 Task: Find connections with filter location Aubervilliers with filter topic #mentorwith filter profile language French with filter current company Benchmark Six Sigma with filter school Barkatullah University, Bhopal with filter industry Retail Office Equipment with filter service category Date Entry with filter keywords title Machinery Operator
Action: Mouse moved to (688, 97)
Screenshot: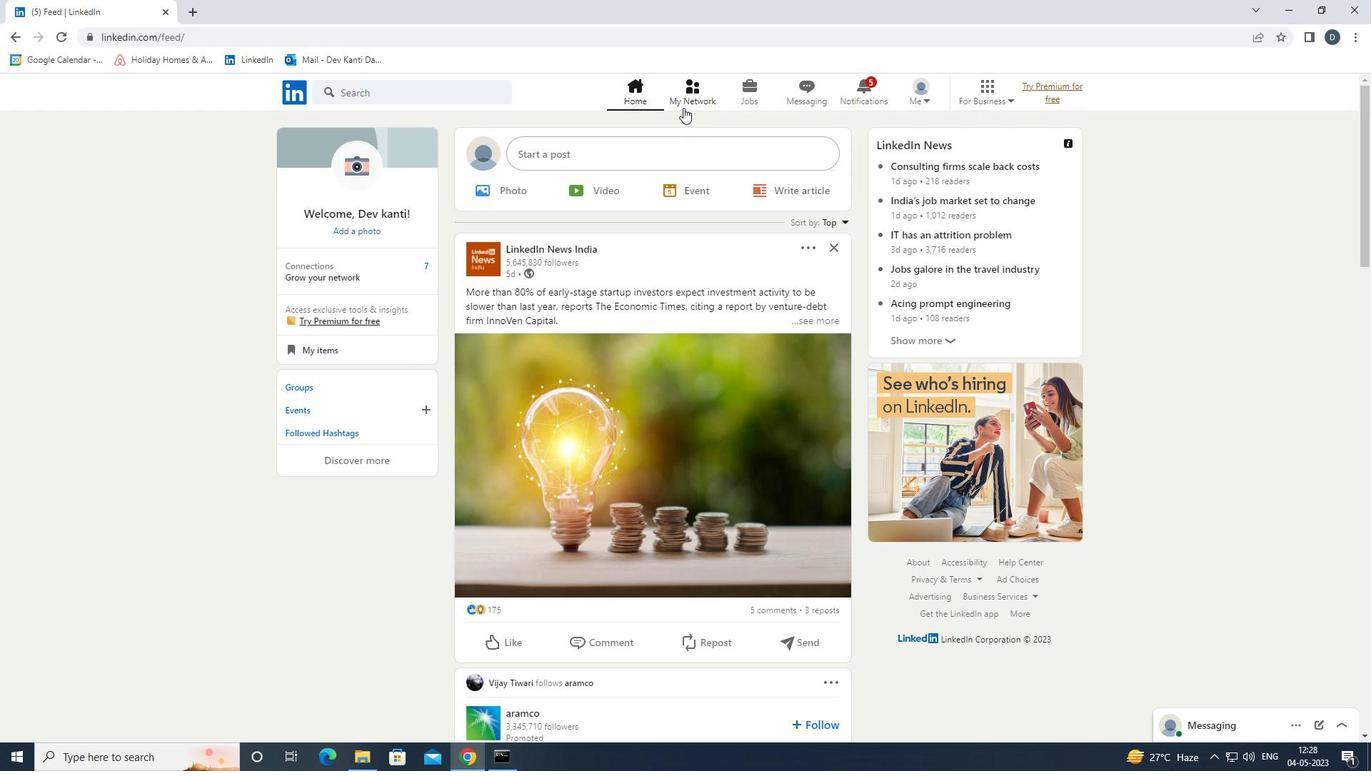 
Action: Mouse pressed left at (688, 97)
Screenshot: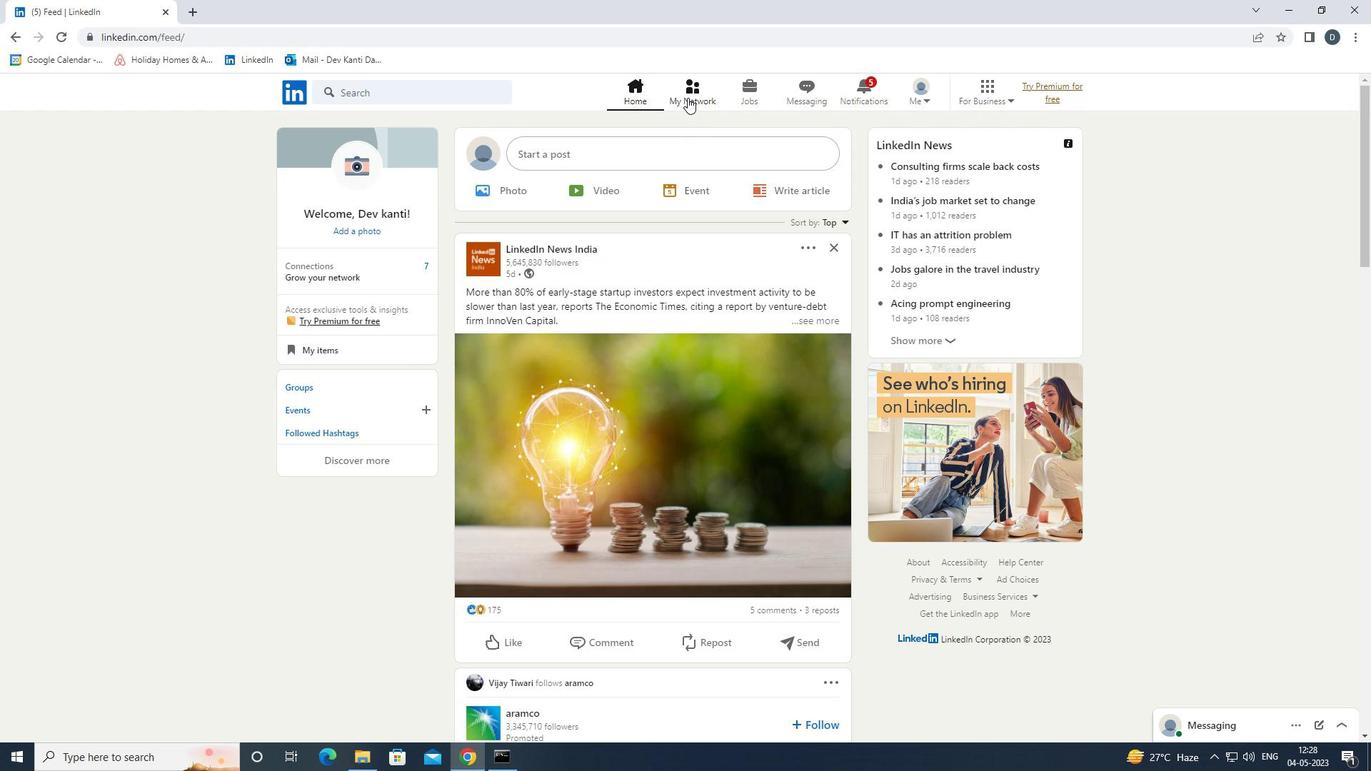 
Action: Mouse moved to (472, 175)
Screenshot: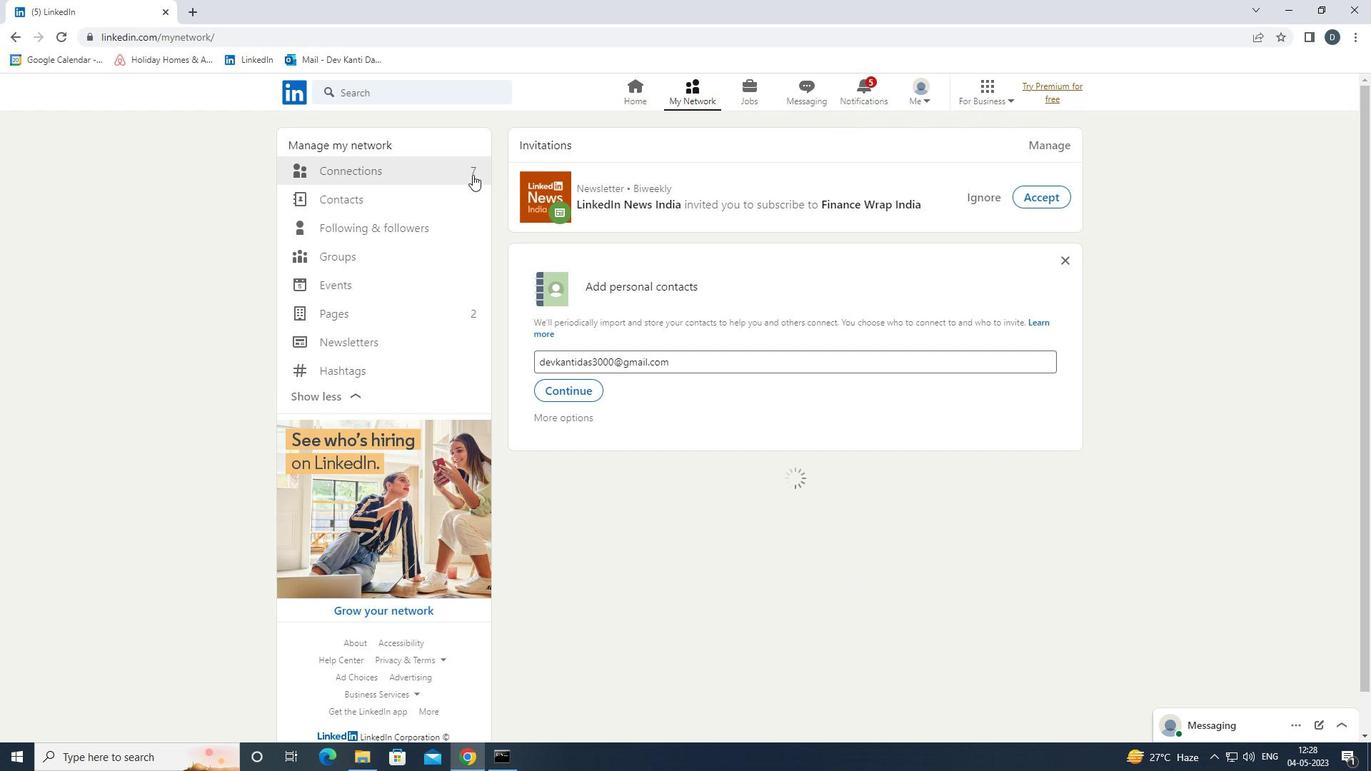
Action: Mouse pressed left at (472, 175)
Screenshot: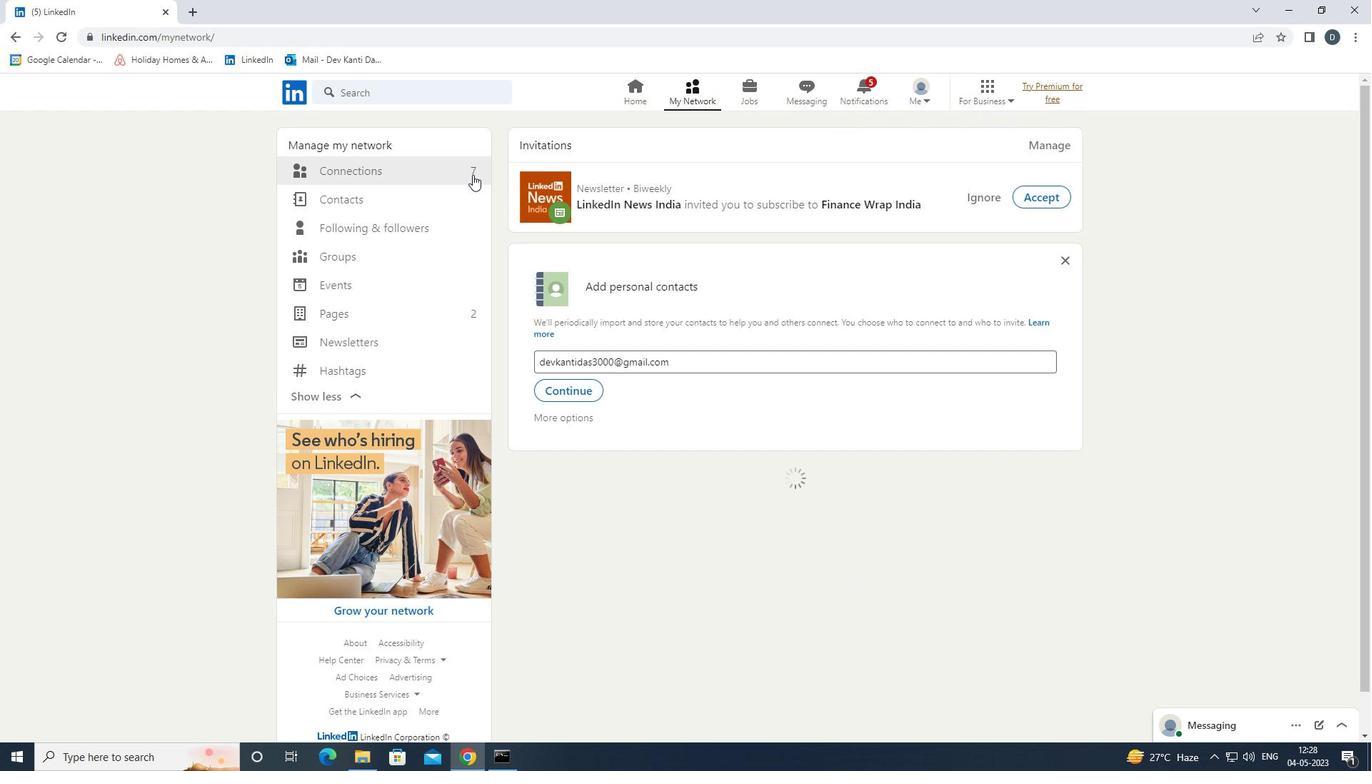 
Action: Mouse moved to (795, 167)
Screenshot: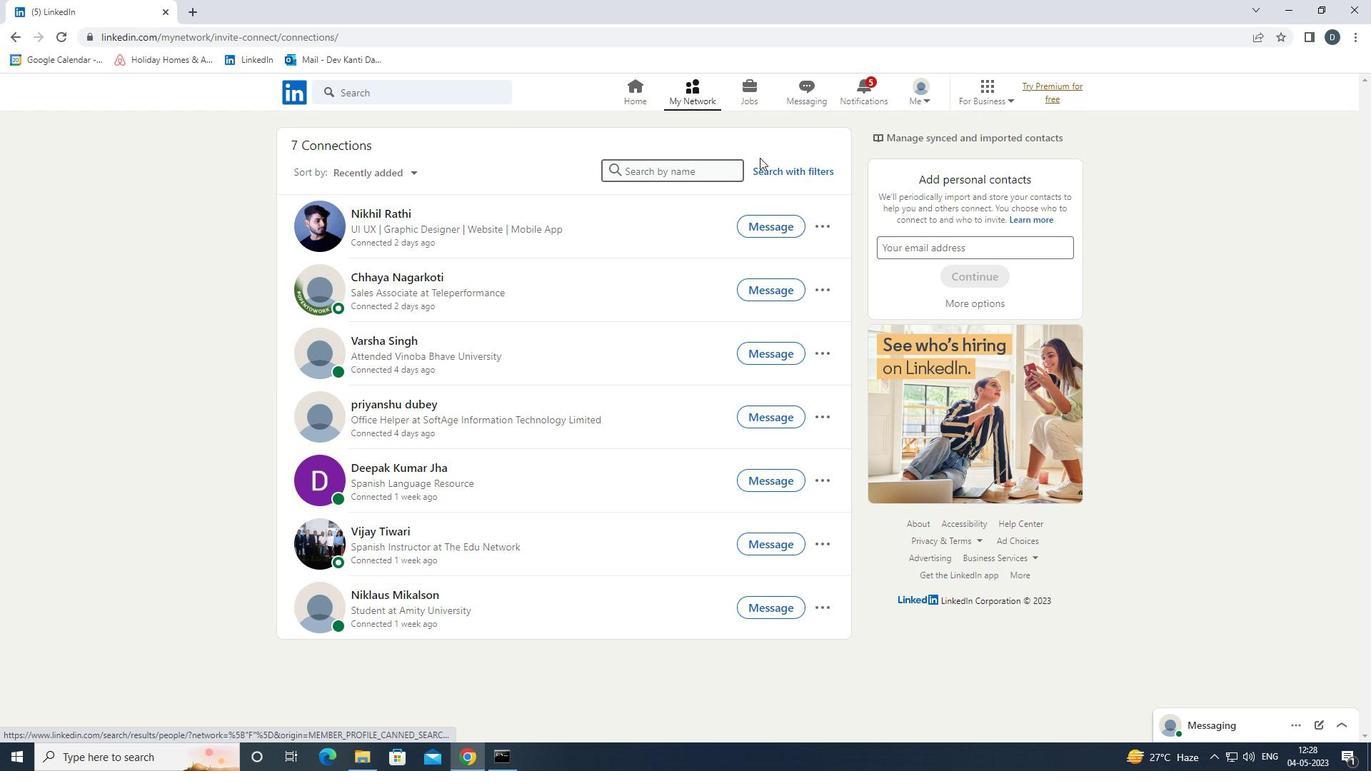 
Action: Mouse pressed left at (795, 167)
Screenshot: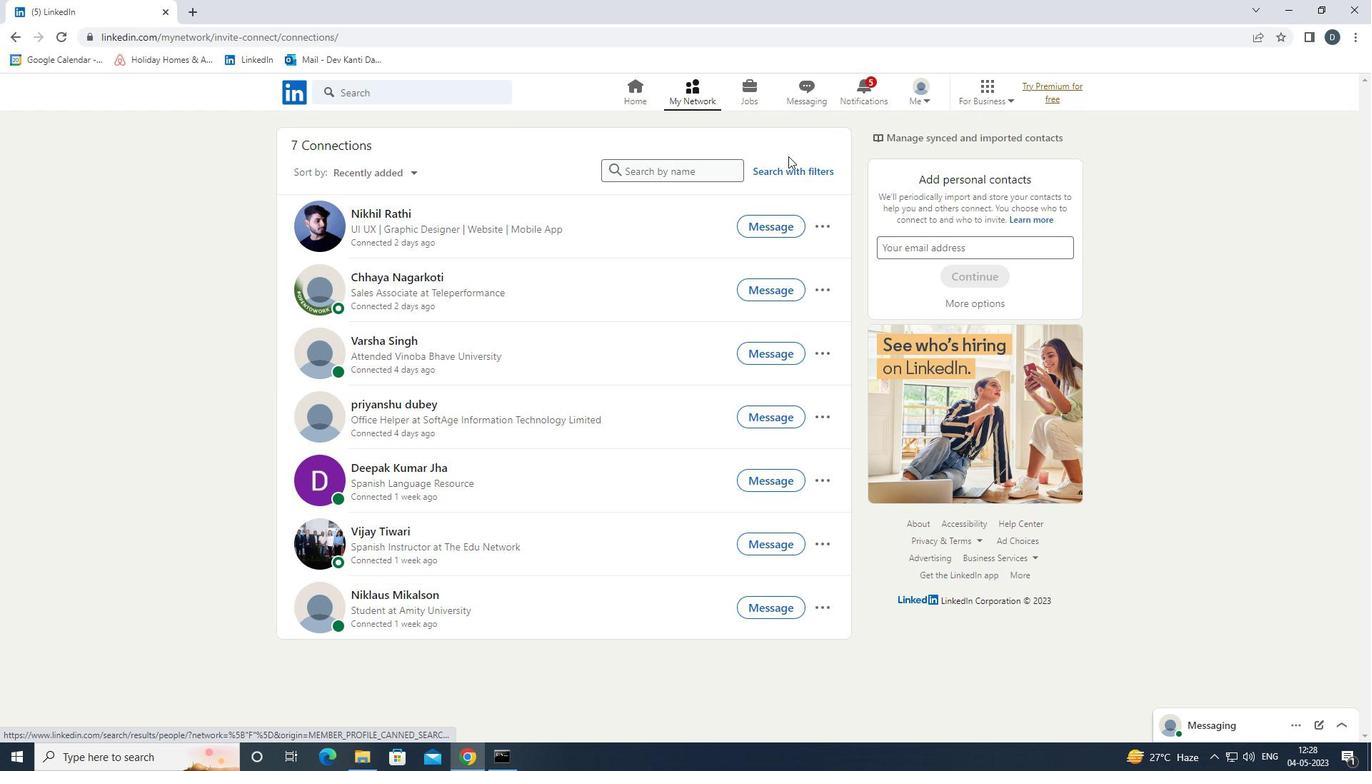 
Action: Mouse moved to (726, 131)
Screenshot: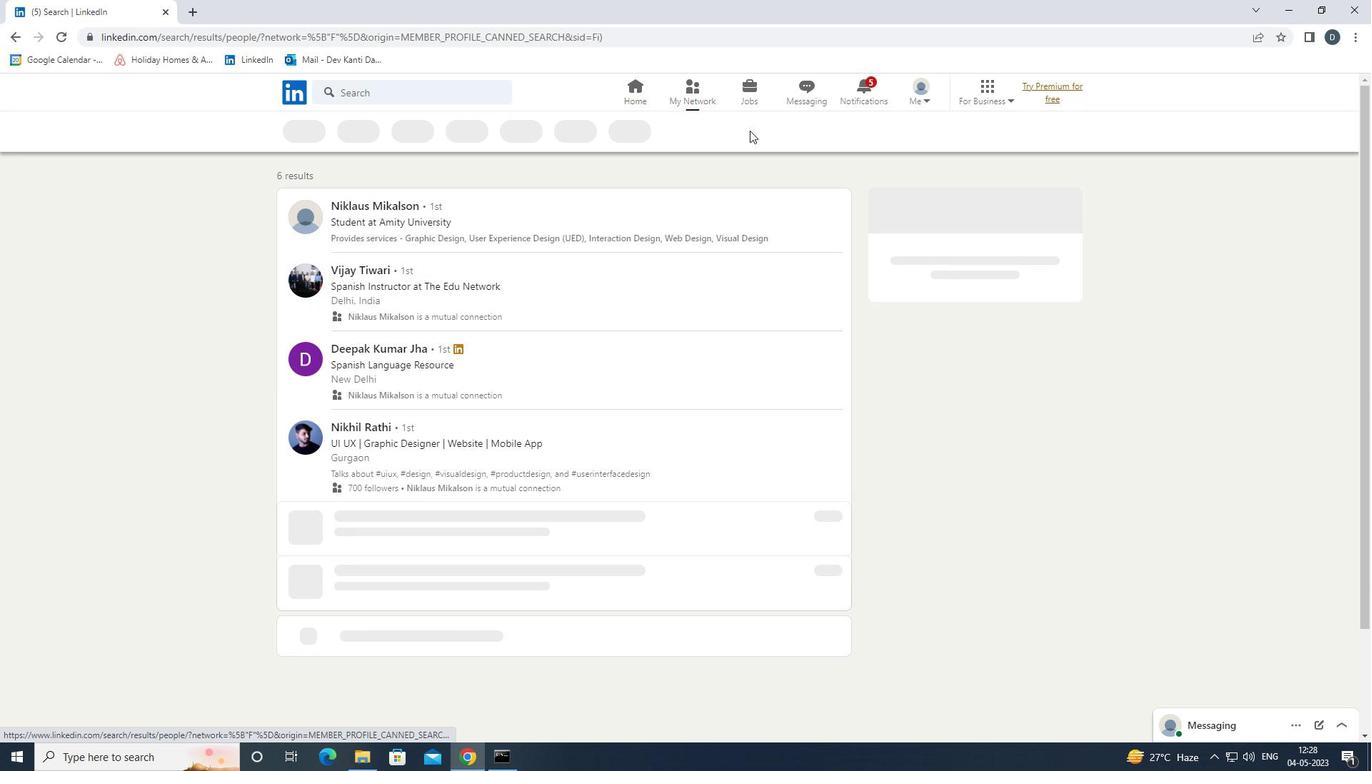 
Action: Mouse pressed left at (726, 131)
Screenshot: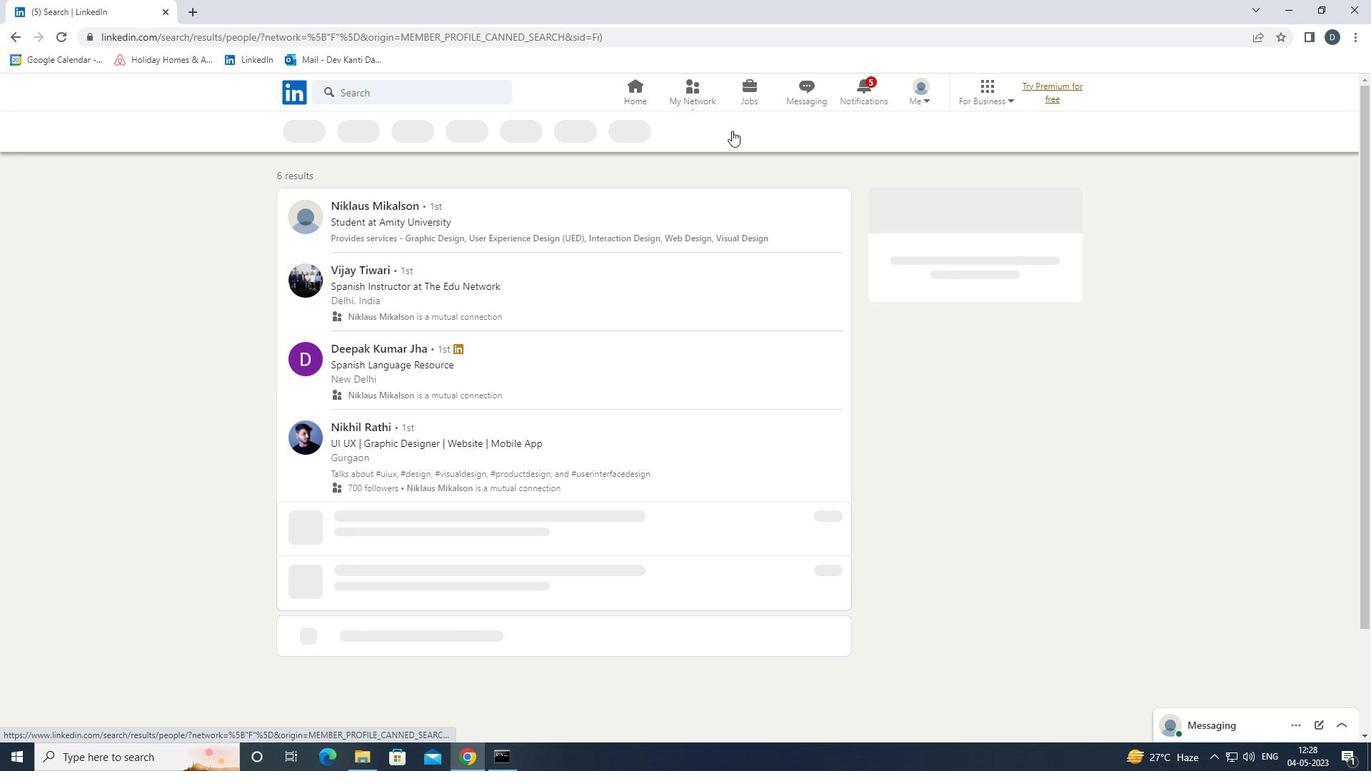 
Action: Mouse moved to (705, 130)
Screenshot: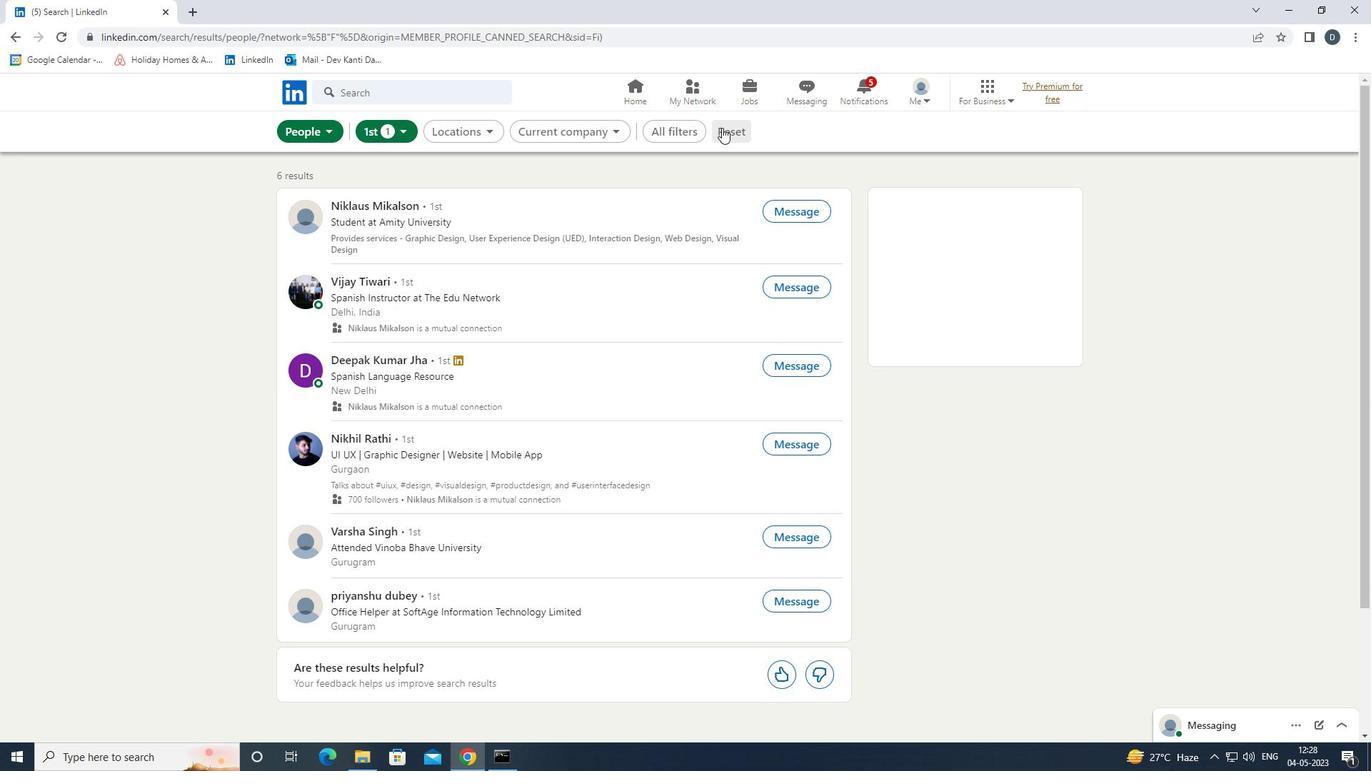 
Action: Mouse pressed left at (705, 130)
Screenshot: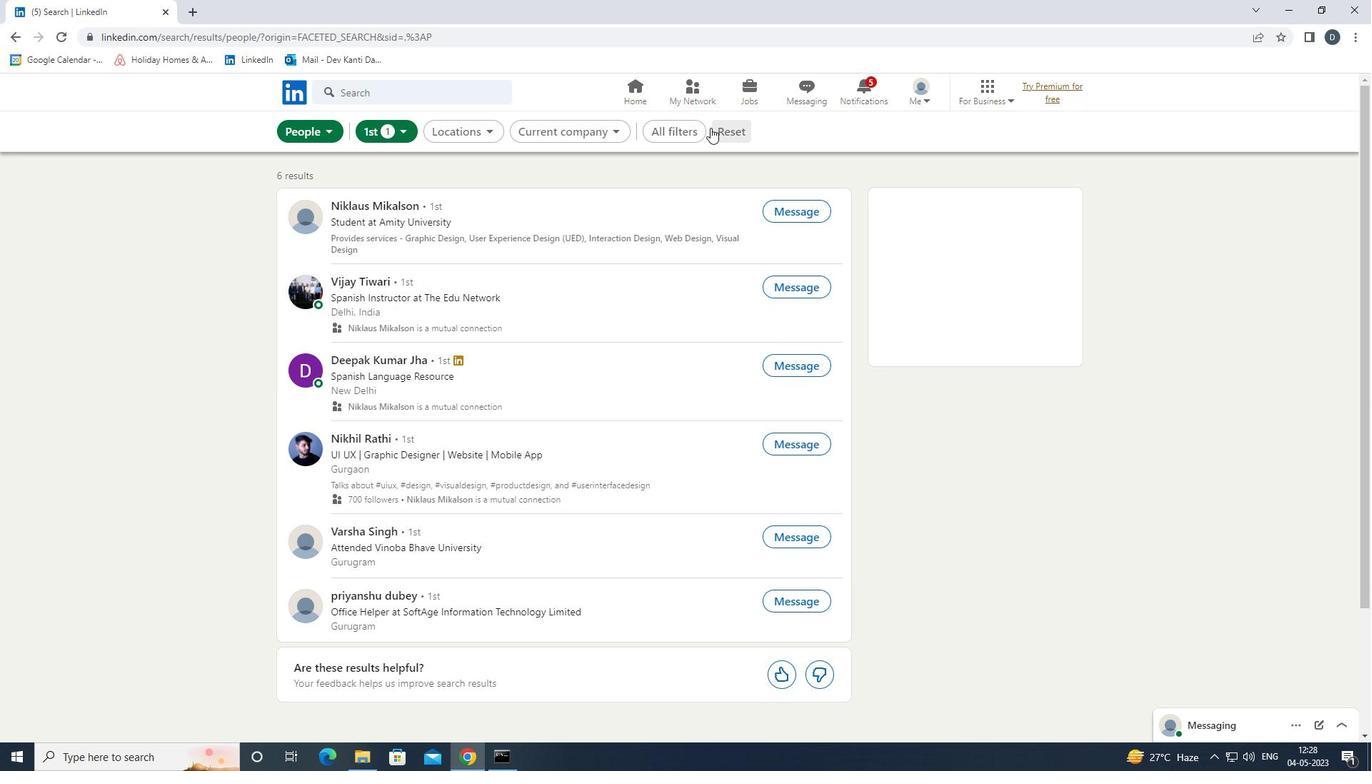 
Action: Mouse moved to (1193, 363)
Screenshot: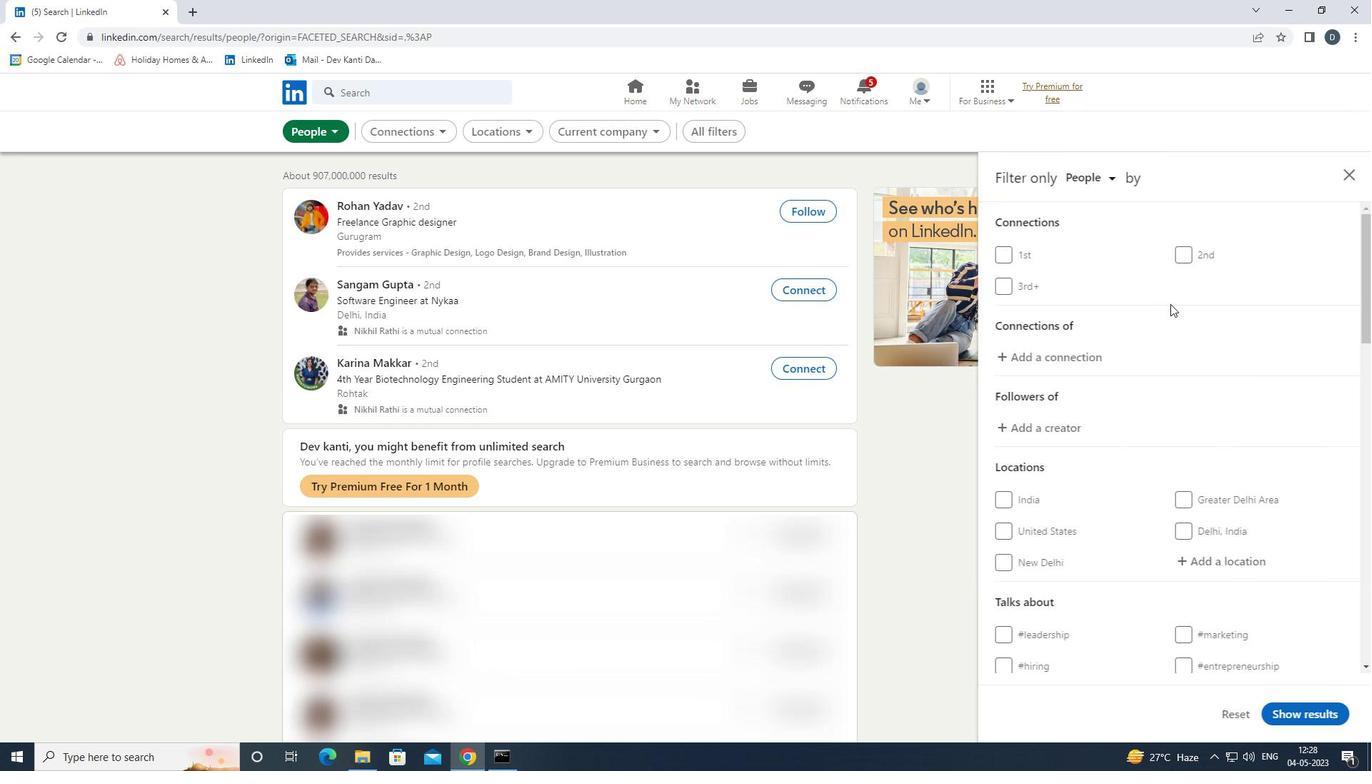 
Action: Mouse scrolled (1193, 362) with delta (0, 0)
Screenshot: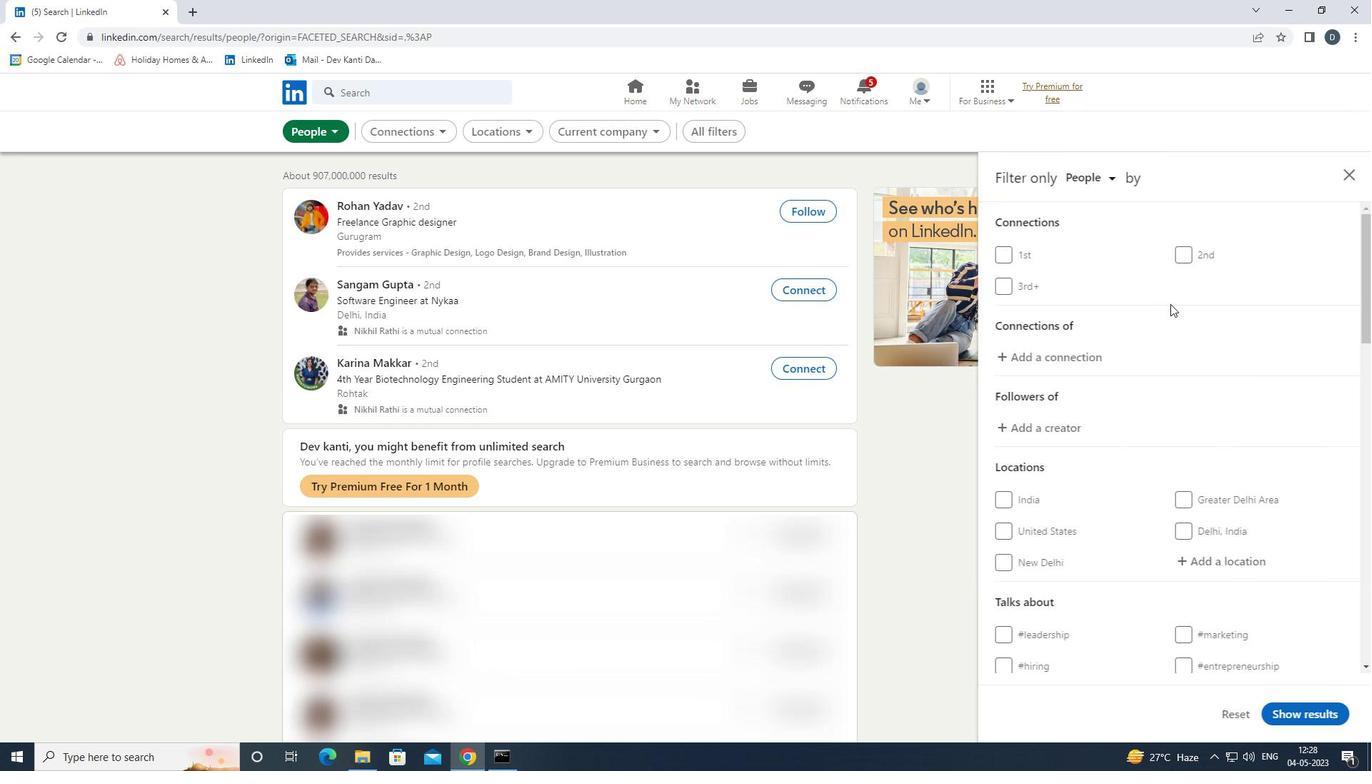 
Action: Mouse moved to (1207, 391)
Screenshot: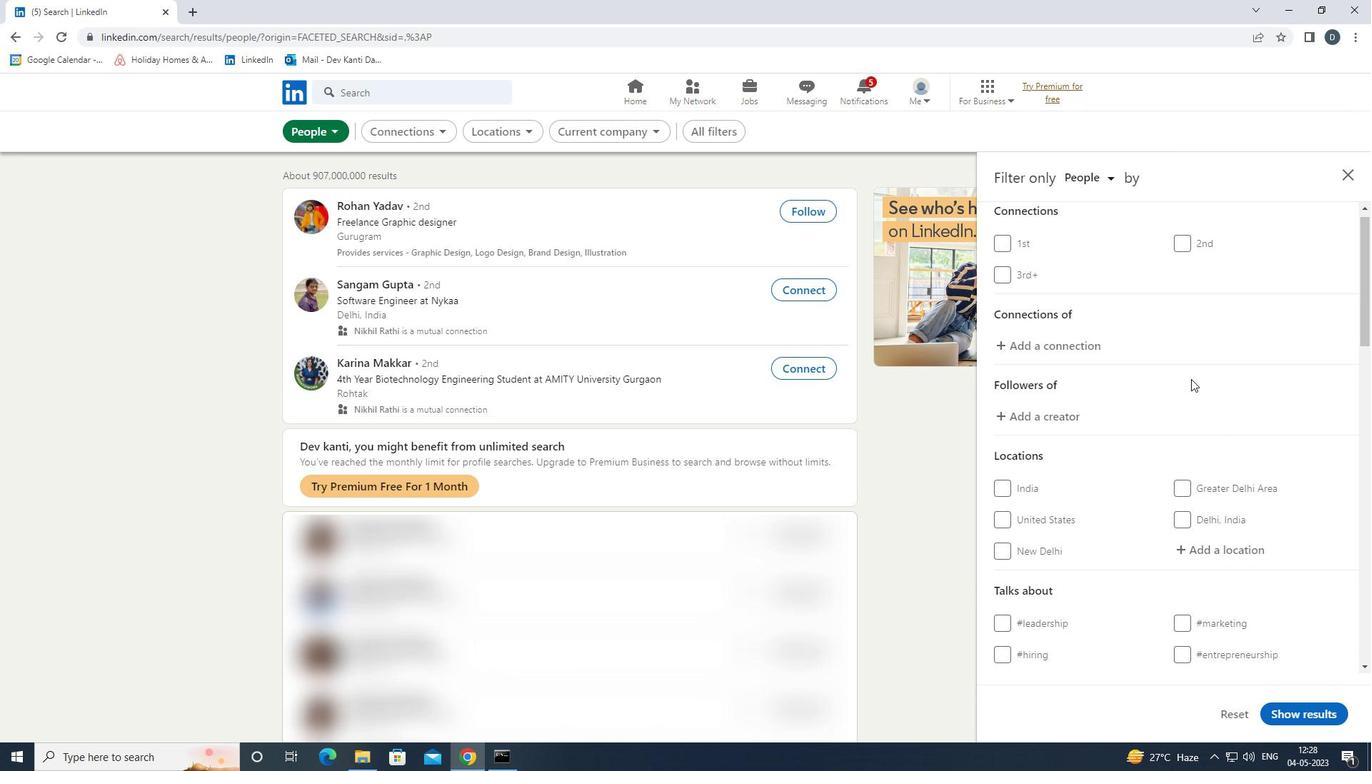 
Action: Mouse scrolled (1207, 390) with delta (0, 0)
Screenshot: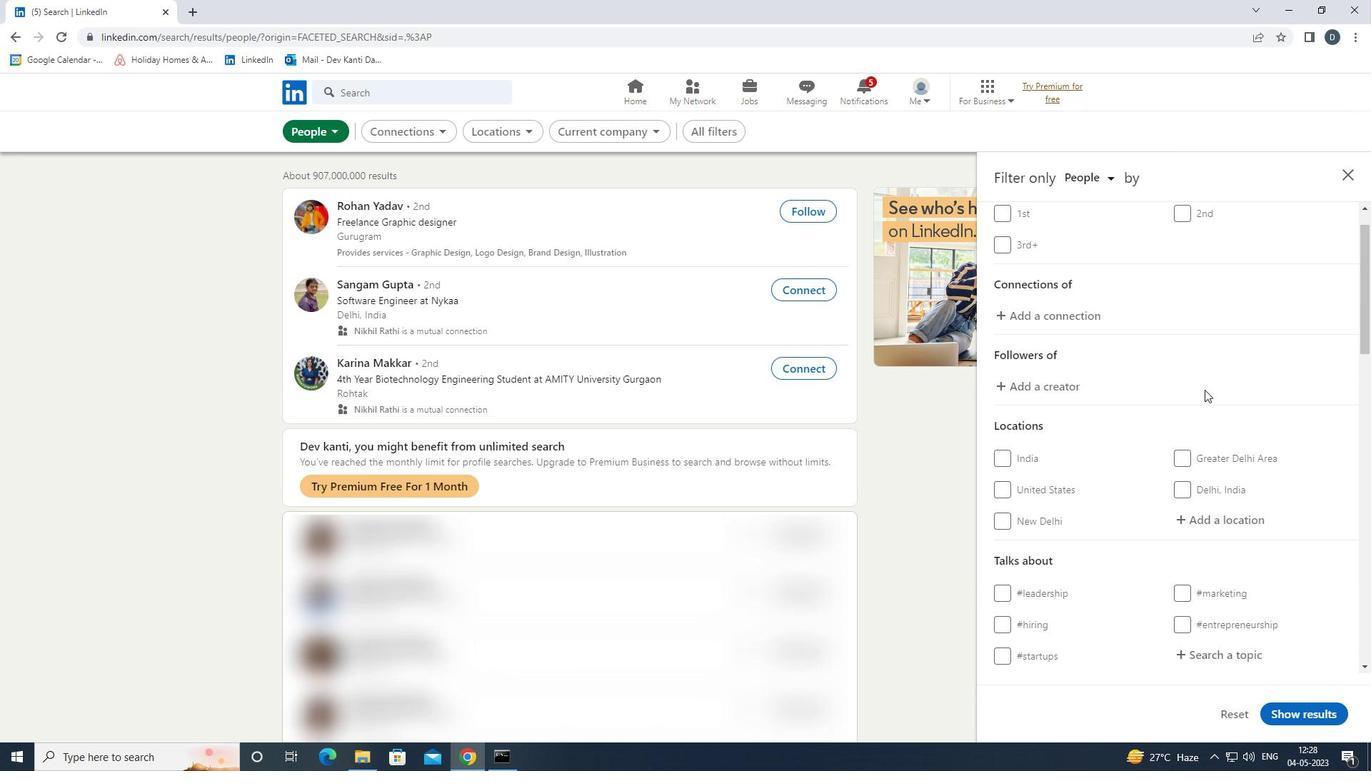 
Action: Mouse moved to (1211, 416)
Screenshot: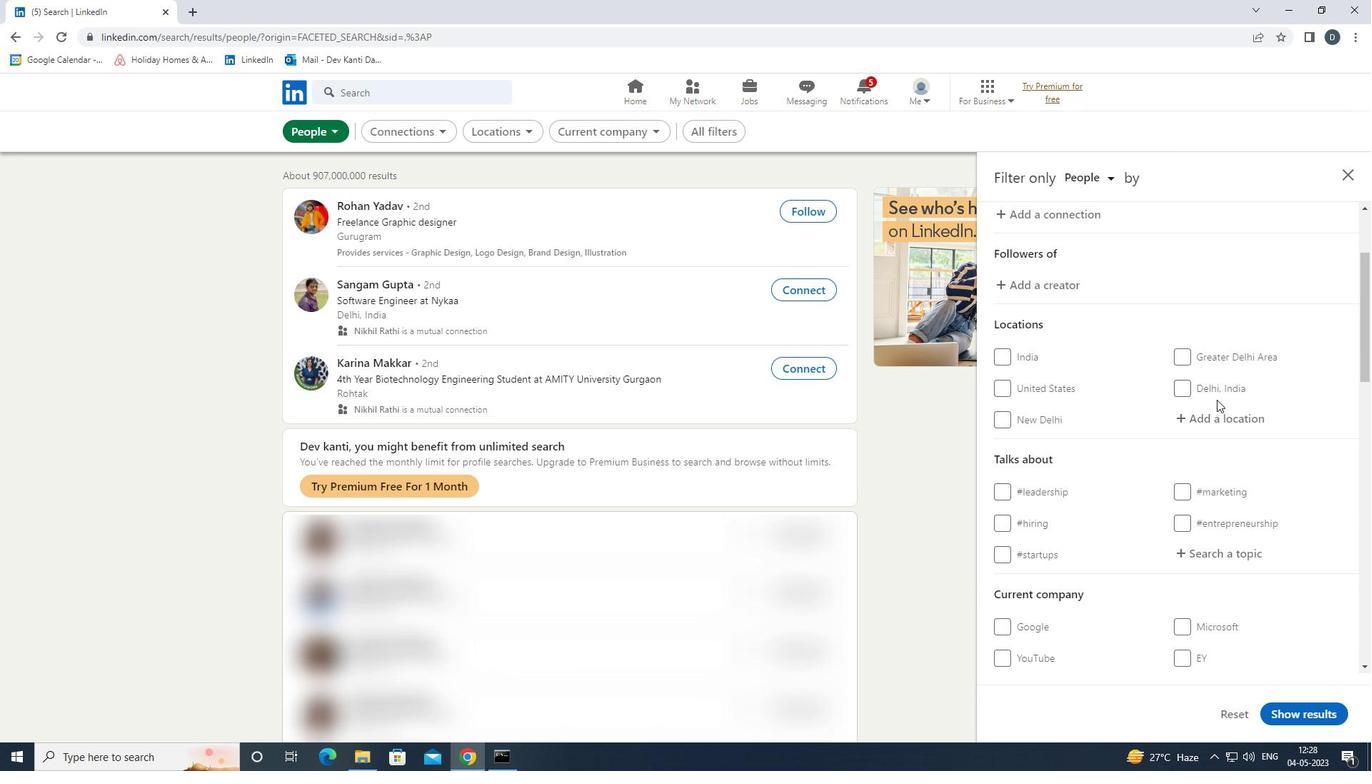 
Action: Mouse pressed left at (1211, 416)
Screenshot: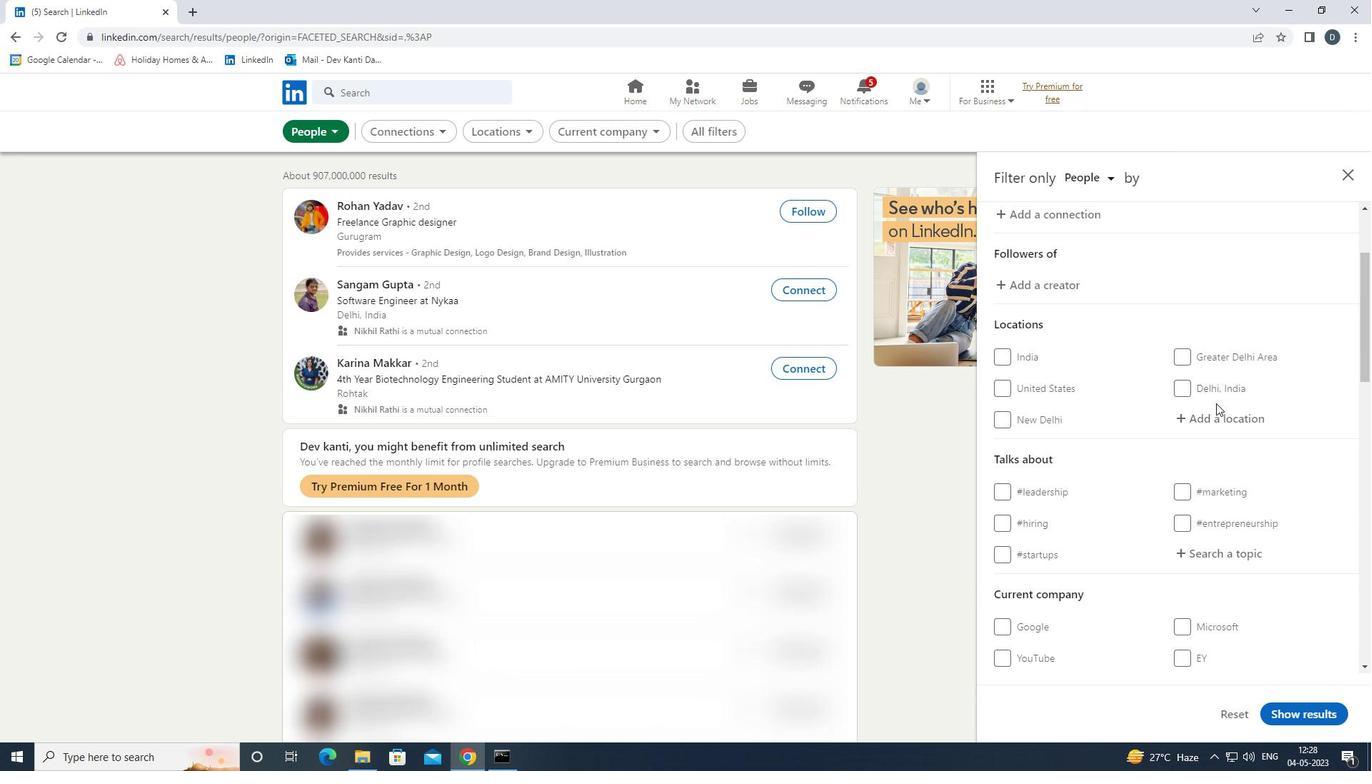 
Action: Mouse moved to (1111, 393)
Screenshot: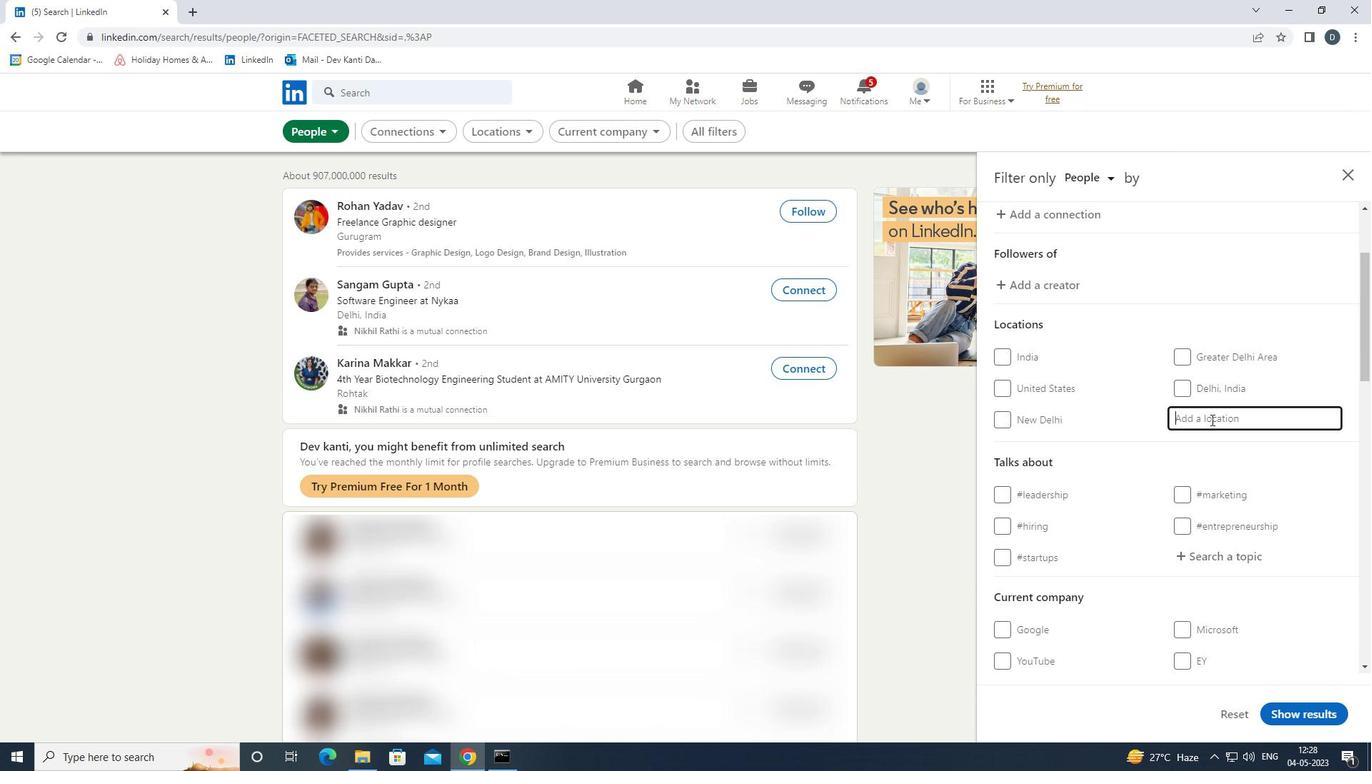 
Action: Key pressed <Key.shift><Key.shift><Key.shift>AUBERVILLIER<Key.down><Key.enter>
Screenshot: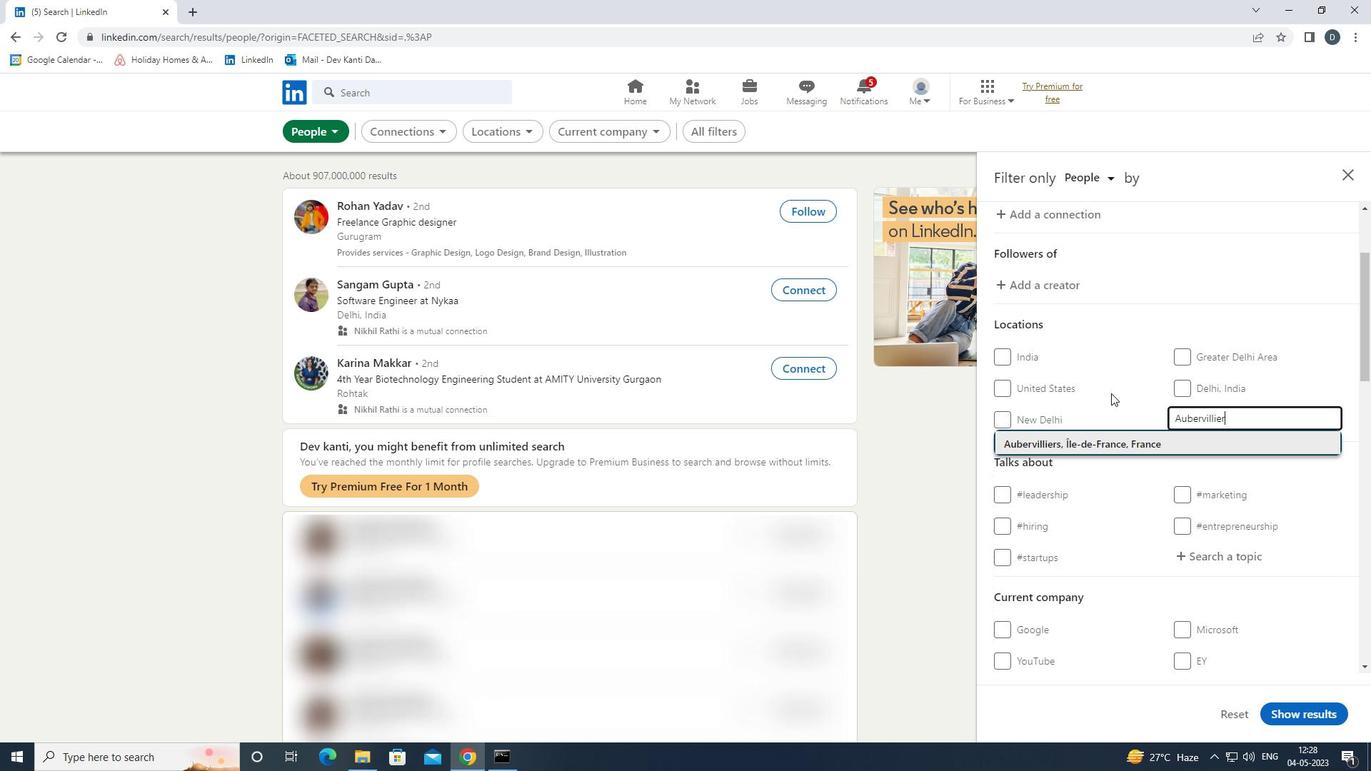 
Action: Mouse moved to (1103, 387)
Screenshot: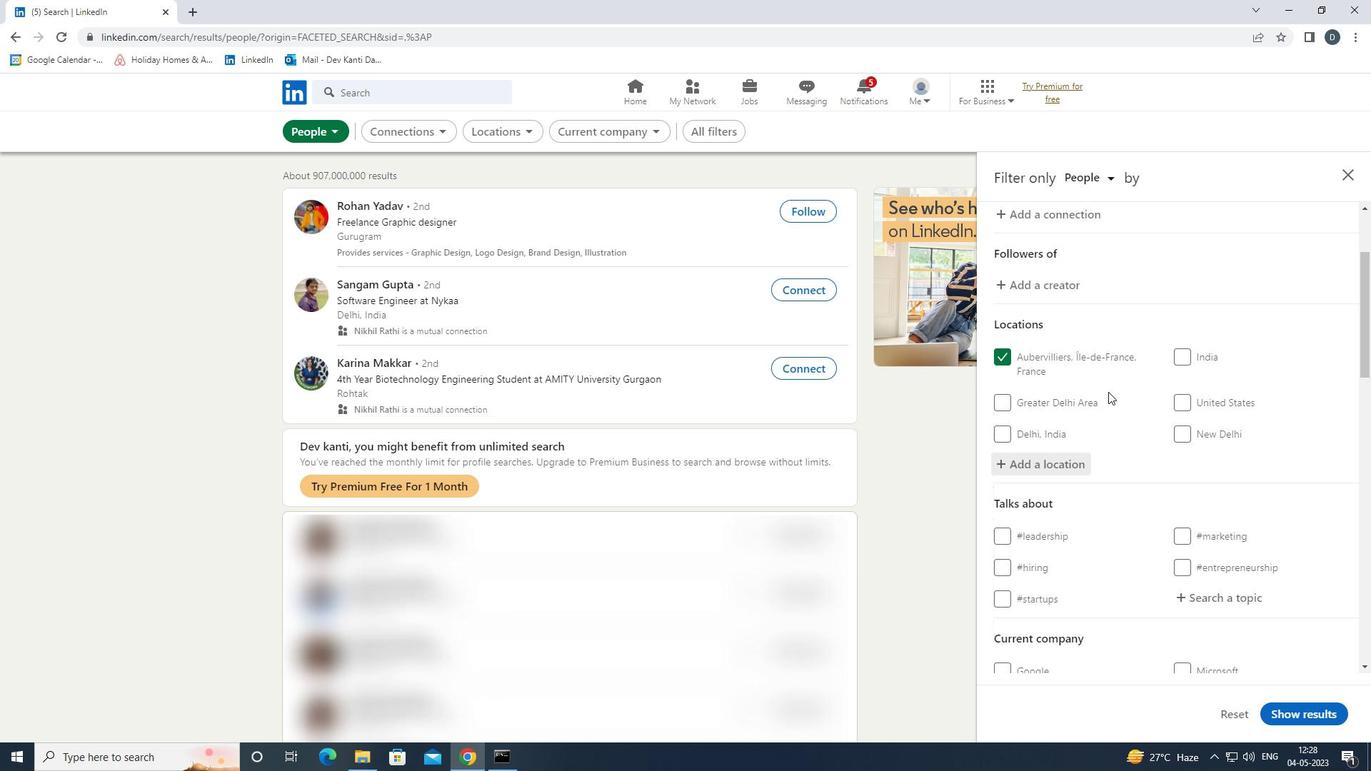 
Action: Mouse scrolled (1103, 387) with delta (0, 0)
Screenshot: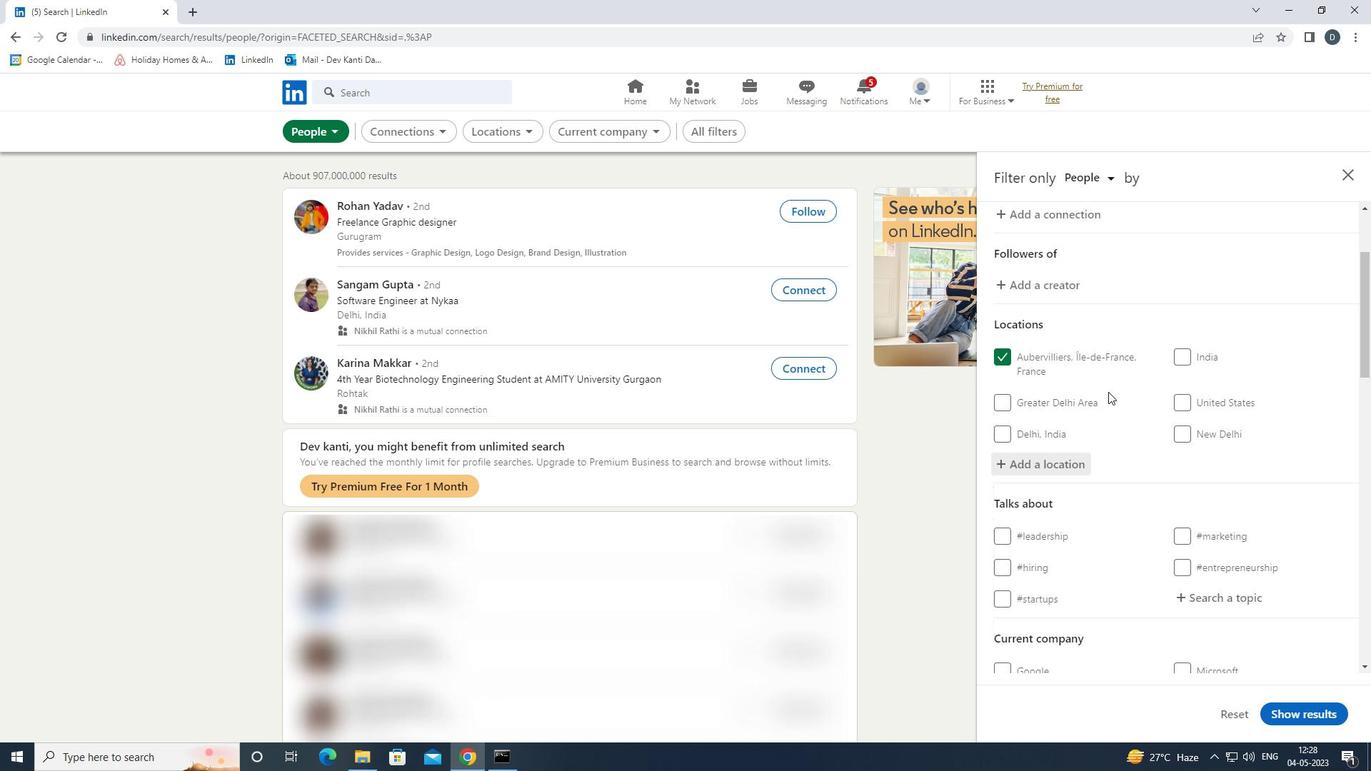 
Action: Mouse moved to (1118, 402)
Screenshot: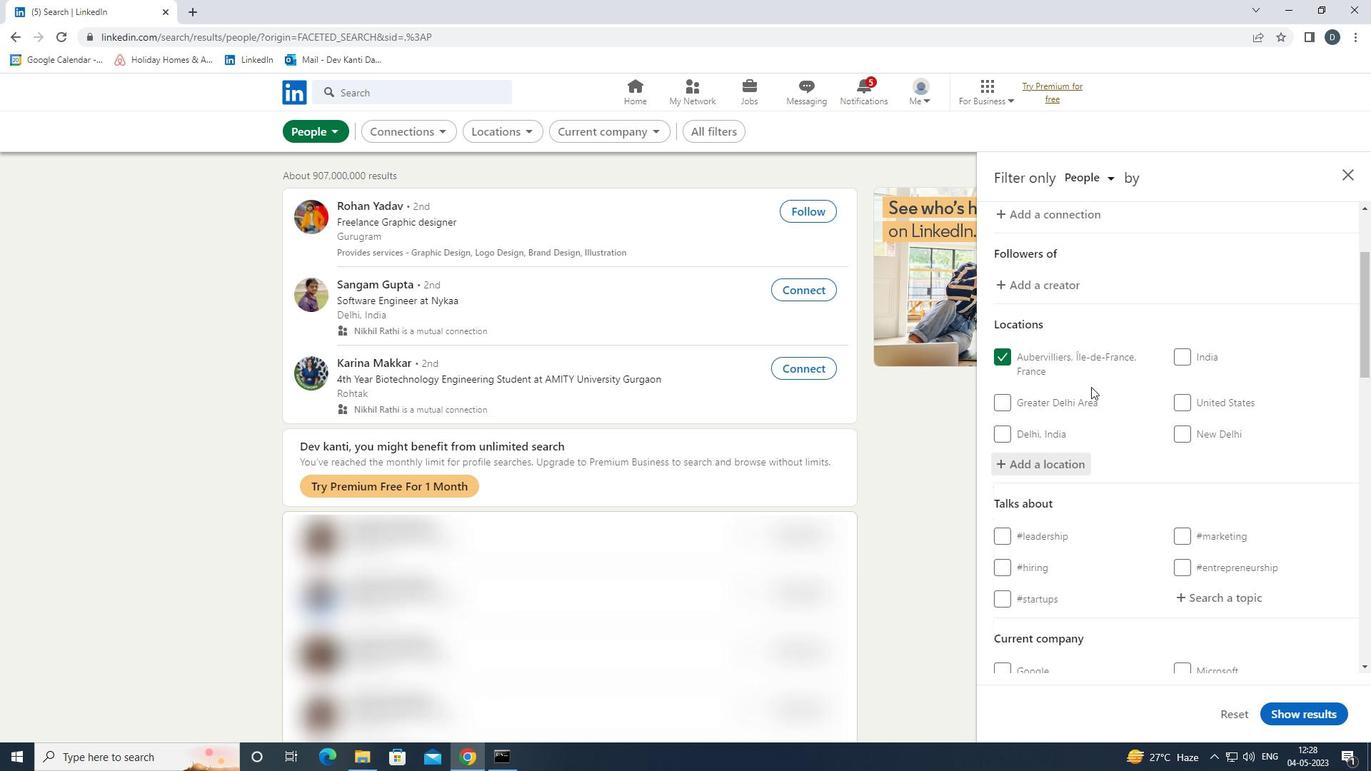 
Action: Mouse scrolled (1118, 402) with delta (0, 0)
Screenshot: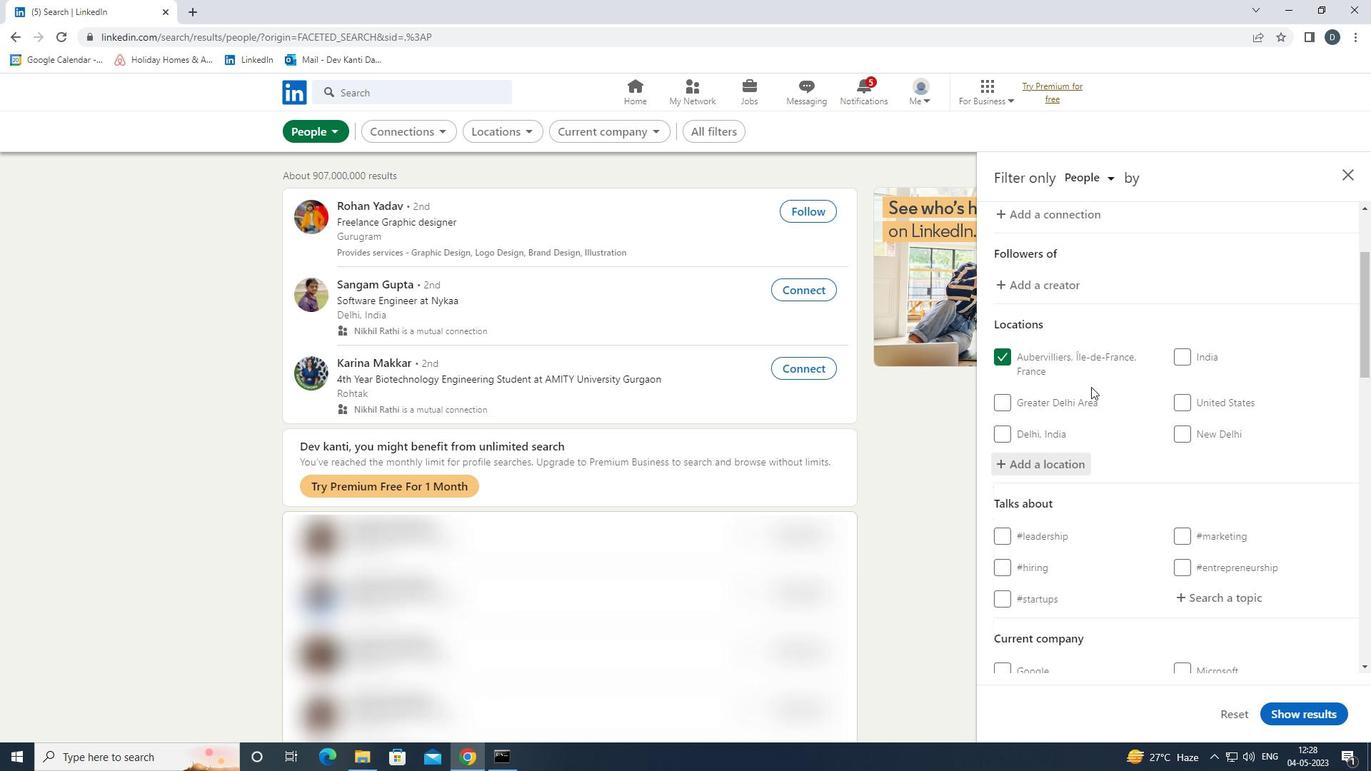 
Action: Mouse moved to (1239, 456)
Screenshot: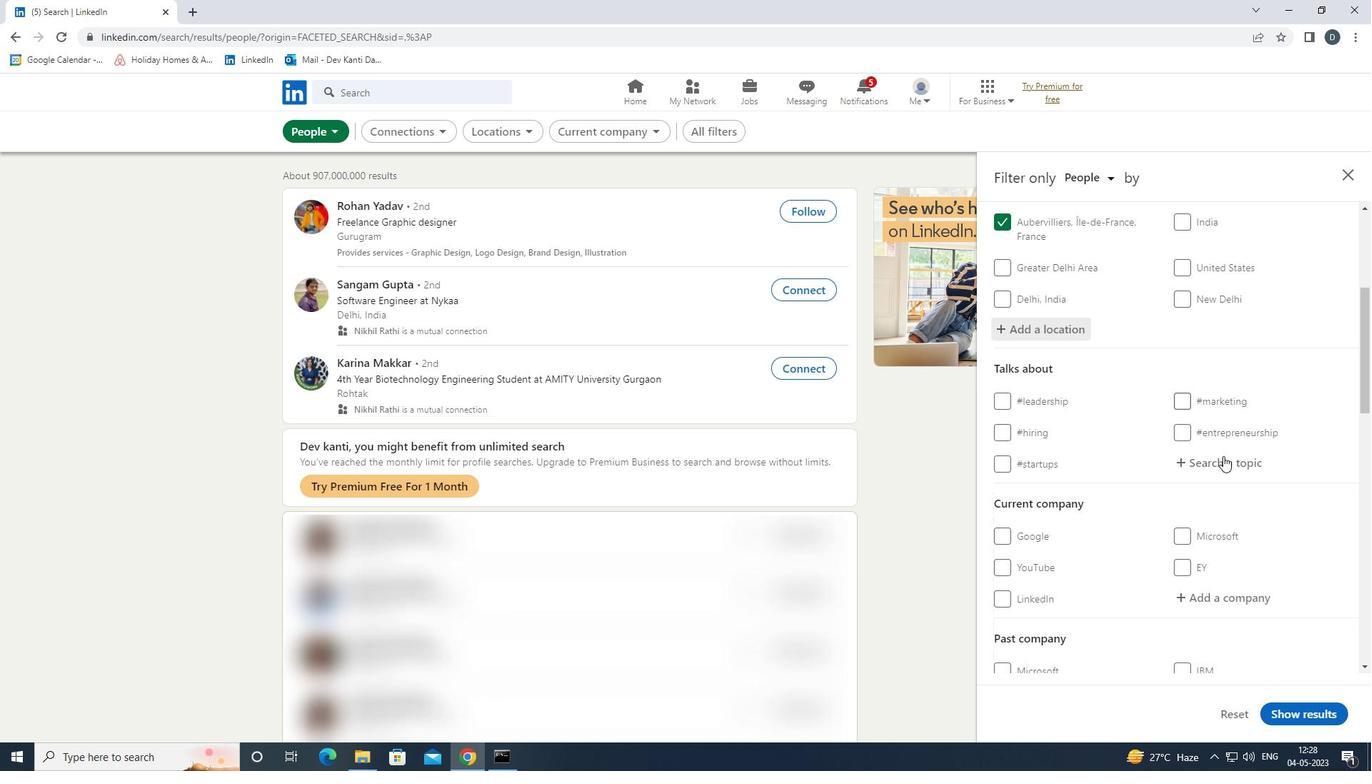 
Action: Mouse pressed left at (1239, 456)
Screenshot: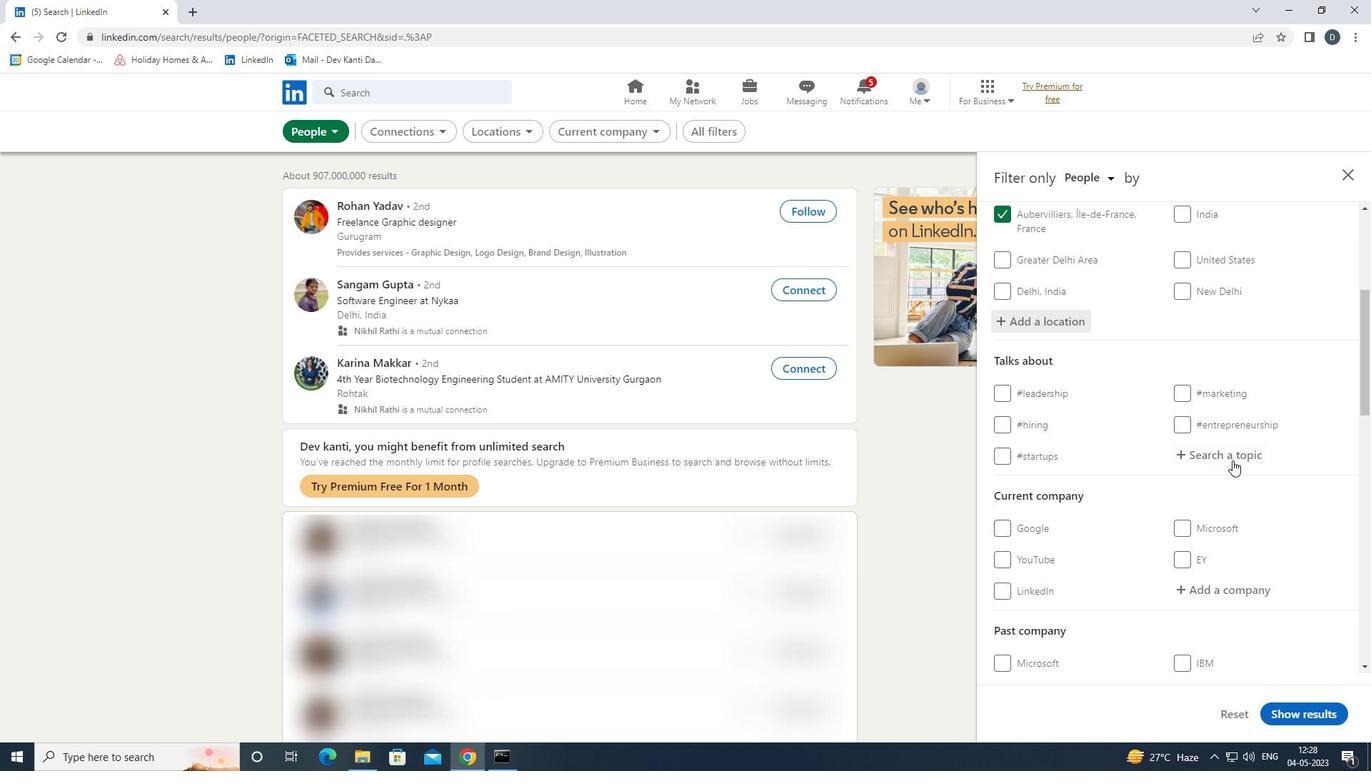 
Action: Mouse moved to (1160, 445)
Screenshot: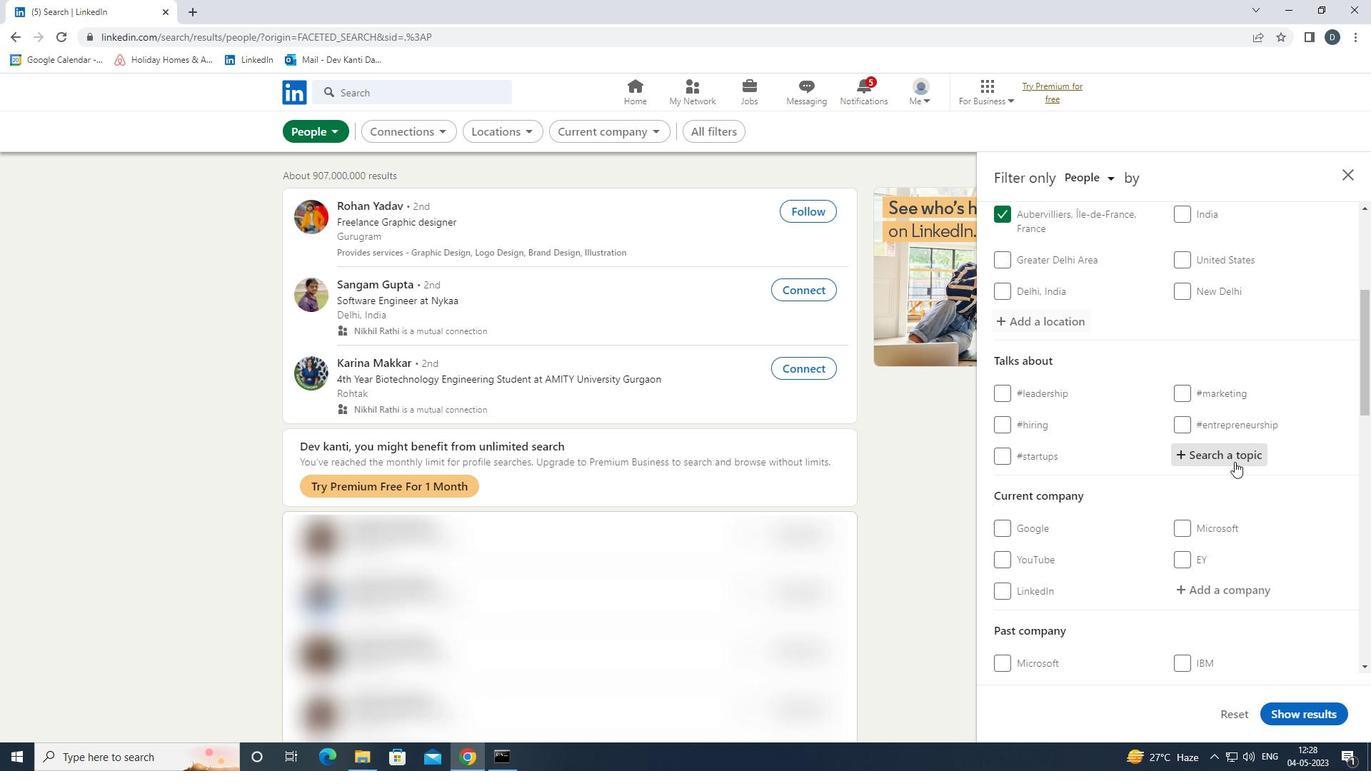 
Action: Key pressed MENTOR<Key.down><Key.down><Key.down><Key.enter>
Screenshot: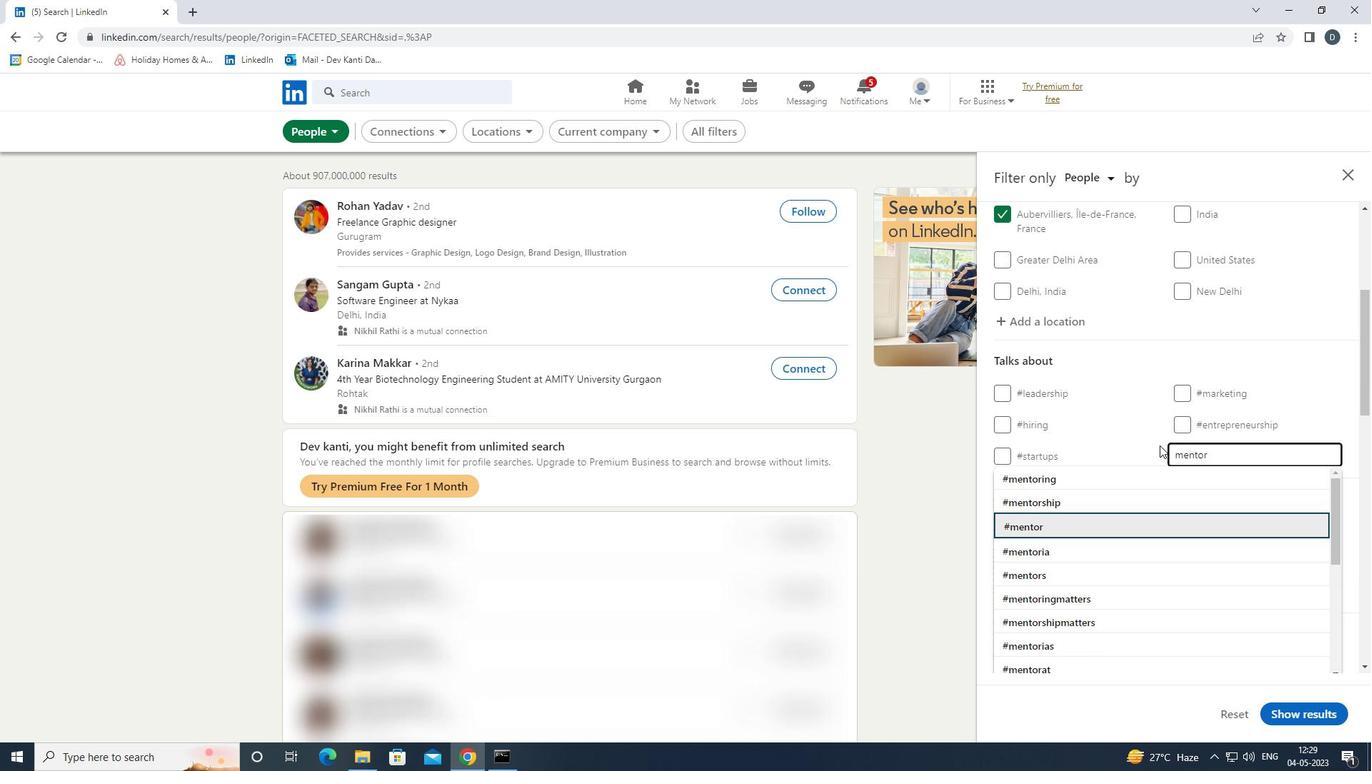 
Action: Mouse moved to (1124, 432)
Screenshot: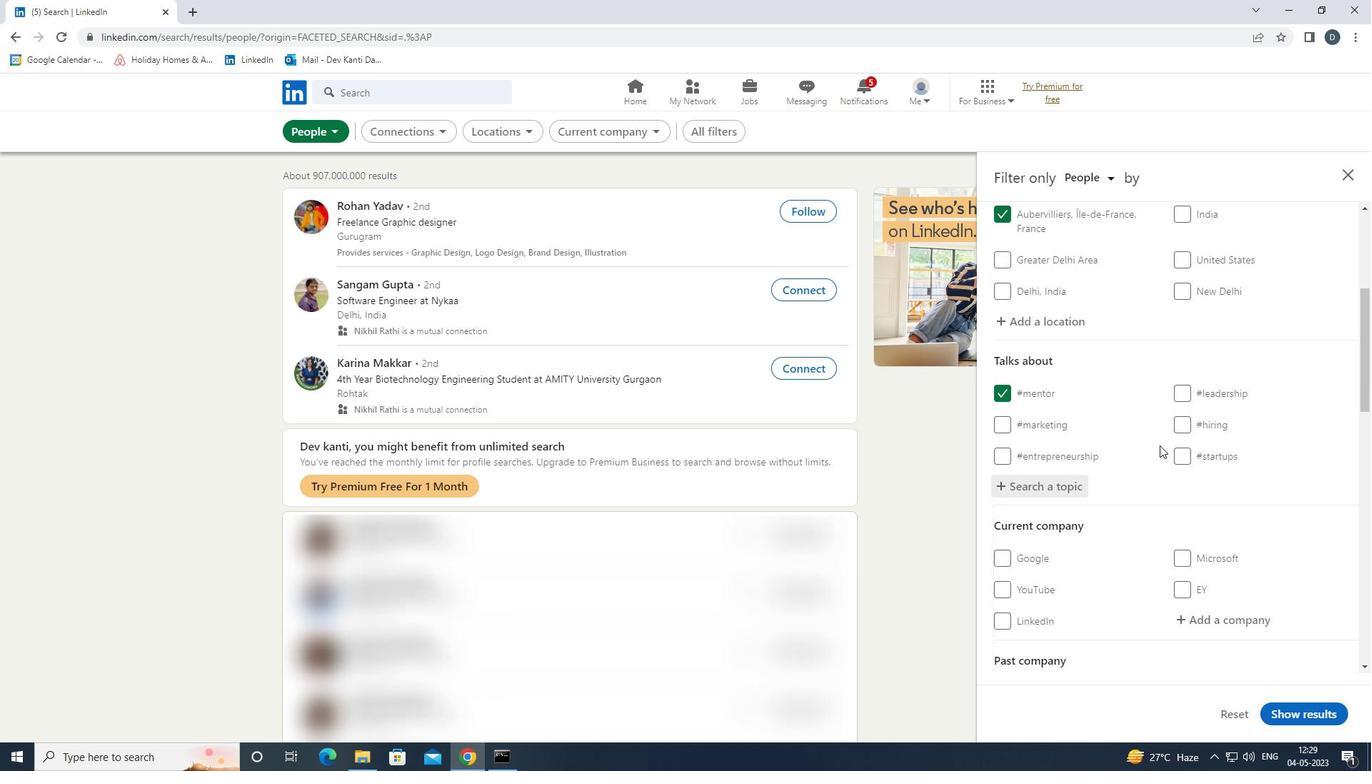 
Action: Mouse scrolled (1124, 432) with delta (0, 0)
Screenshot: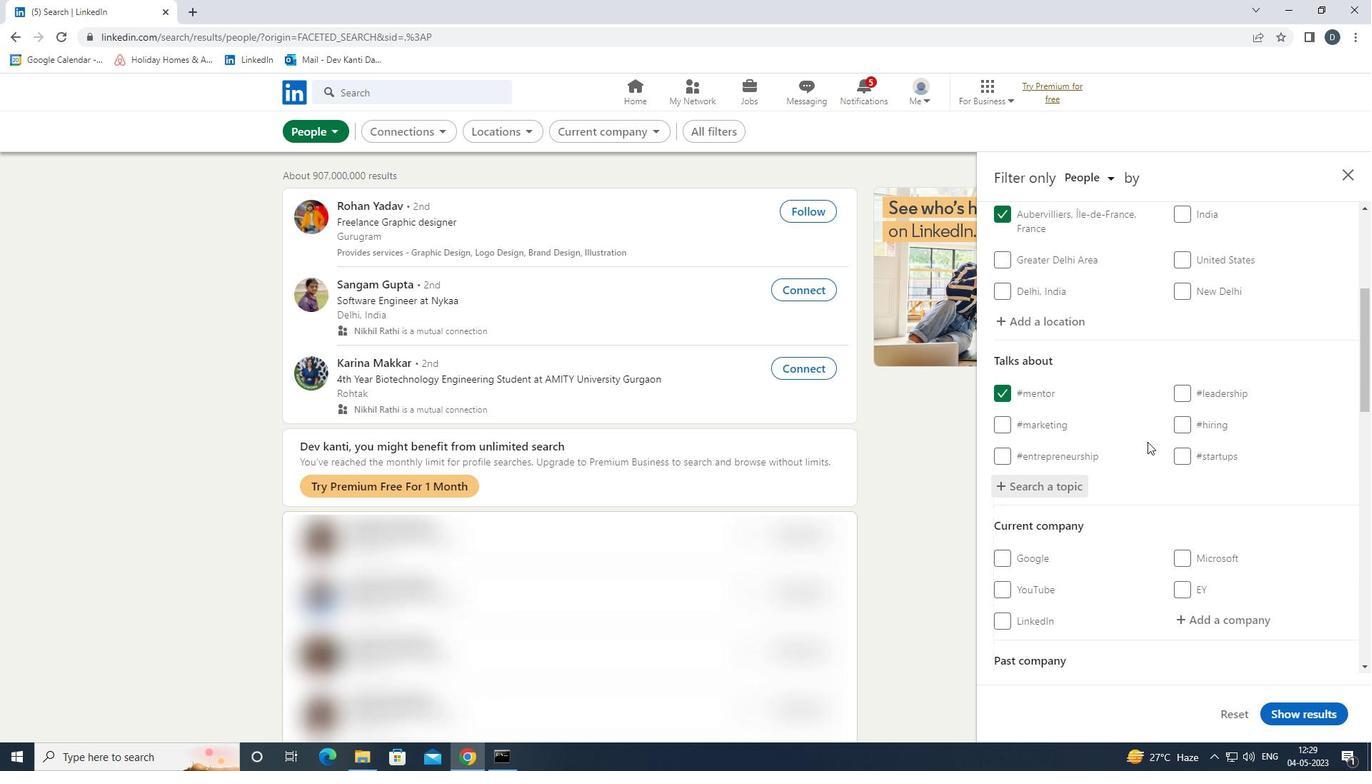
Action: Mouse scrolled (1124, 432) with delta (0, 0)
Screenshot: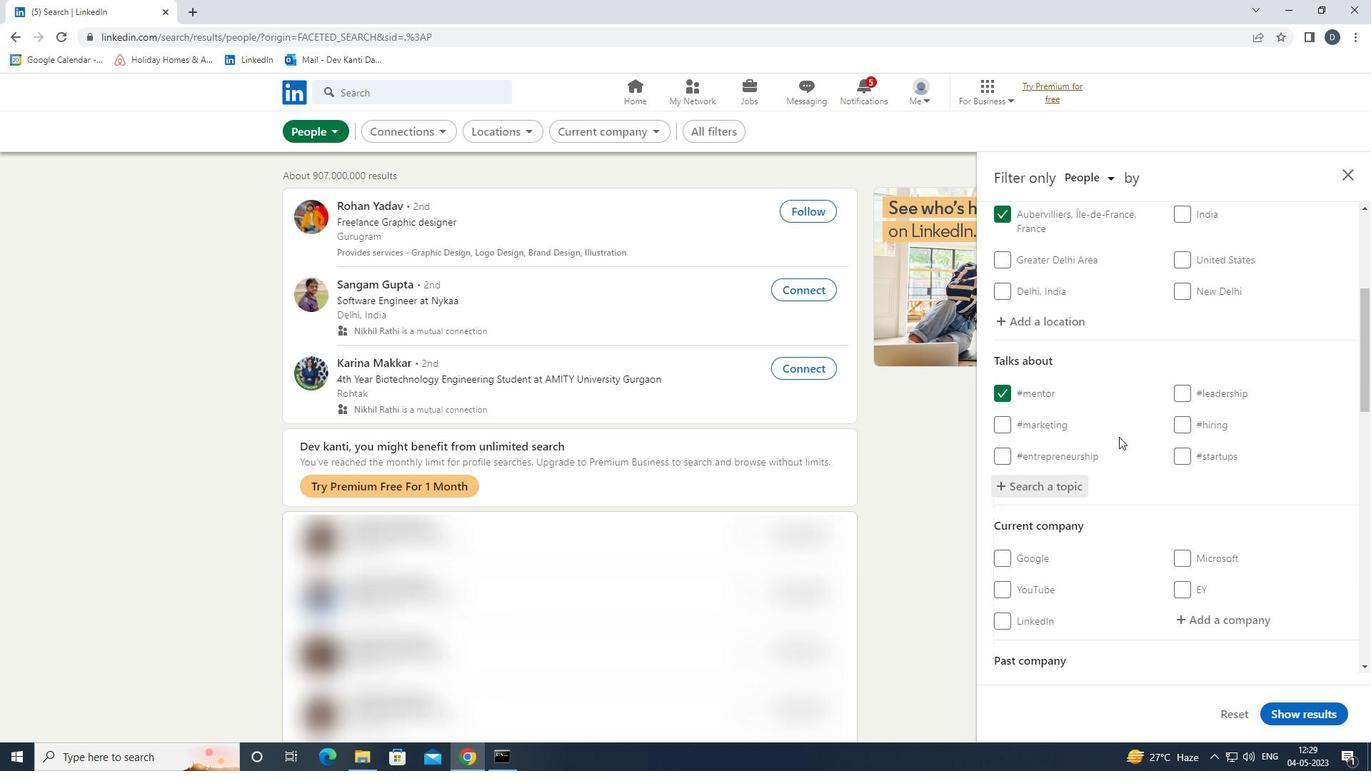 
Action: Mouse moved to (1124, 432)
Screenshot: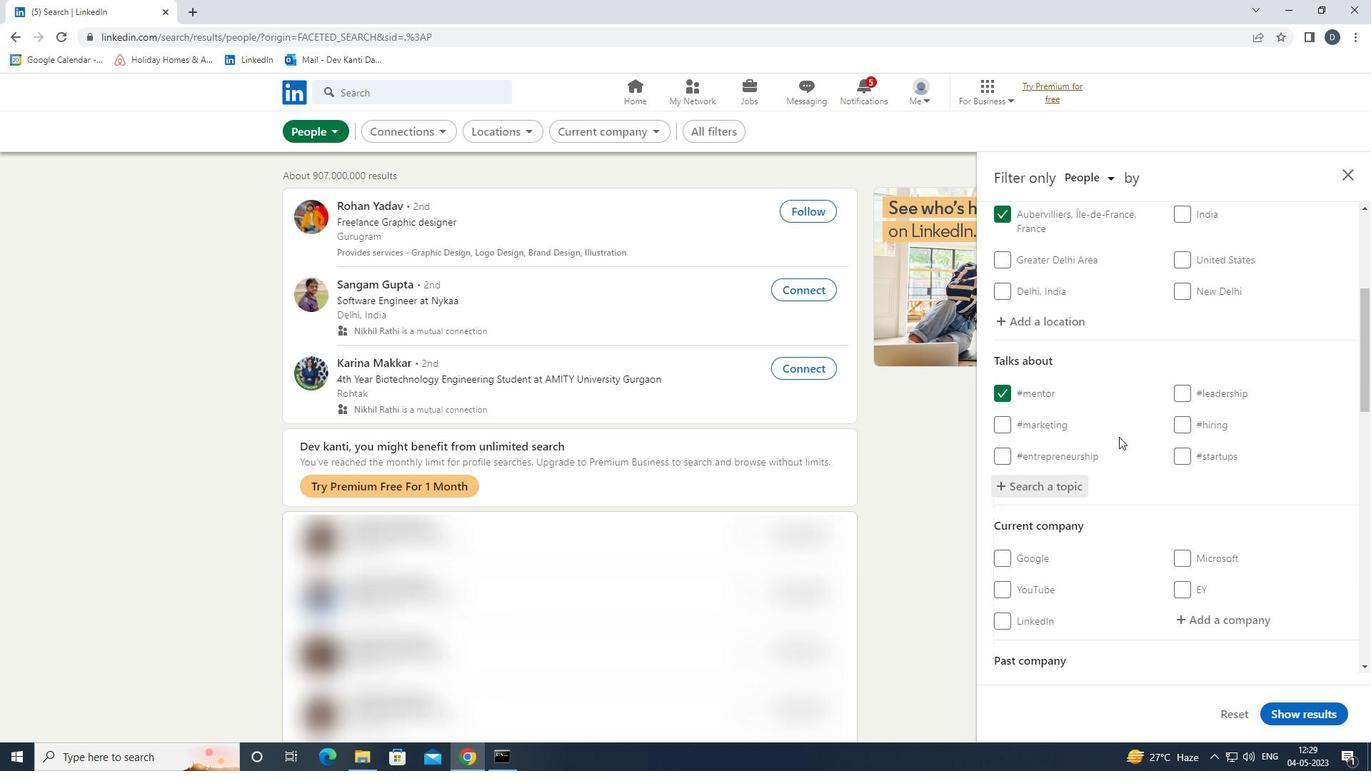 
Action: Mouse scrolled (1124, 432) with delta (0, 0)
Screenshot: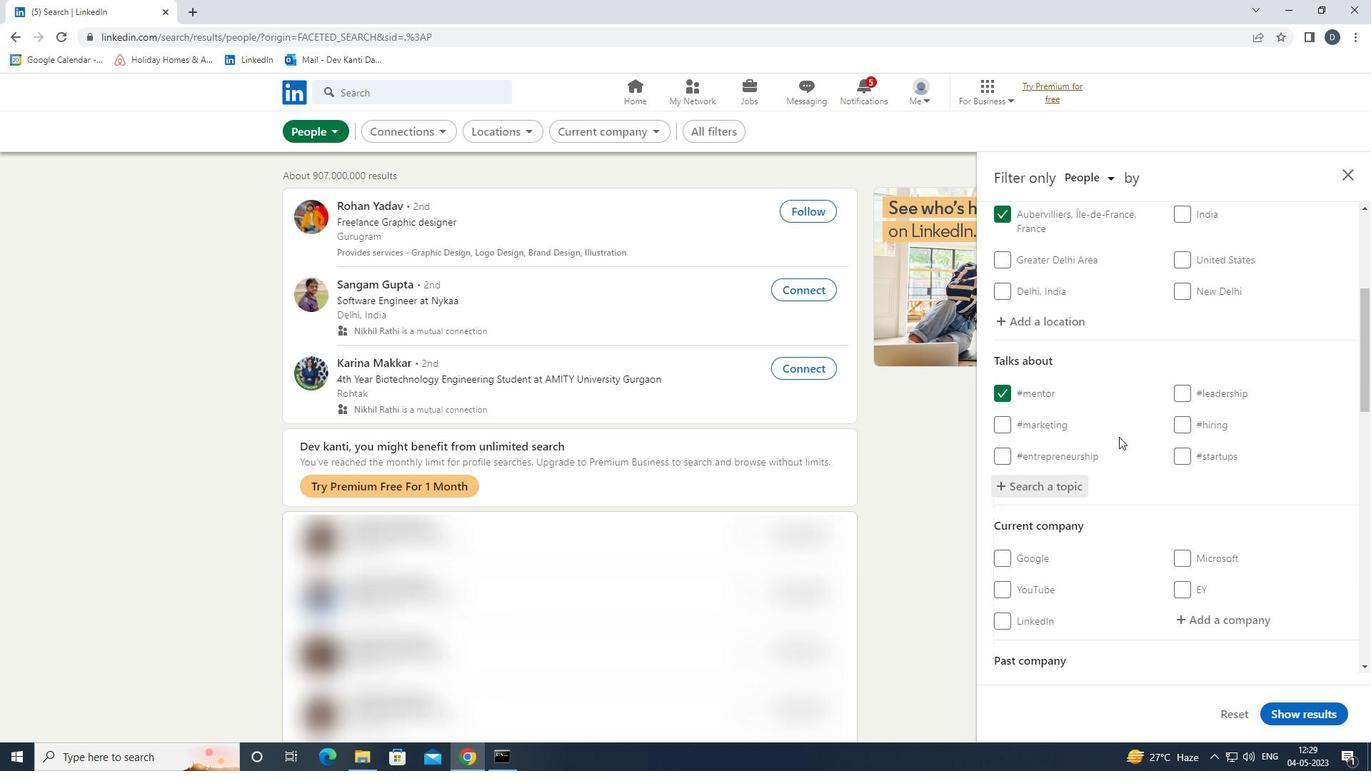 
Action: Mouse moved to (1127, 437)
Screenshot: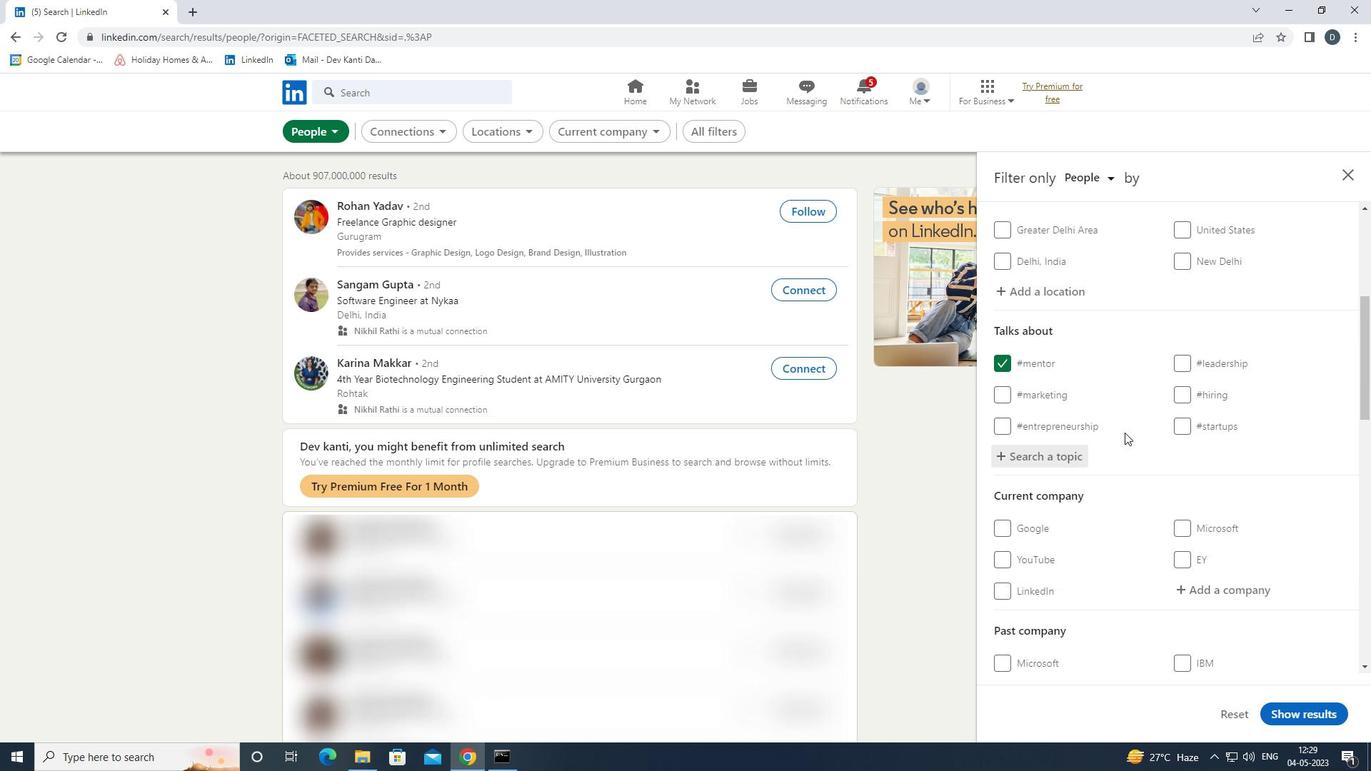 
Action: Mouse scrolled (1127, 436) with delta (0, 0)
Screenshot: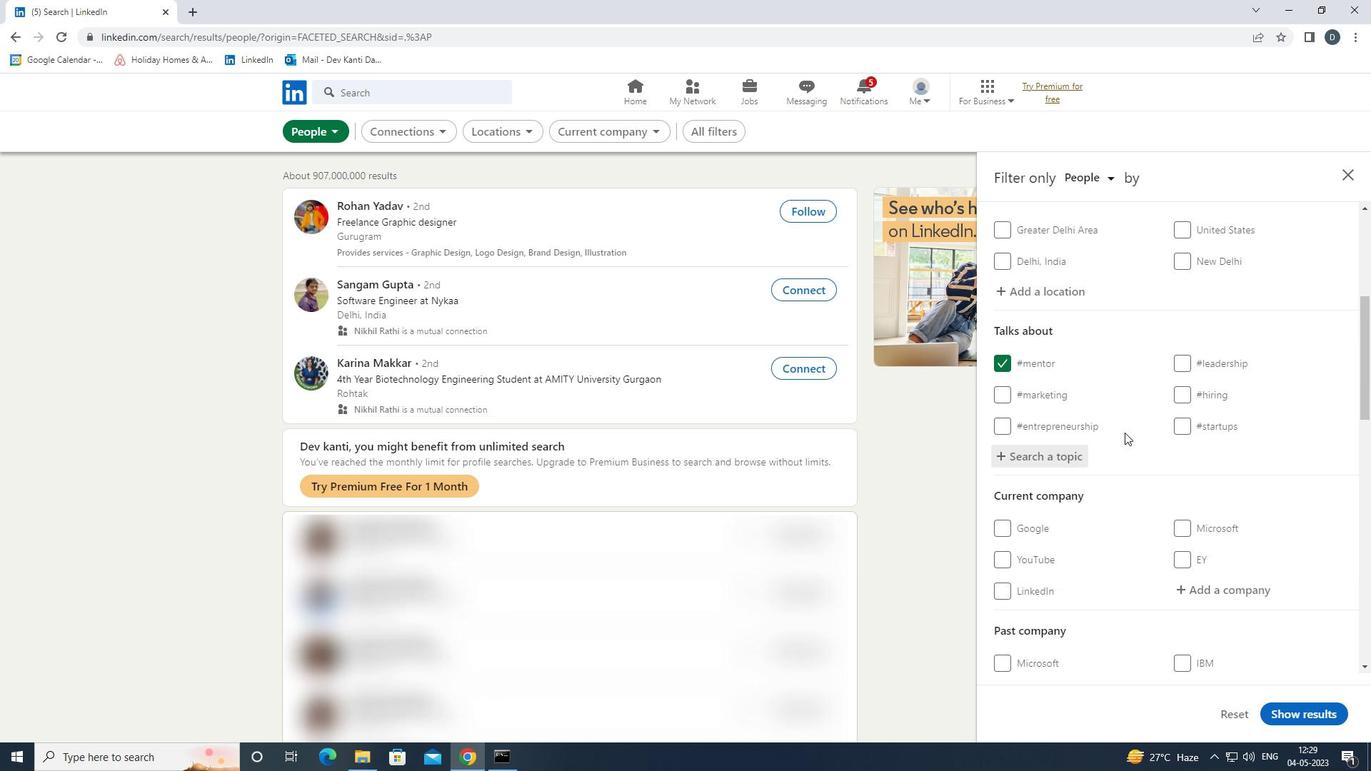 
Action: Mouse moved to (1220, 469)
Screenshot: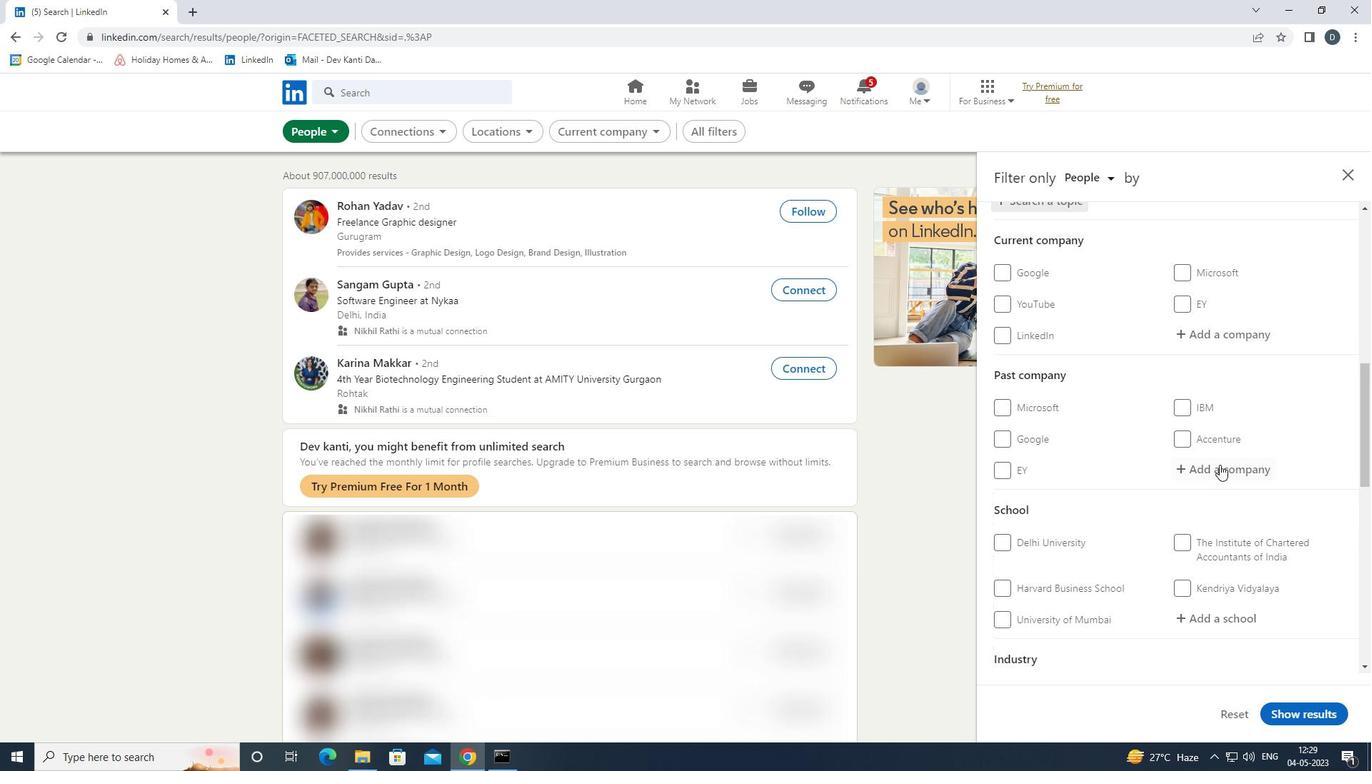 
Action: Mouse scrolled (1220, 468) with delta (0, 0)
Screenshot: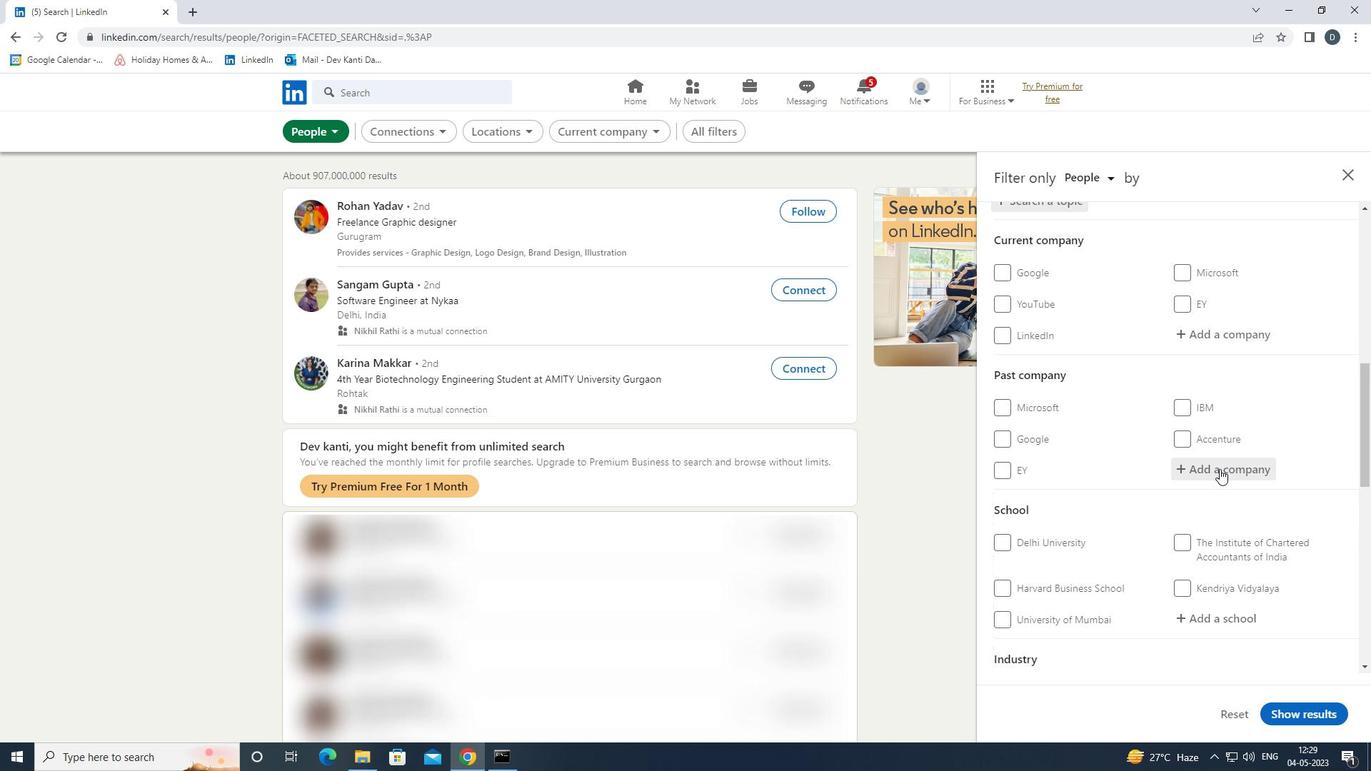 
Action: Mouse scrolled (1220, 468) with delta (0, 0)
Screenshot: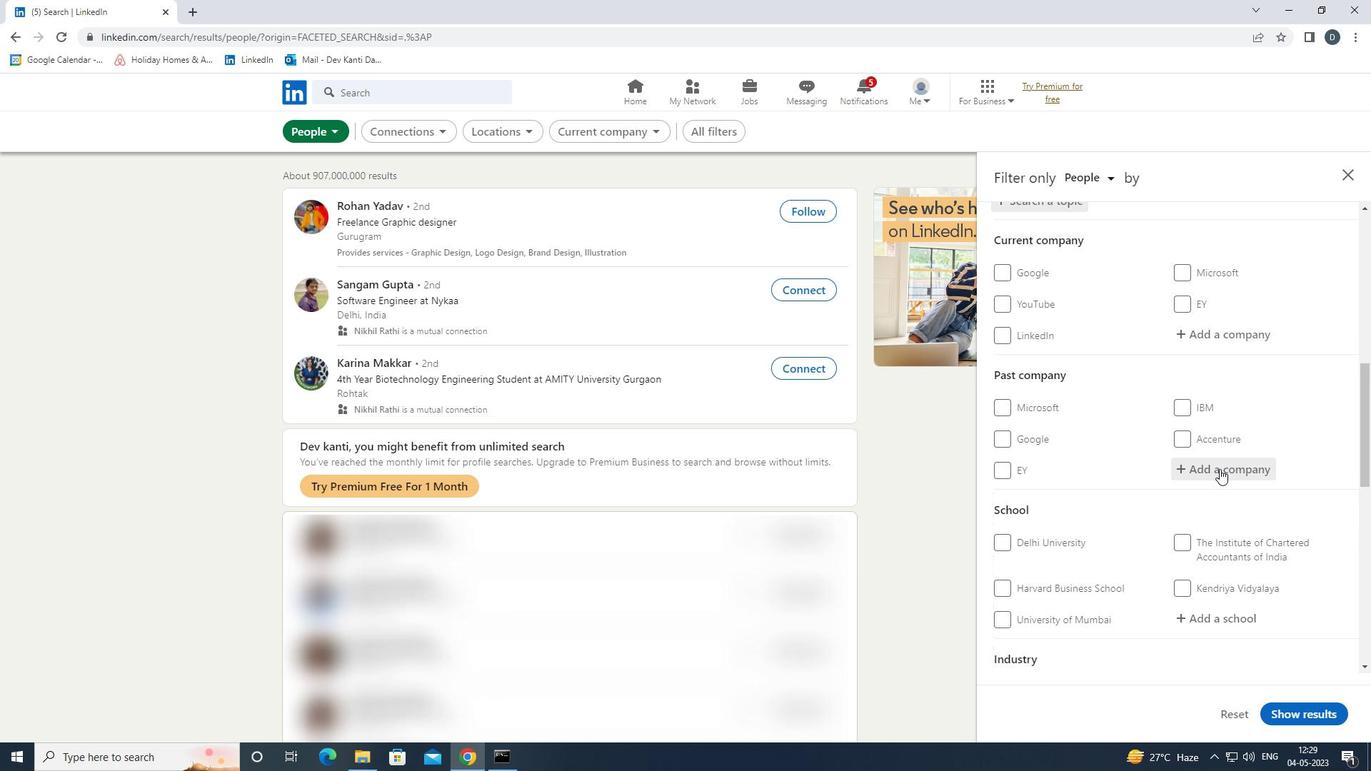 
Action: Mouse moved to (1238, 471)
Screenshot: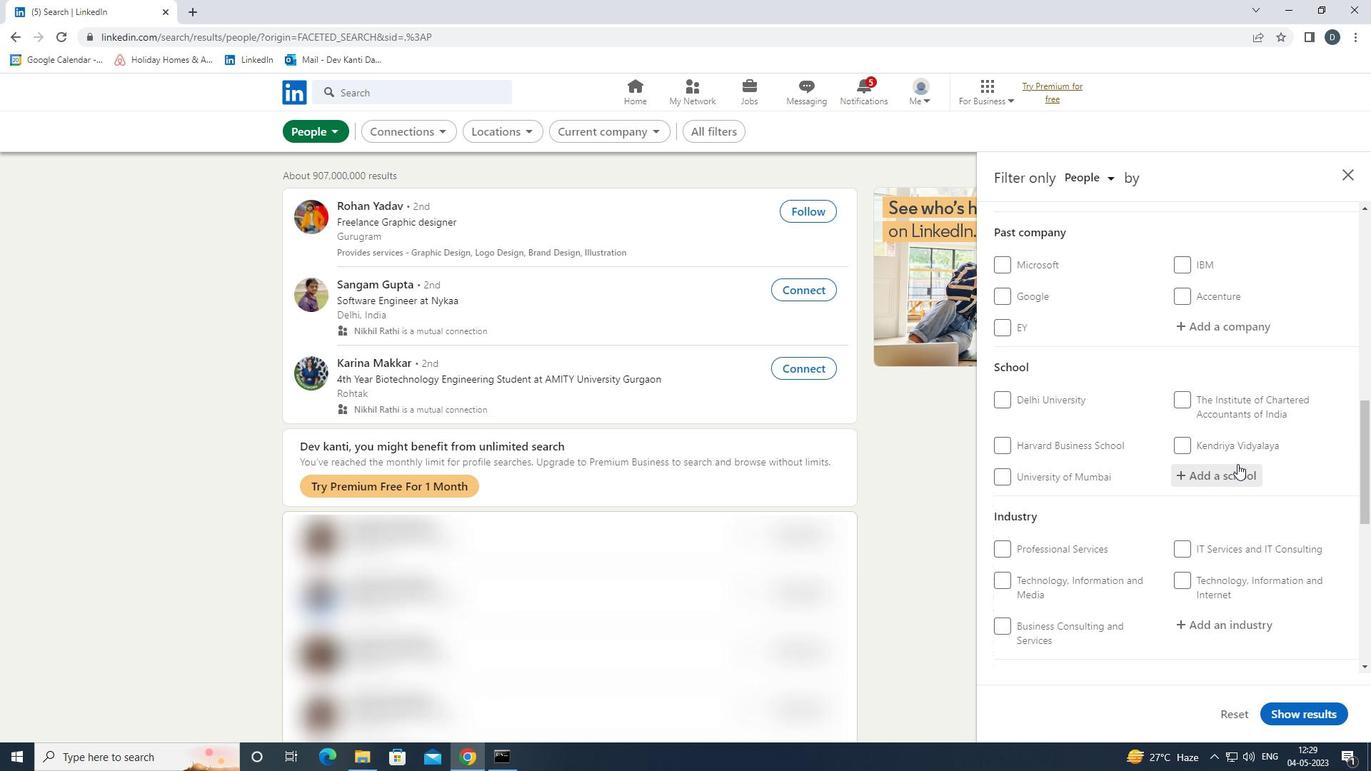 
Action: Mouse scrolled (1238, 470) with delta (0, 0)
Screenshot: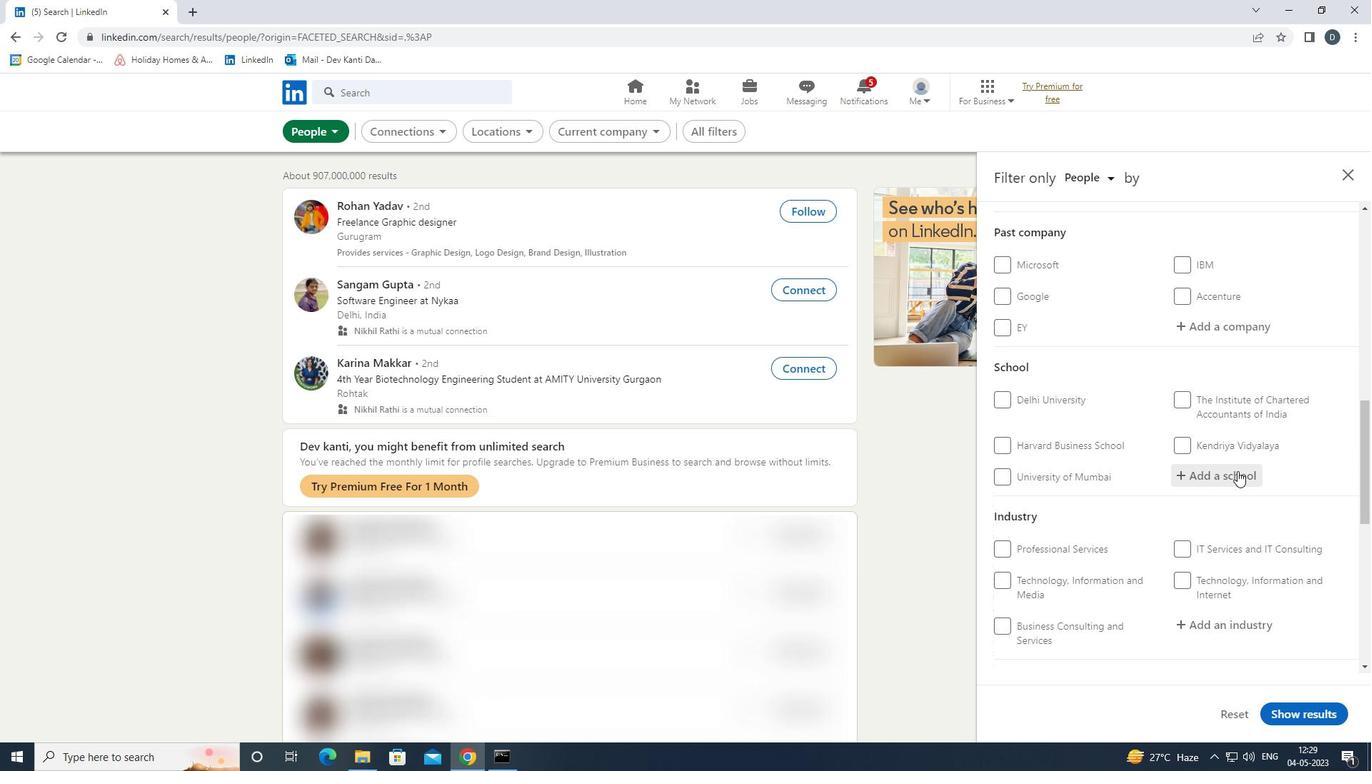 
Action: Mouse scrolled (1238, 470) with delta (0, 0)
Screenshot: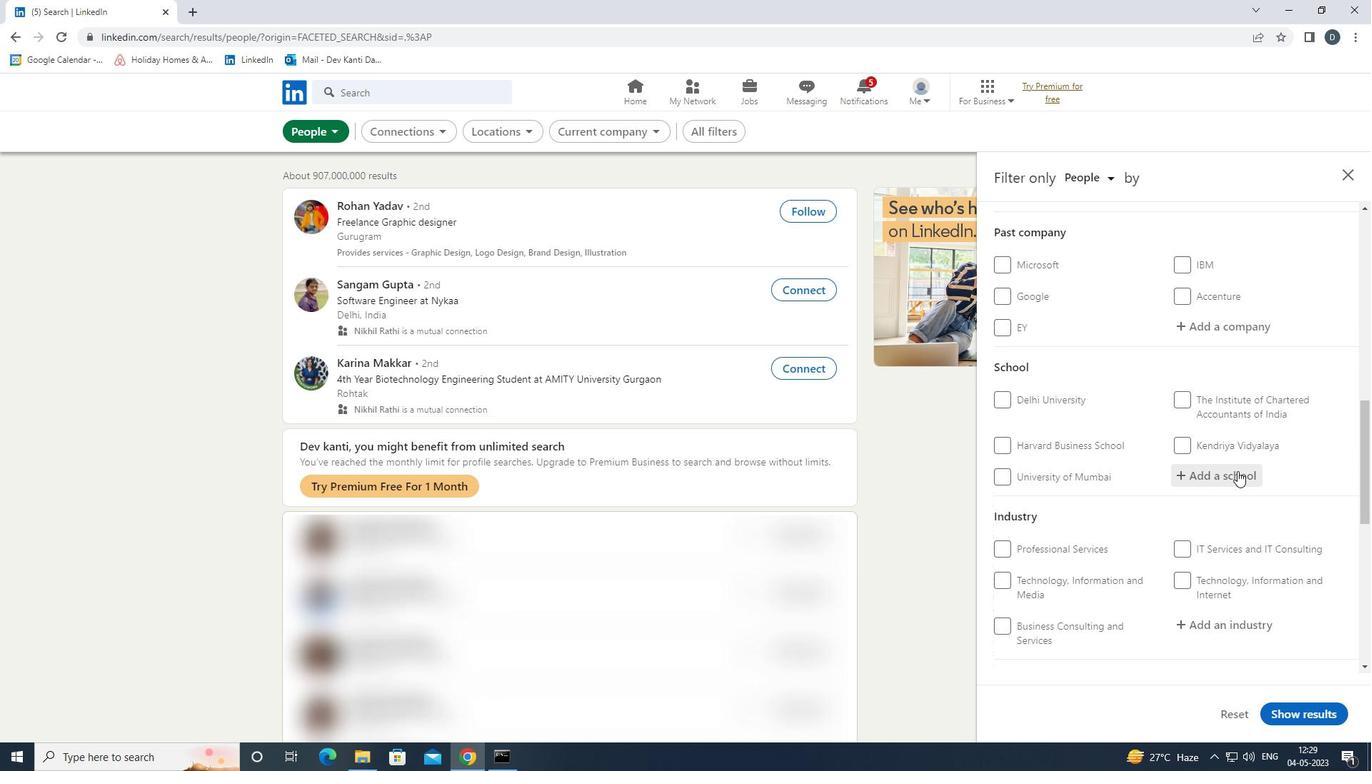 
Action: Mouse scrolled (1238, 470) with delta (0, 0)
Screenshot: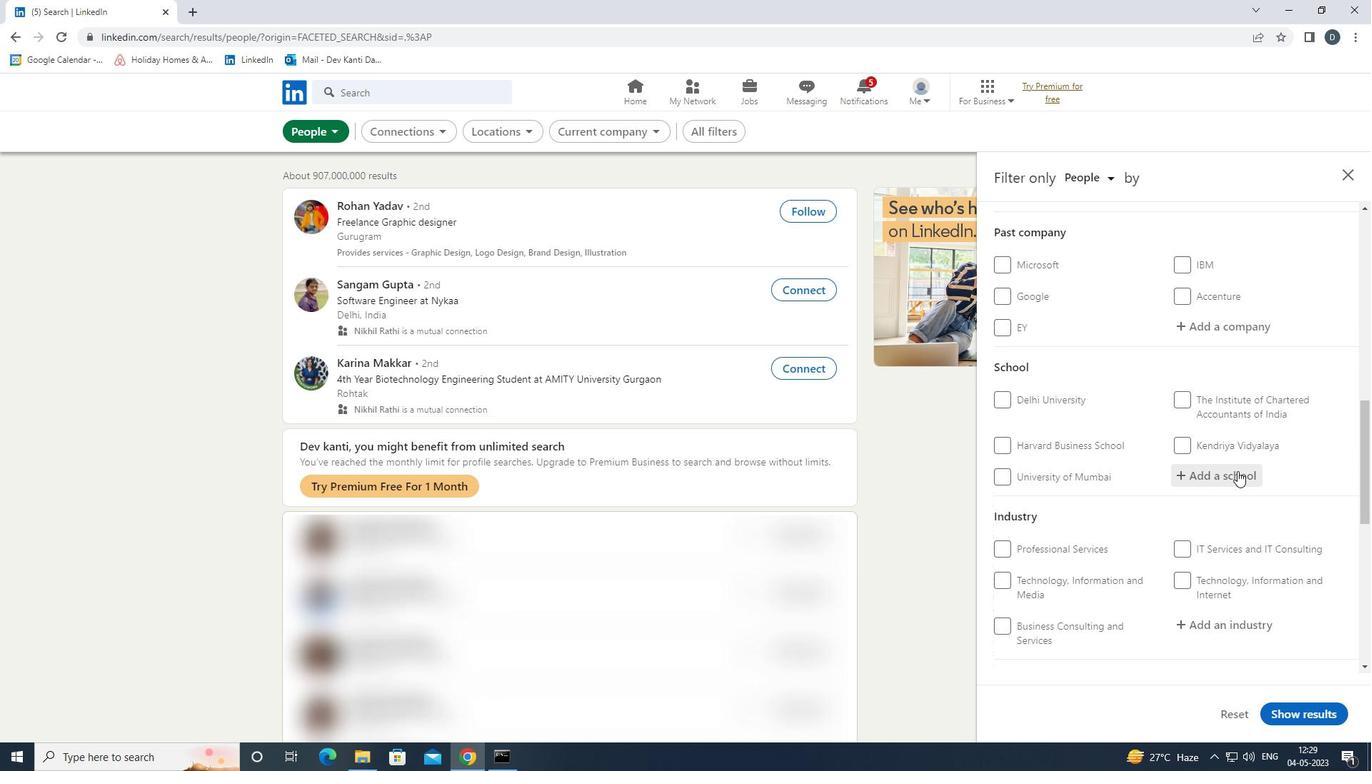 
Action: Mouse scrolled (1238, 470) with delta (0, 0)
Screenshot: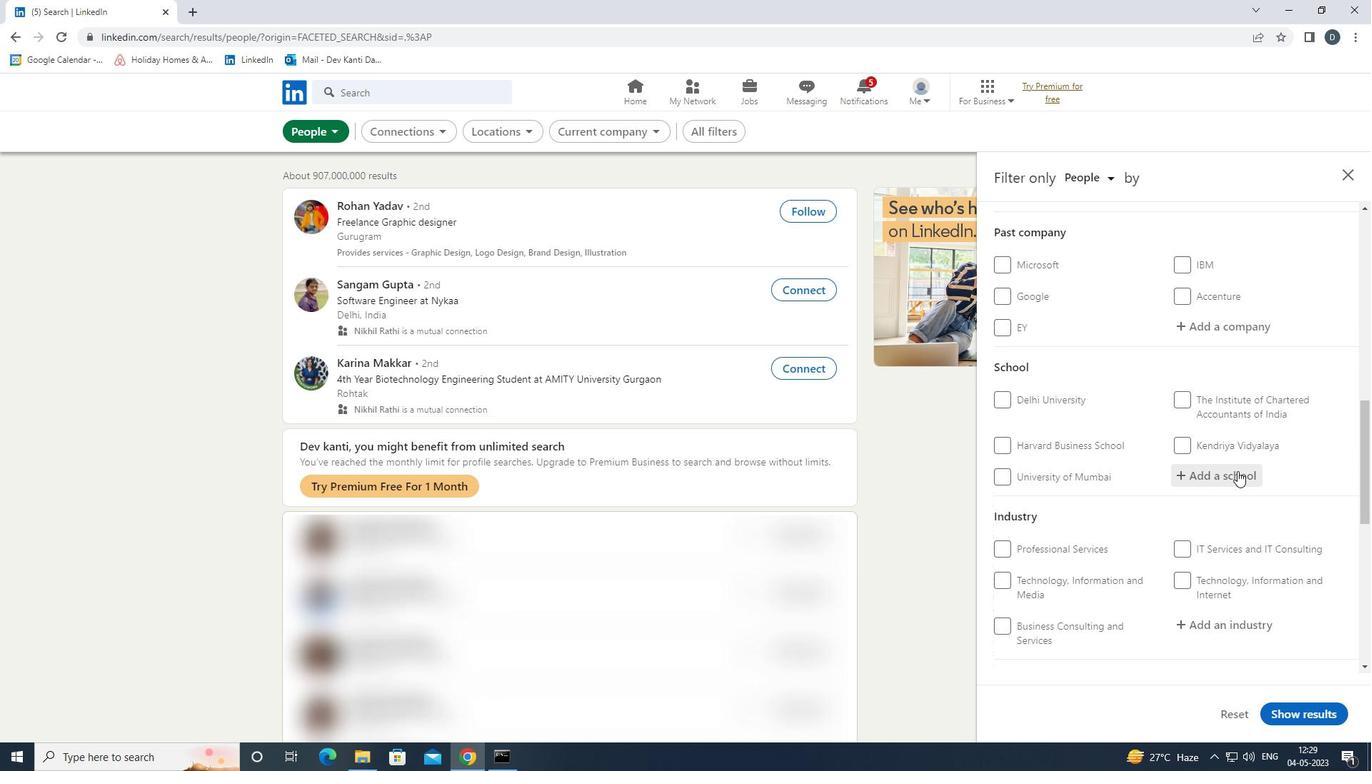 
Action: Mouse scrolled (1238, 470) with delta (0, 0)
Screenshot: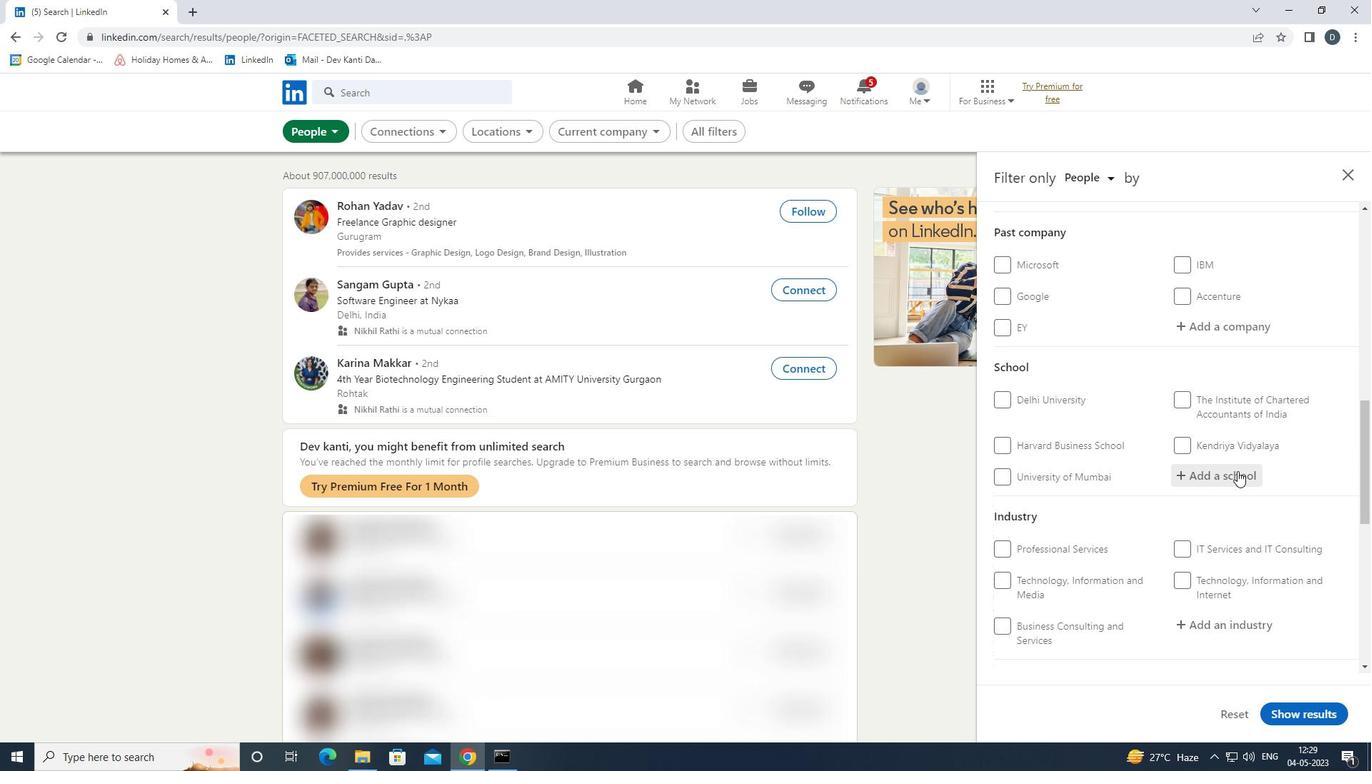 
Action: Mouse moved to (1238, 471)
Screenshot: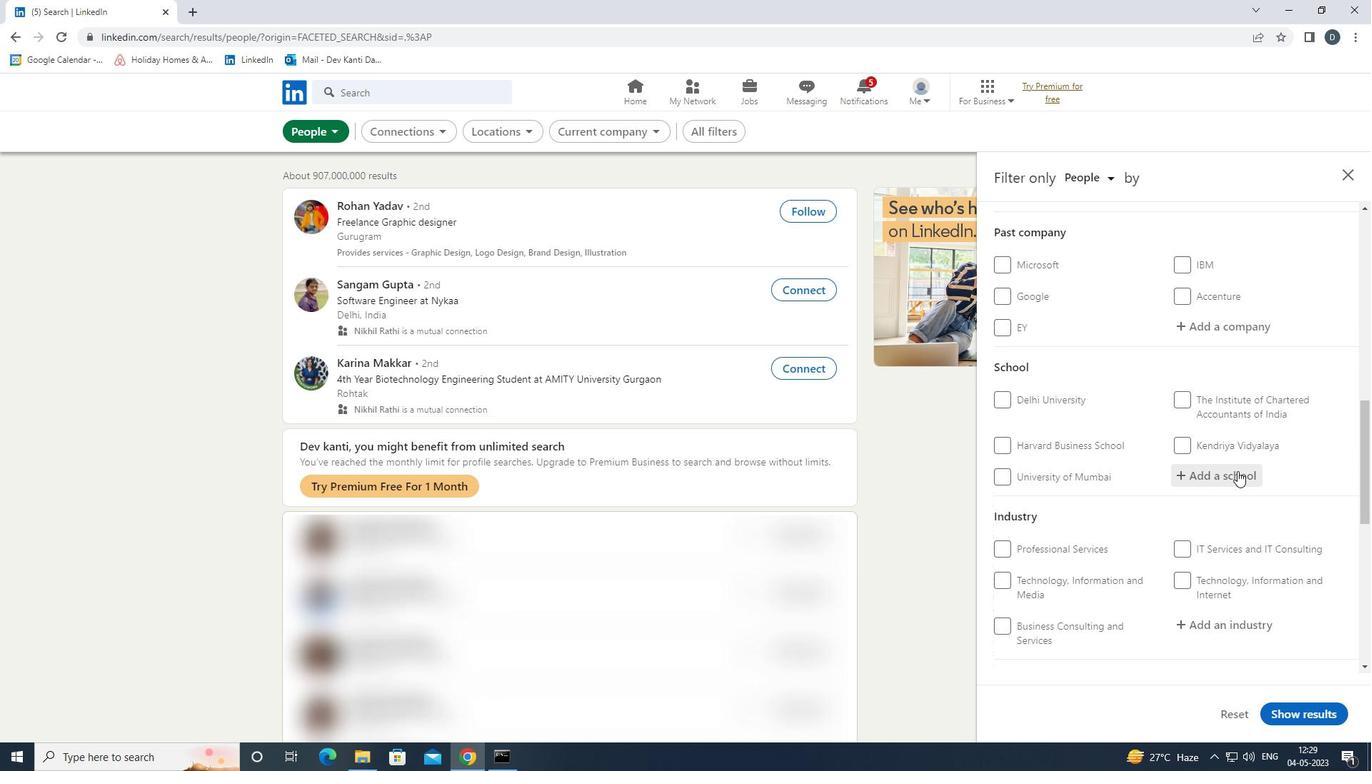 
Action: Mouse scrolled (1238, 470) with delta (0, 0)
Screenshot: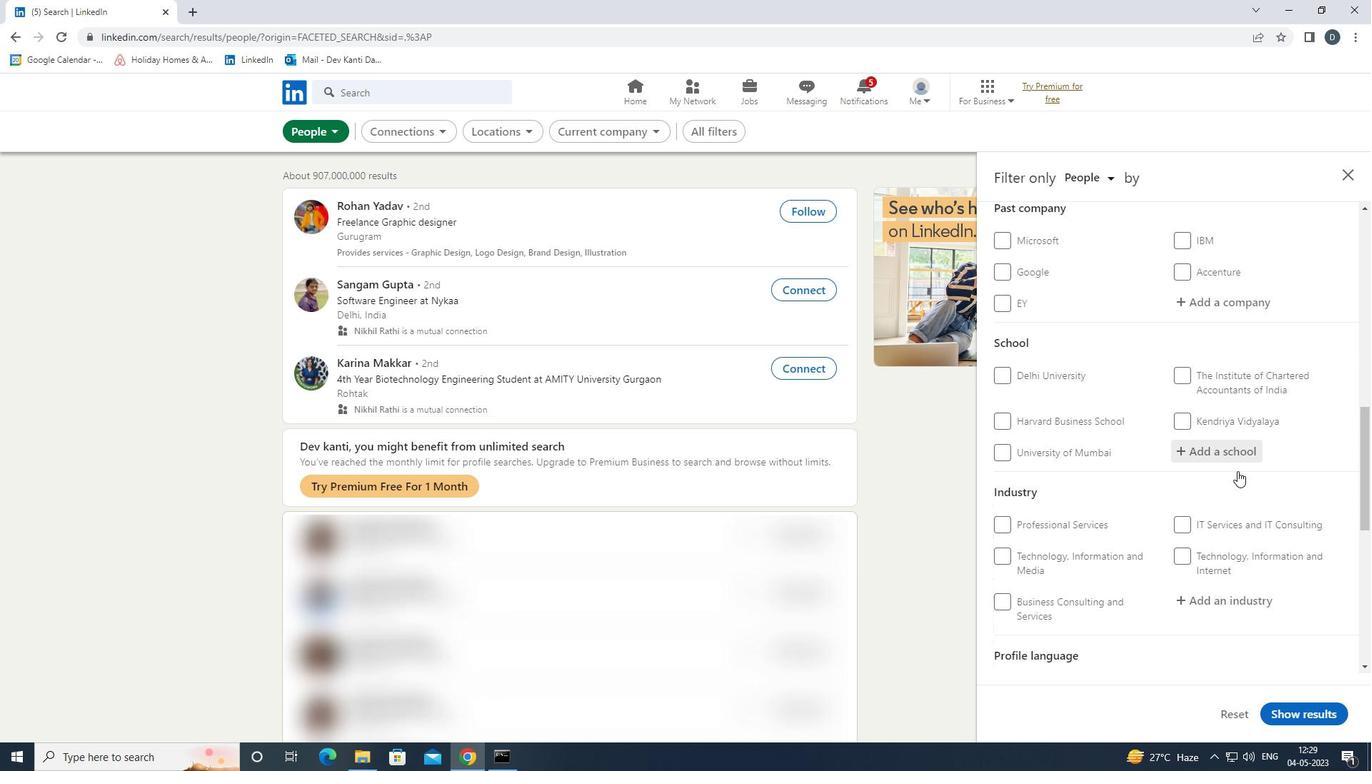 
Action: Mouse scrolled (1238, 470) with delta (0, 0)
Screenshot: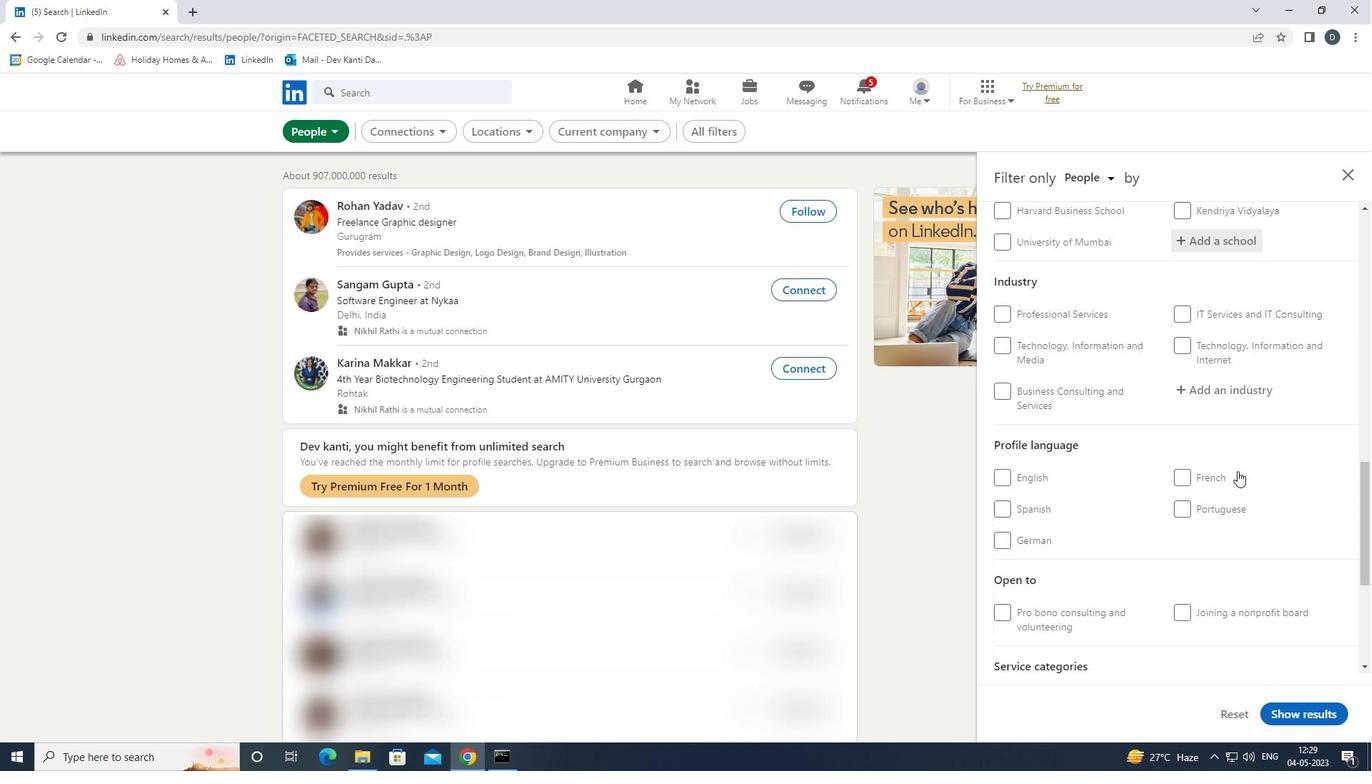 
Action: Mouse scrolled (1238, 470) with delta (0, 0)
Screenshot: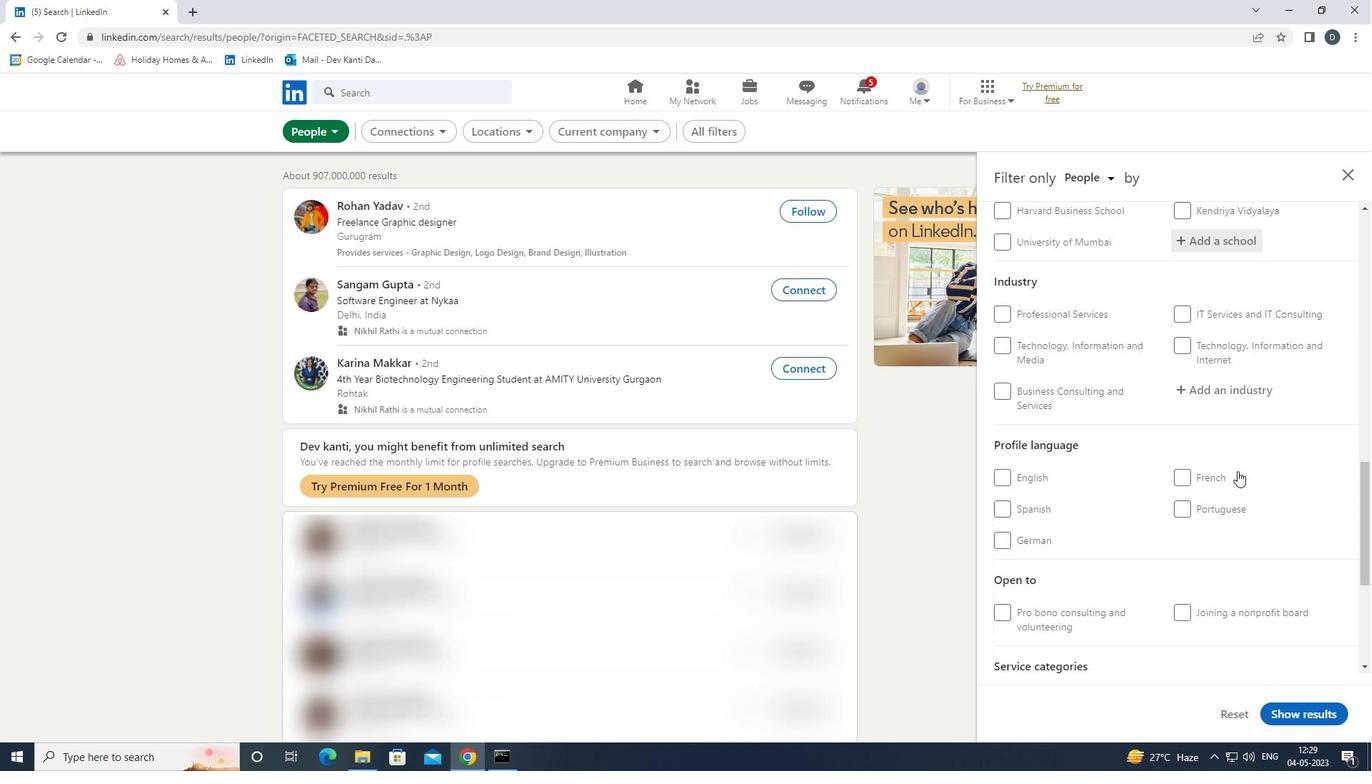
Action: Mouse scrolled (1238, 470) with delta (0, 0)
Screenshot: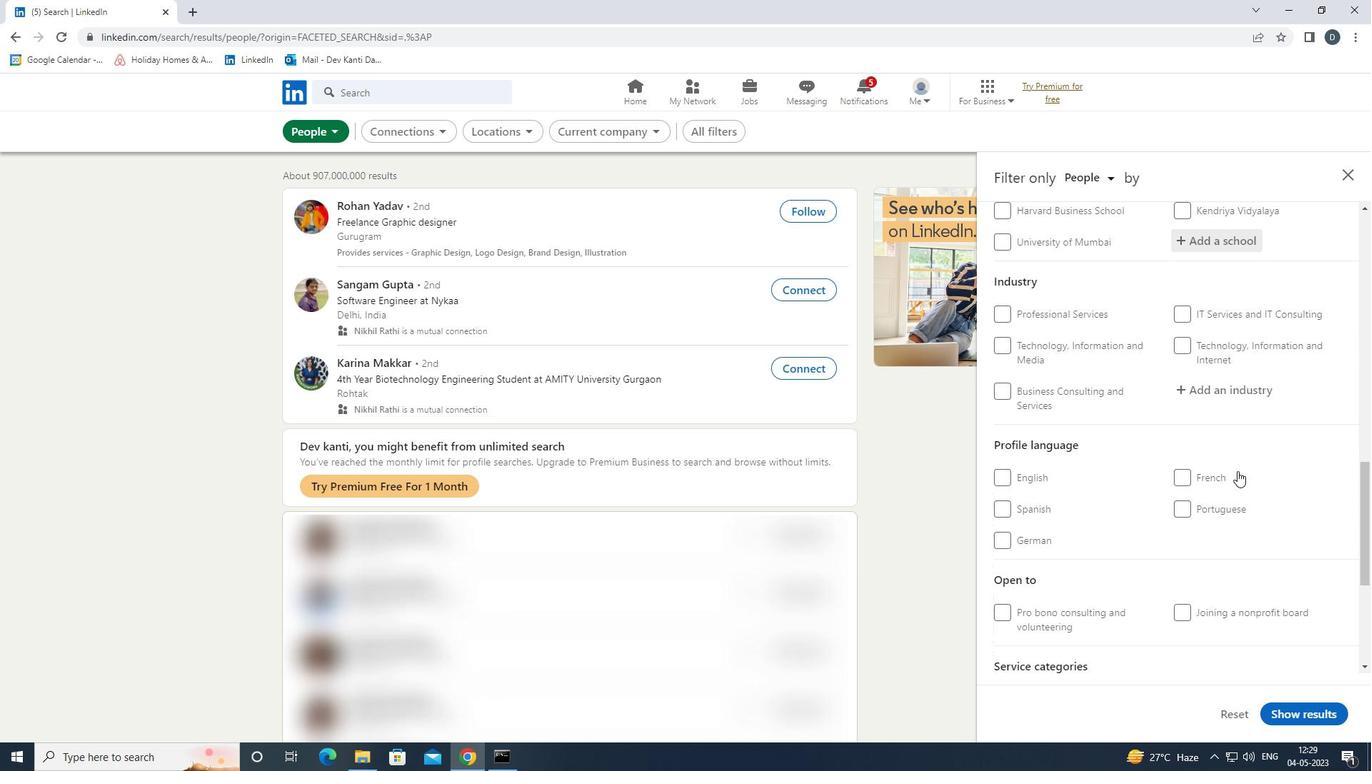 
Action: Mouse moved to (1103, 325)
Screenshot: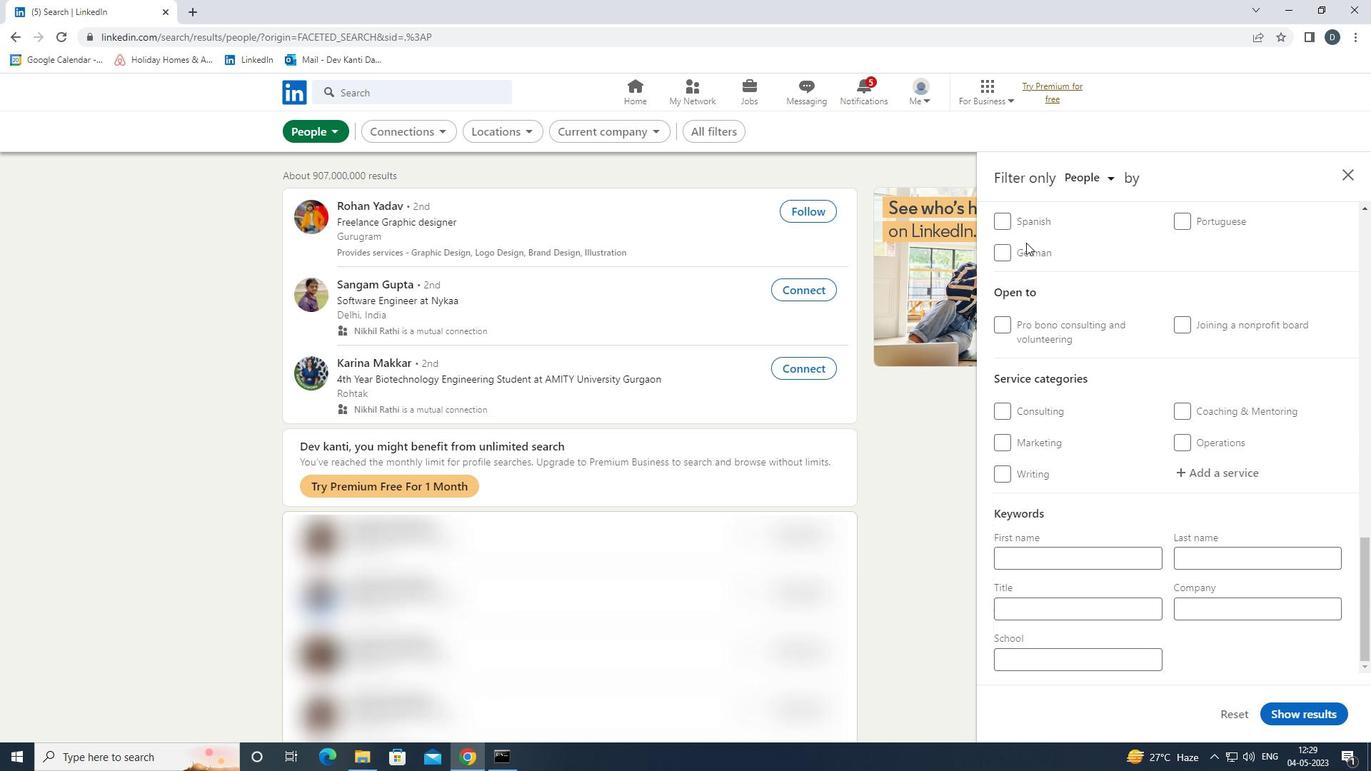 
Action: Mouse scrolled (1103, 325) with delta (0, 0)
Screenshot: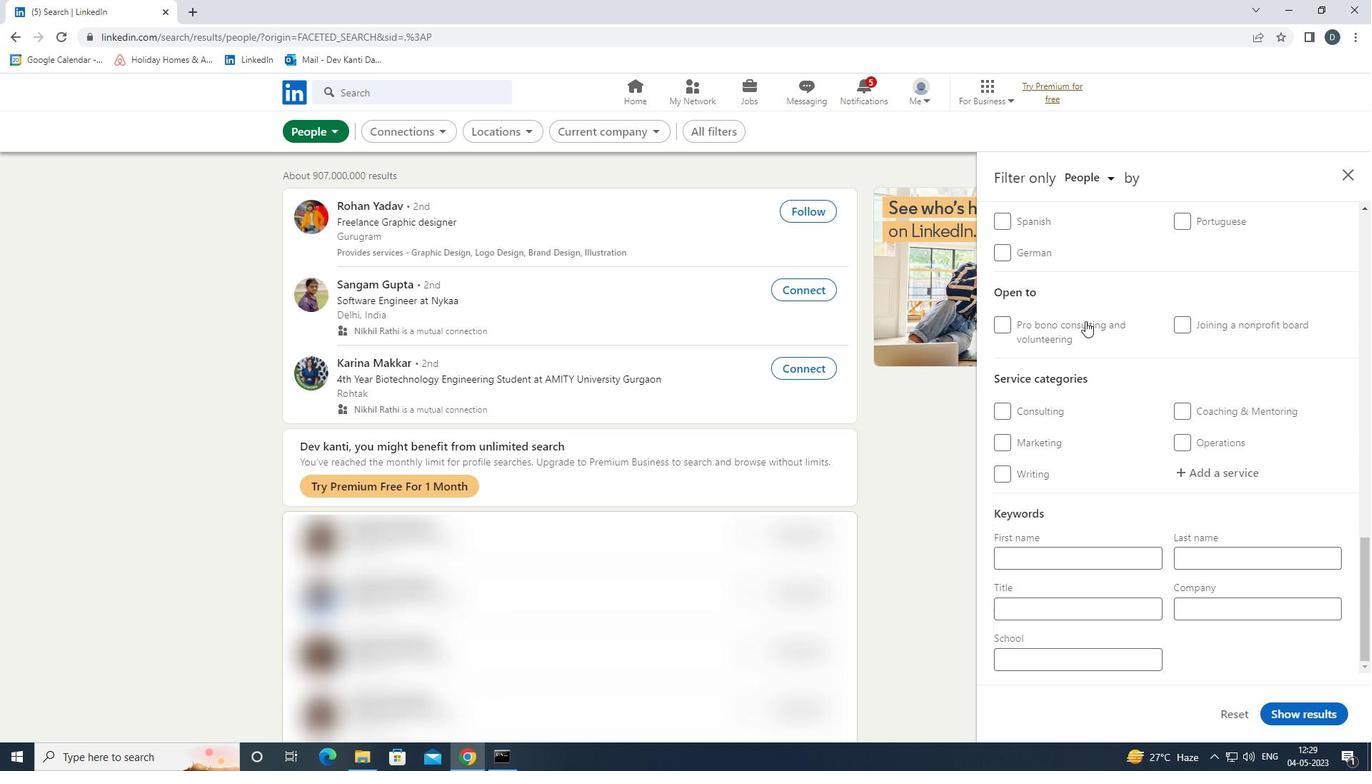 
Action: Mouse moved to (1108, 335)
Screenshot: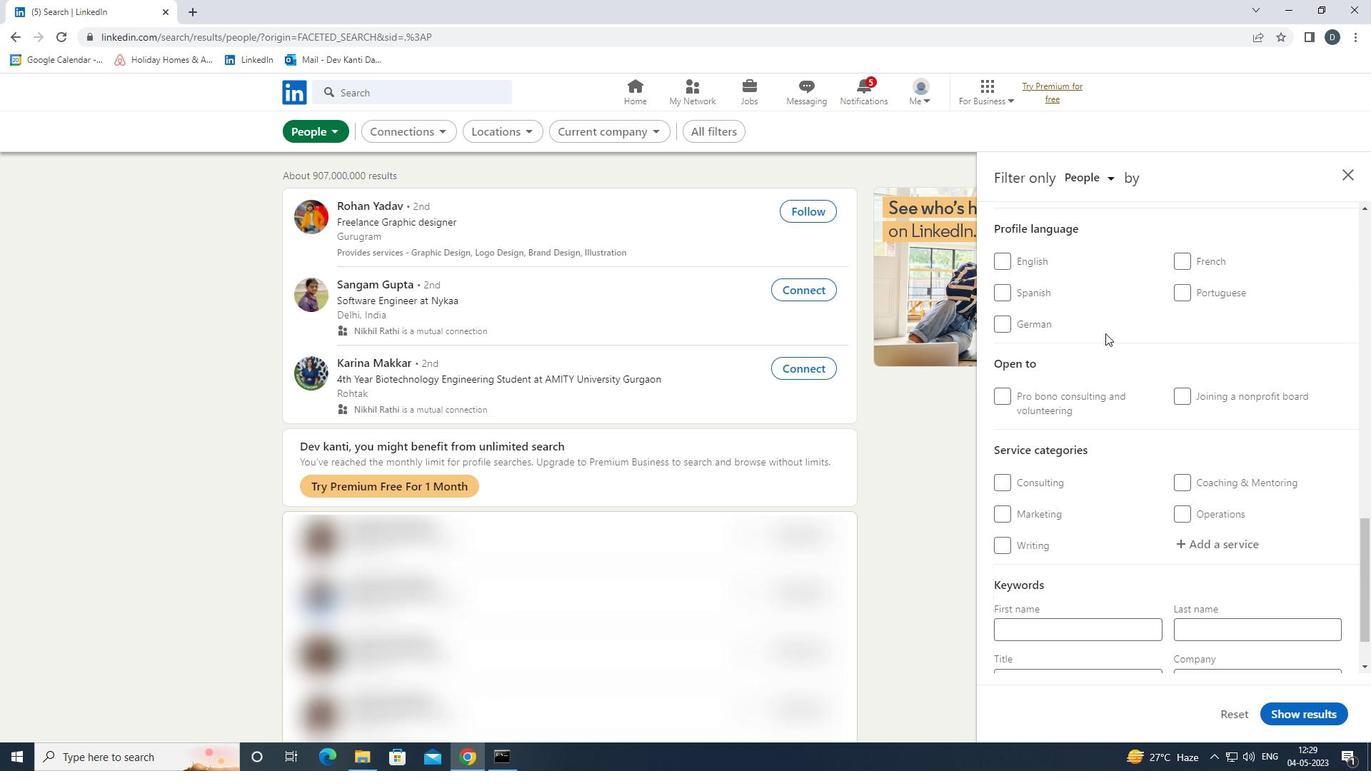 
Action: Mouse scrolled (1108, 336) with delta (0, 0)
Screenshot: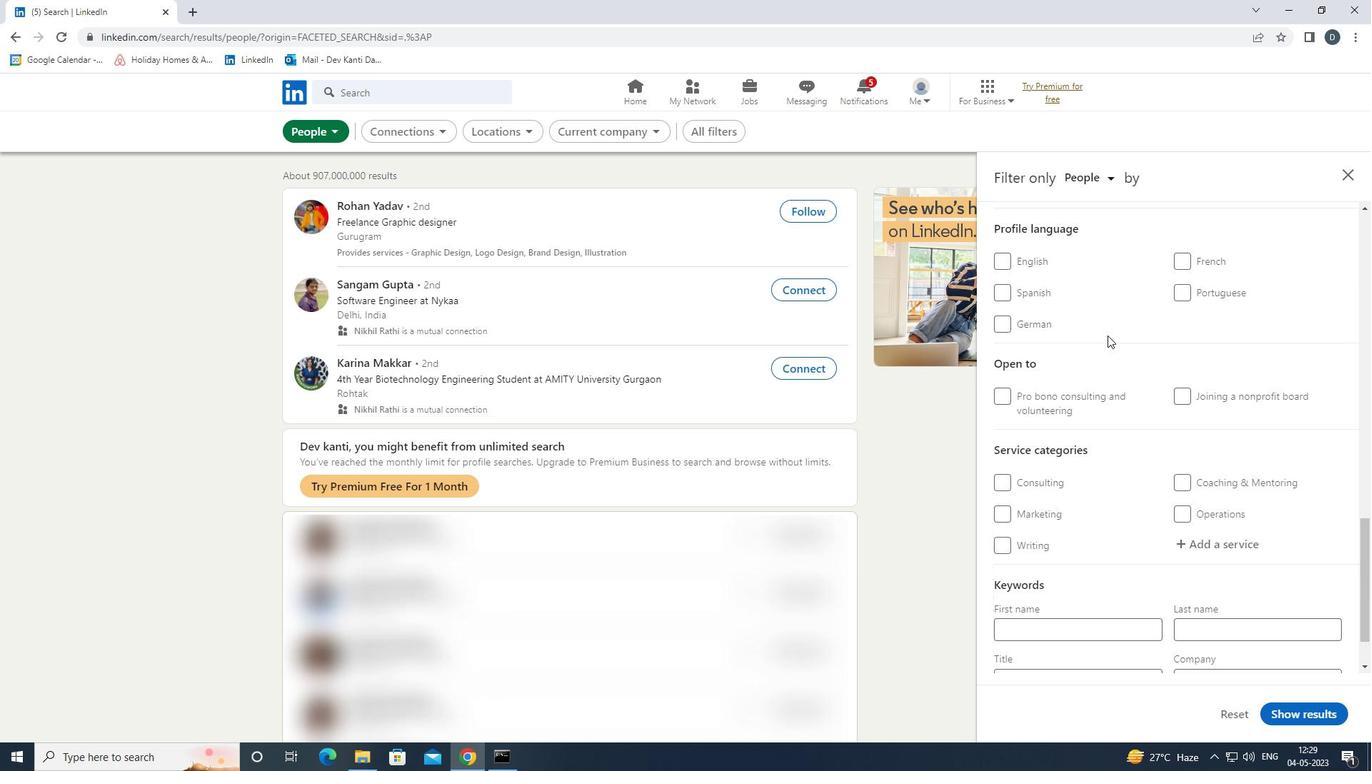
Action: Mouse moved to (1212, 340)
Screenshot: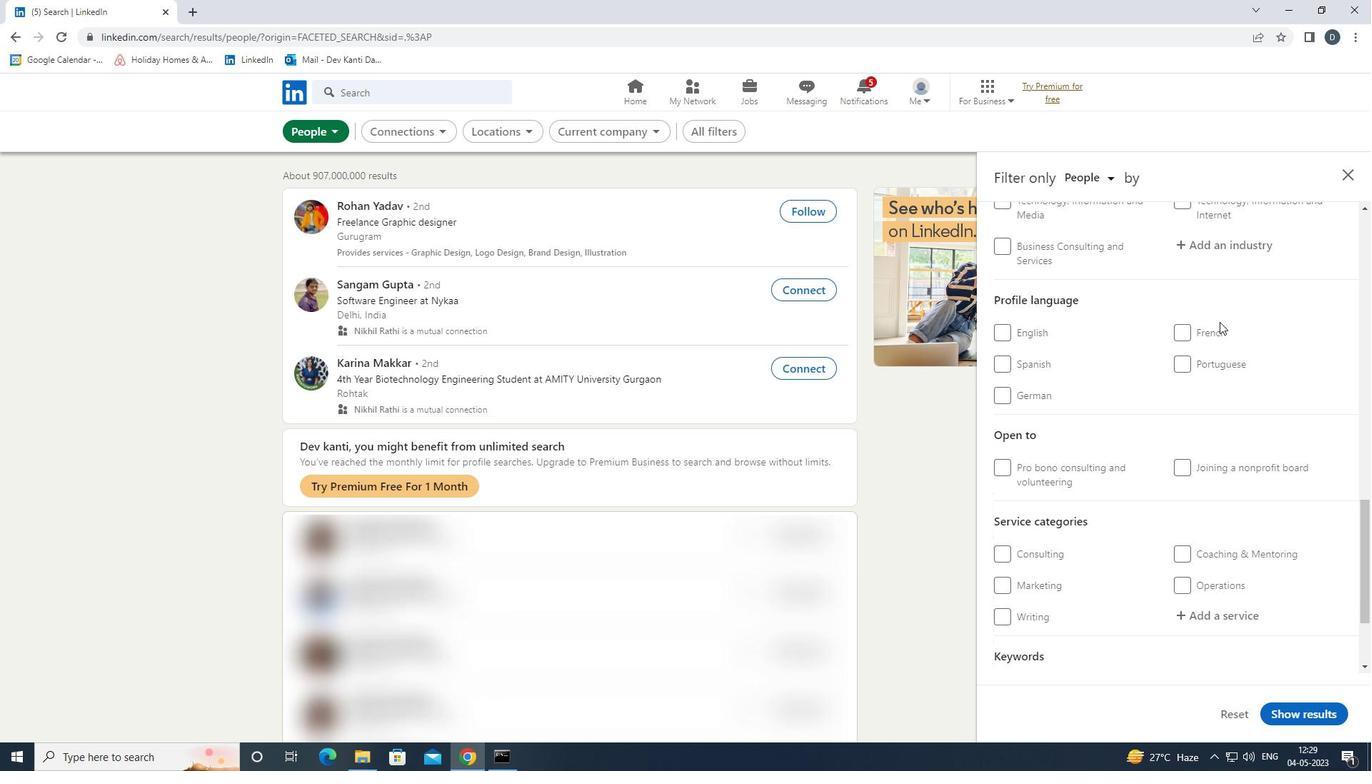 
Action: Mouse pressed left at (1212, 340)
Screenshot: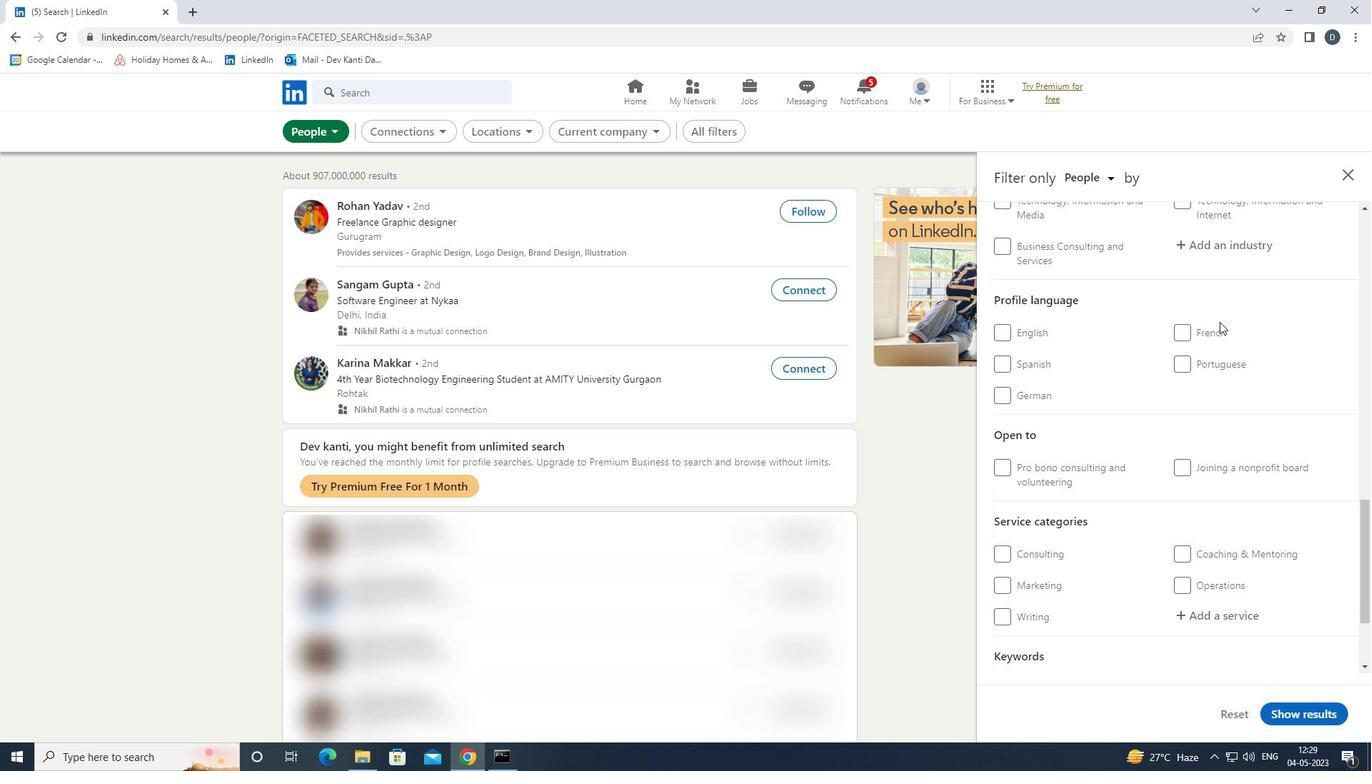 
Action: Mouse moved to (1212, 335)
Screenshot: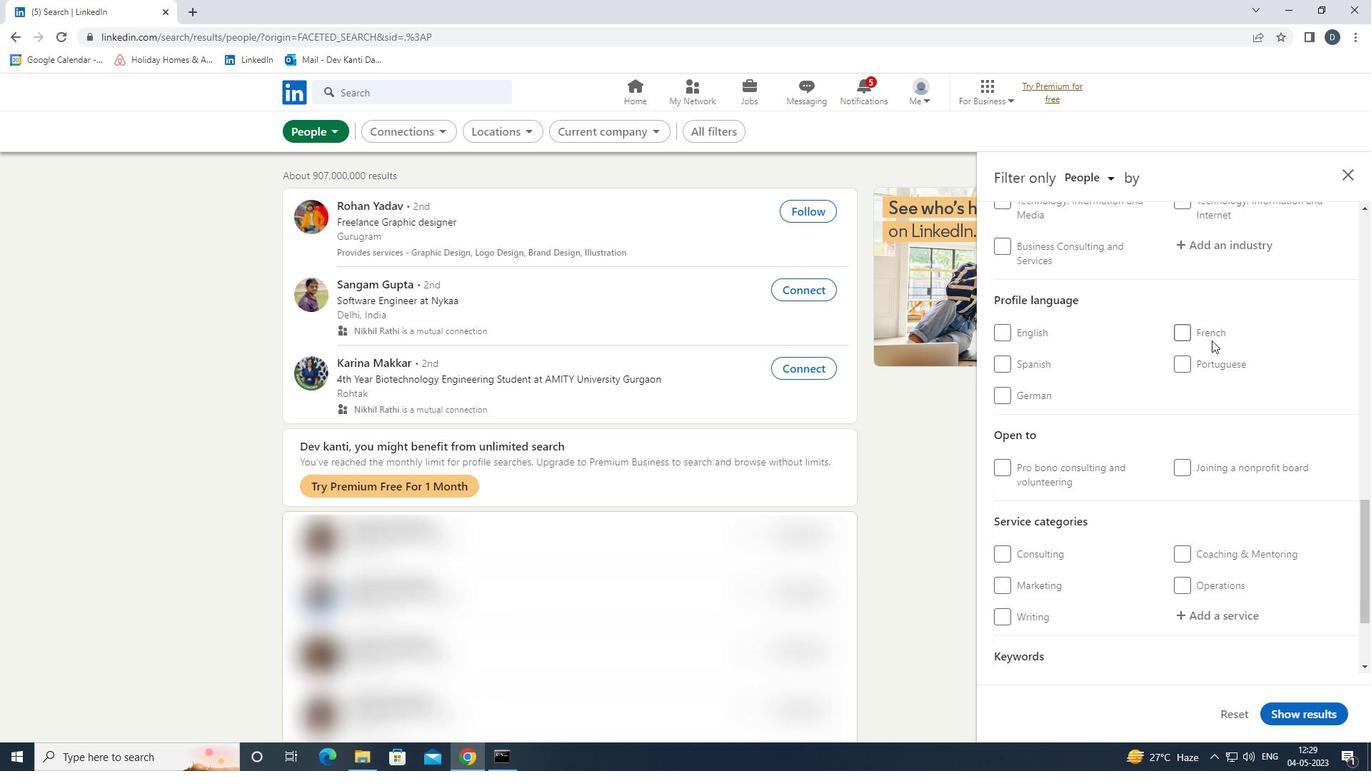 
Action: Mouse pressed left at (1212, 335)
Screenshot: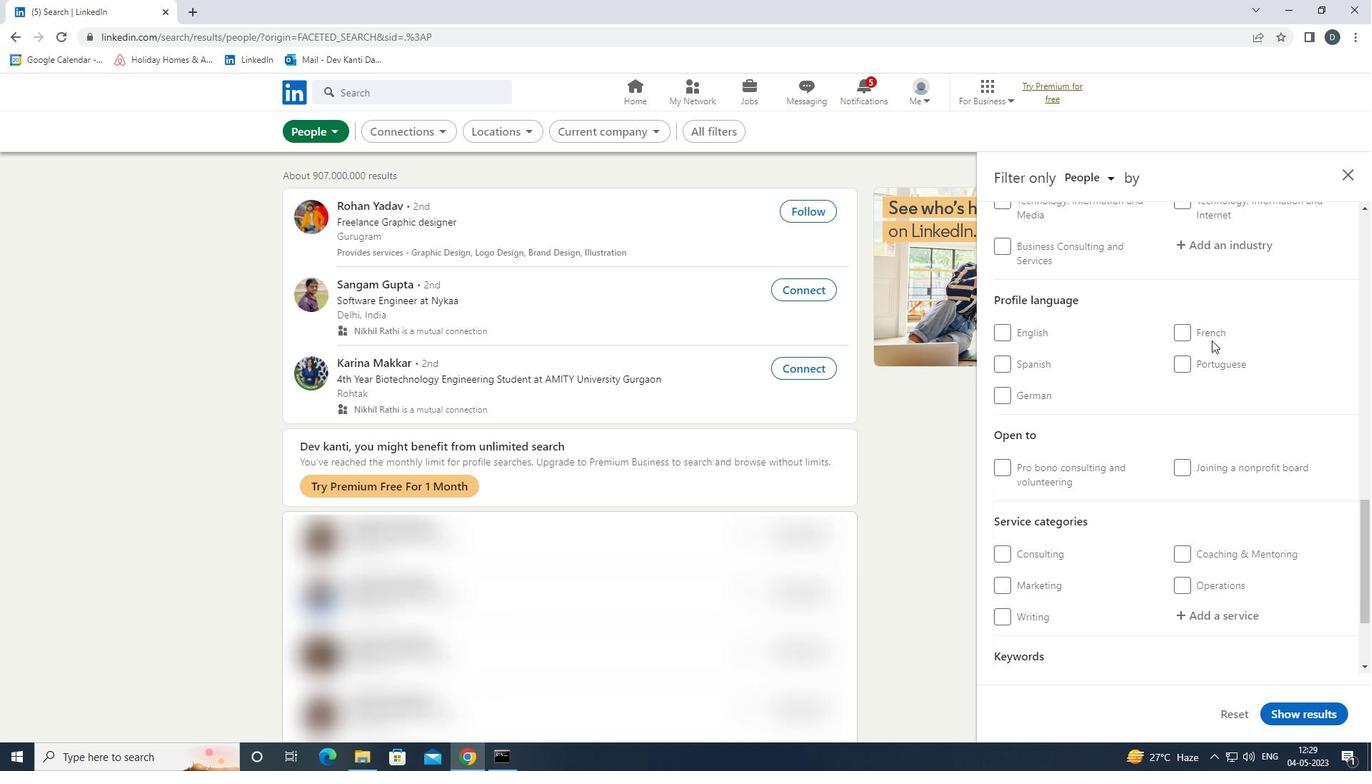 
Action: Mouse moved to (1215, 337)
Screenshot: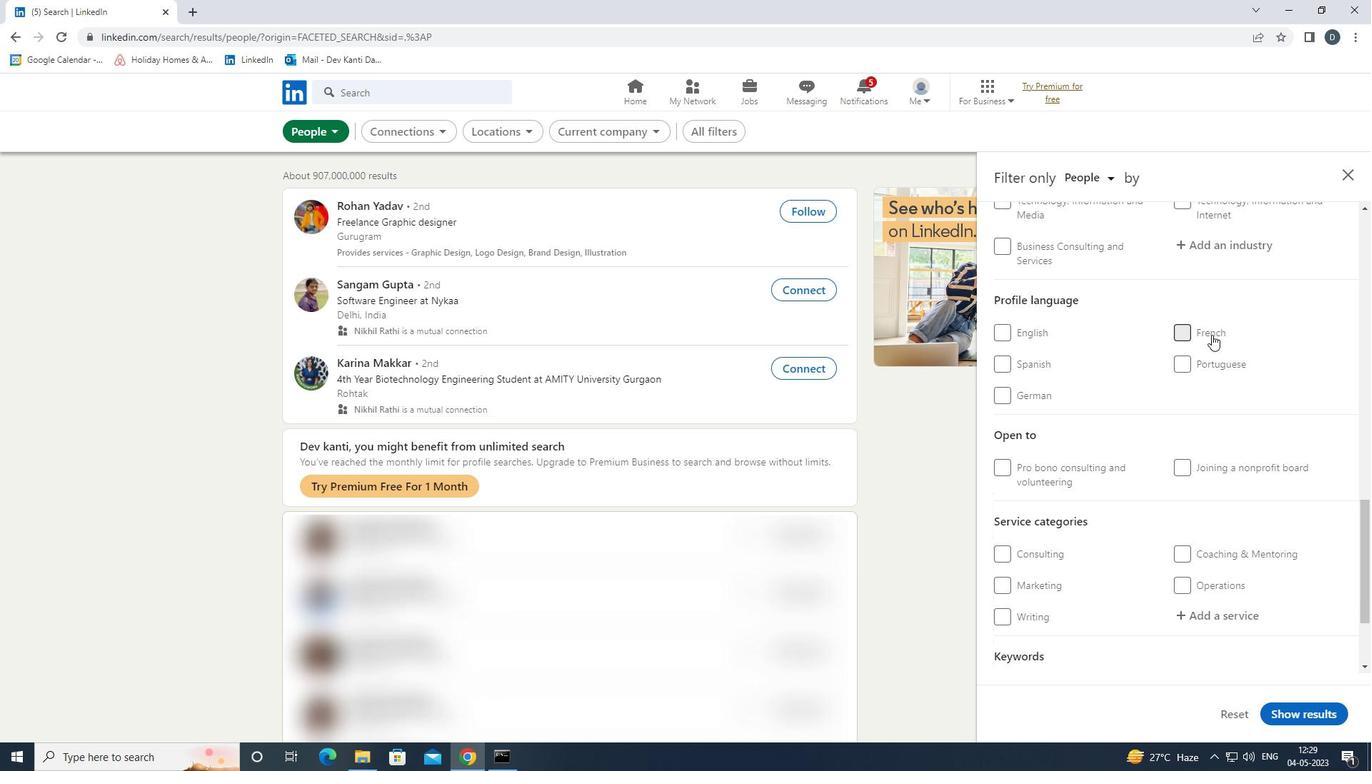 
Action: Mouse scrolled (1215, 337) with delta (0, 0)
Screenshot: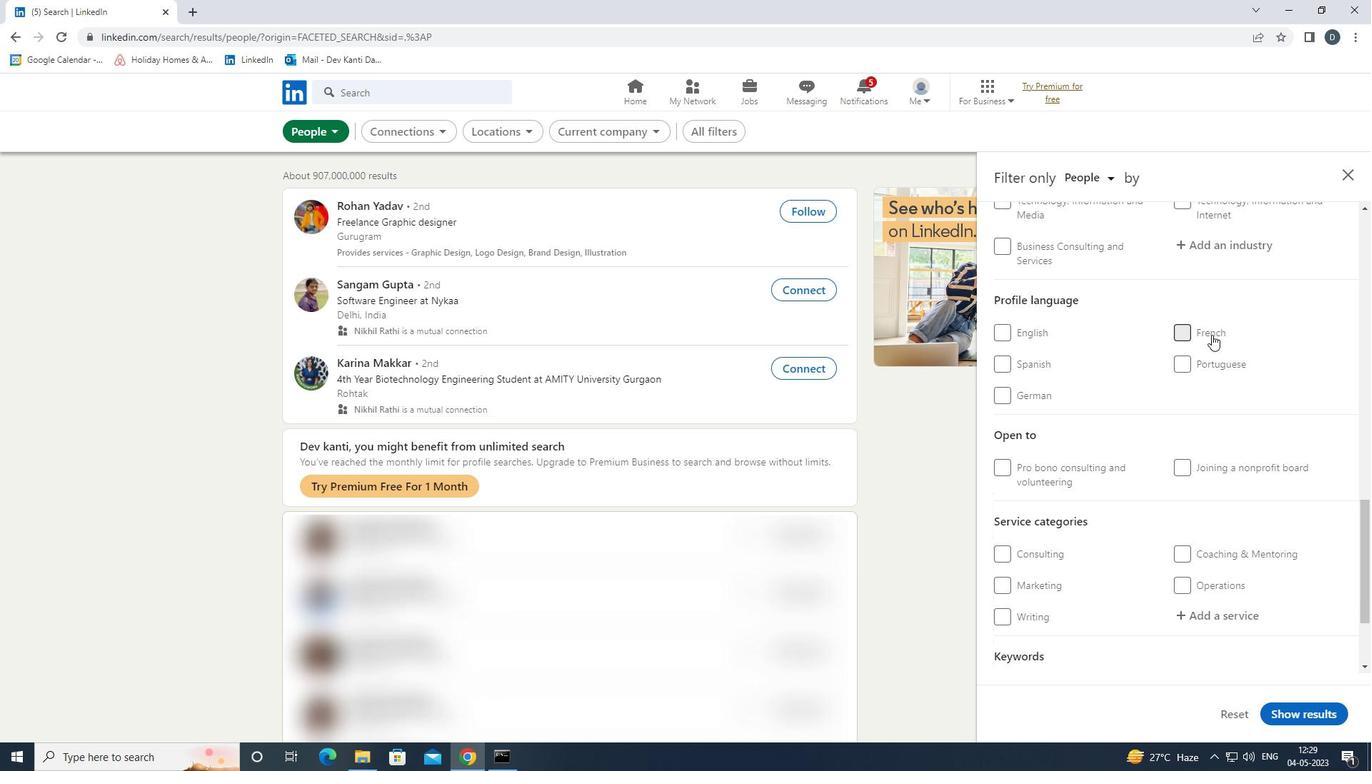 
Action: Mouse scrolled (1215, 337) with delta (0, 0)
Screenshot: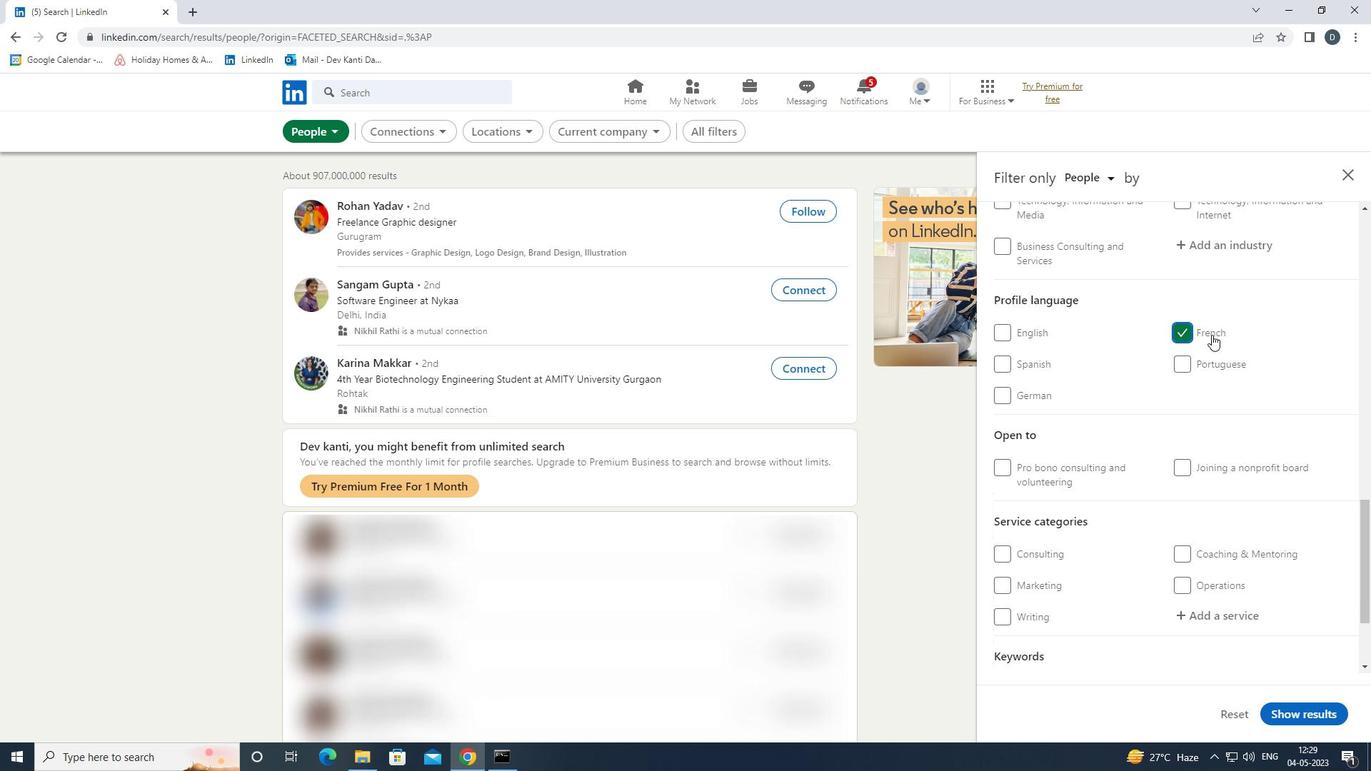 
Action: Mouse scrolled (1215, 337) with delta (0, 0)
Screenshot: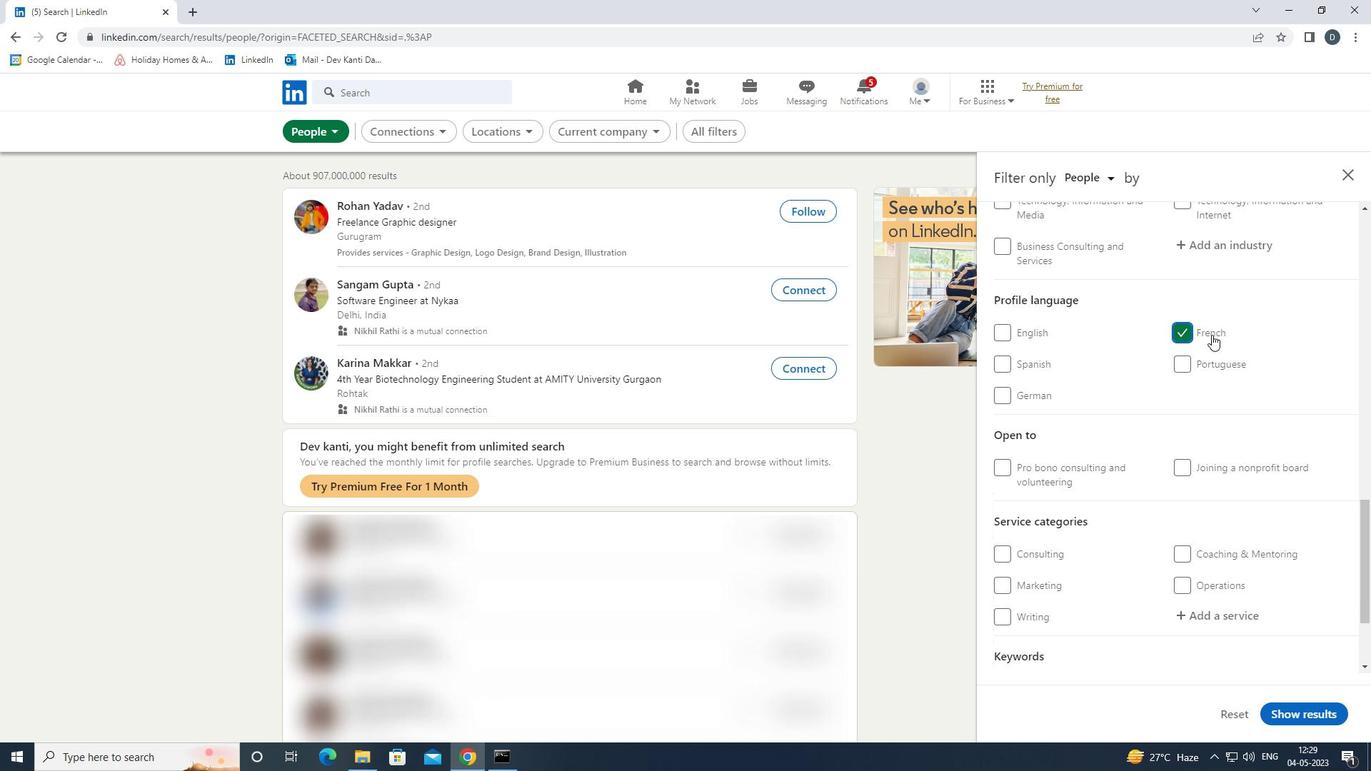 
Action: Mouse scrolled (1215, 337) with delta (0, 0)
Screenshot: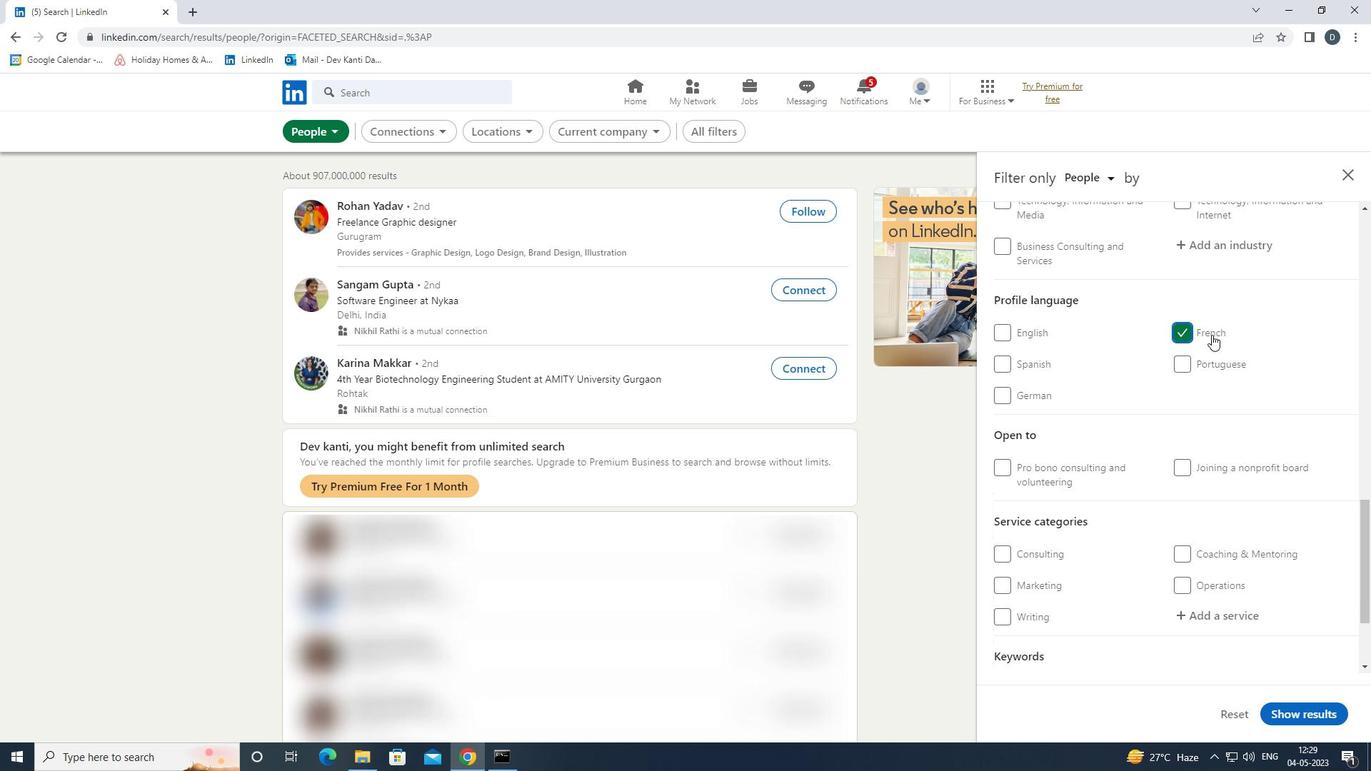
Action: Mouse scrolled (1215, 337) with delta (0, 0)
Screenshot: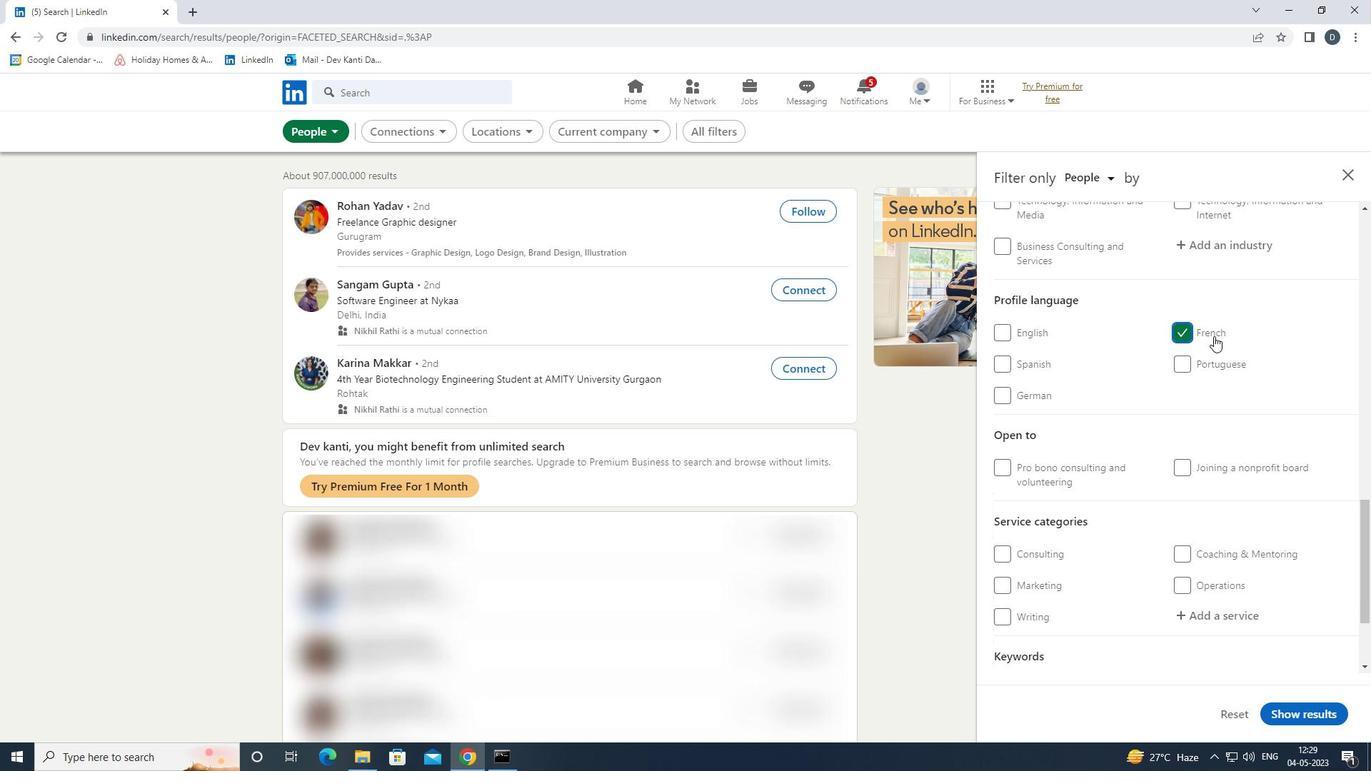 
Action: Mouse moved to (1208, 338)
Screenshot: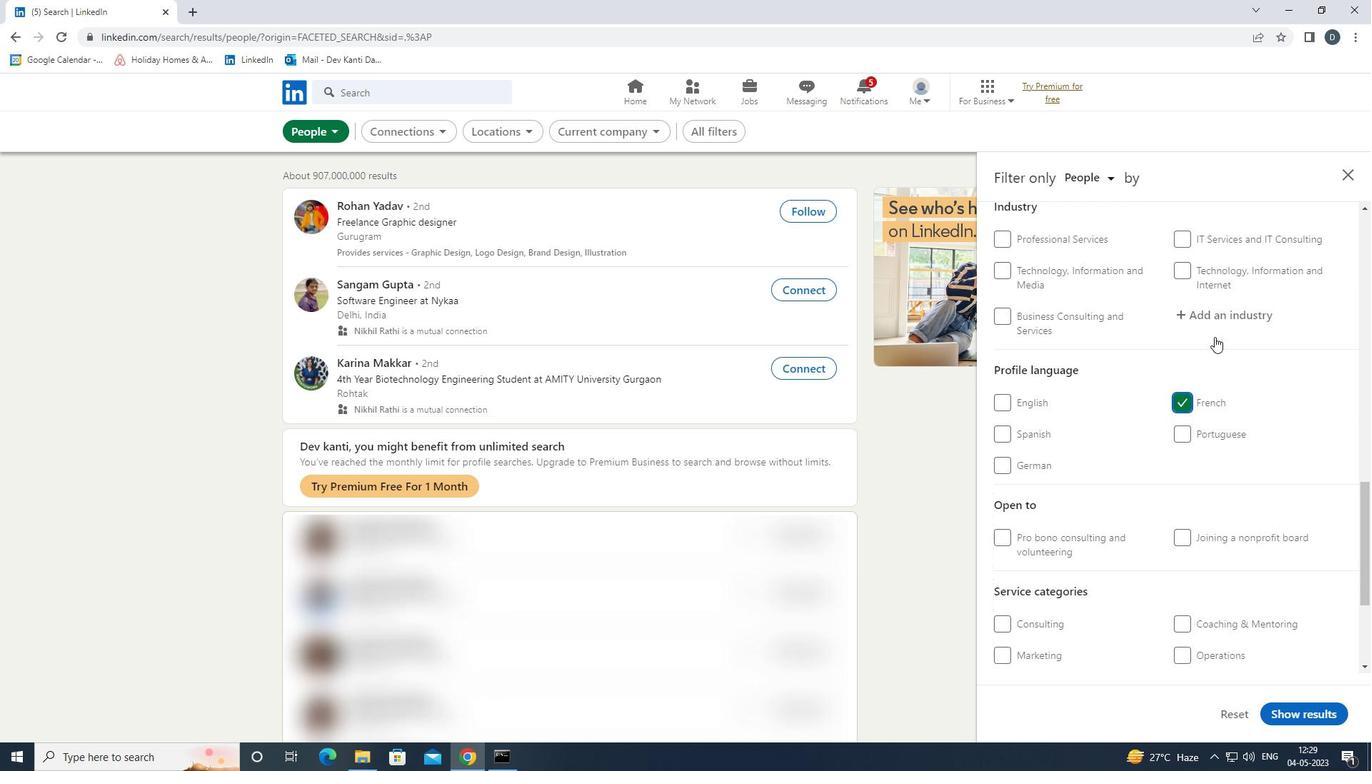 
Action: Mouse scrolled (1208, 339) with delta (0, 0)
Screenshot: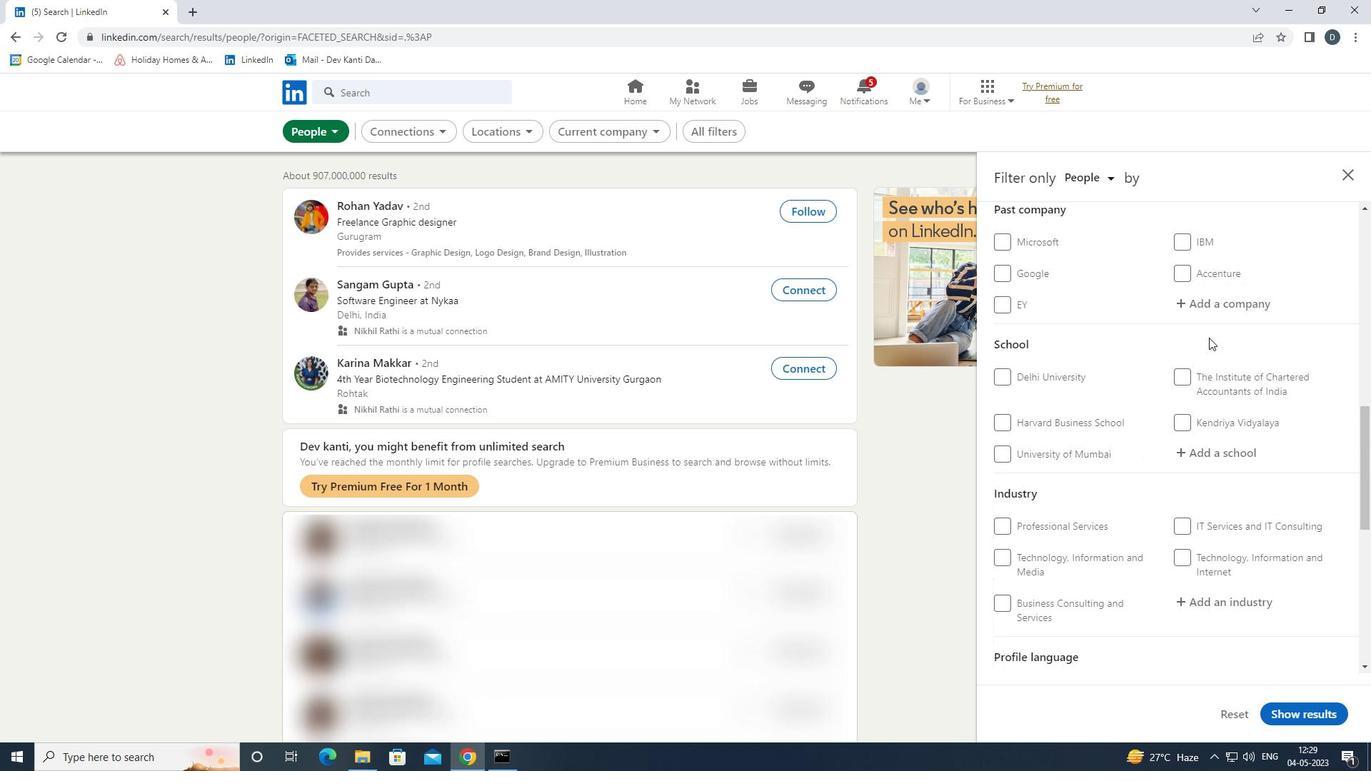 
Action: Mouse scrolled (1208, 339) with delta (0, 0)
Screenshot: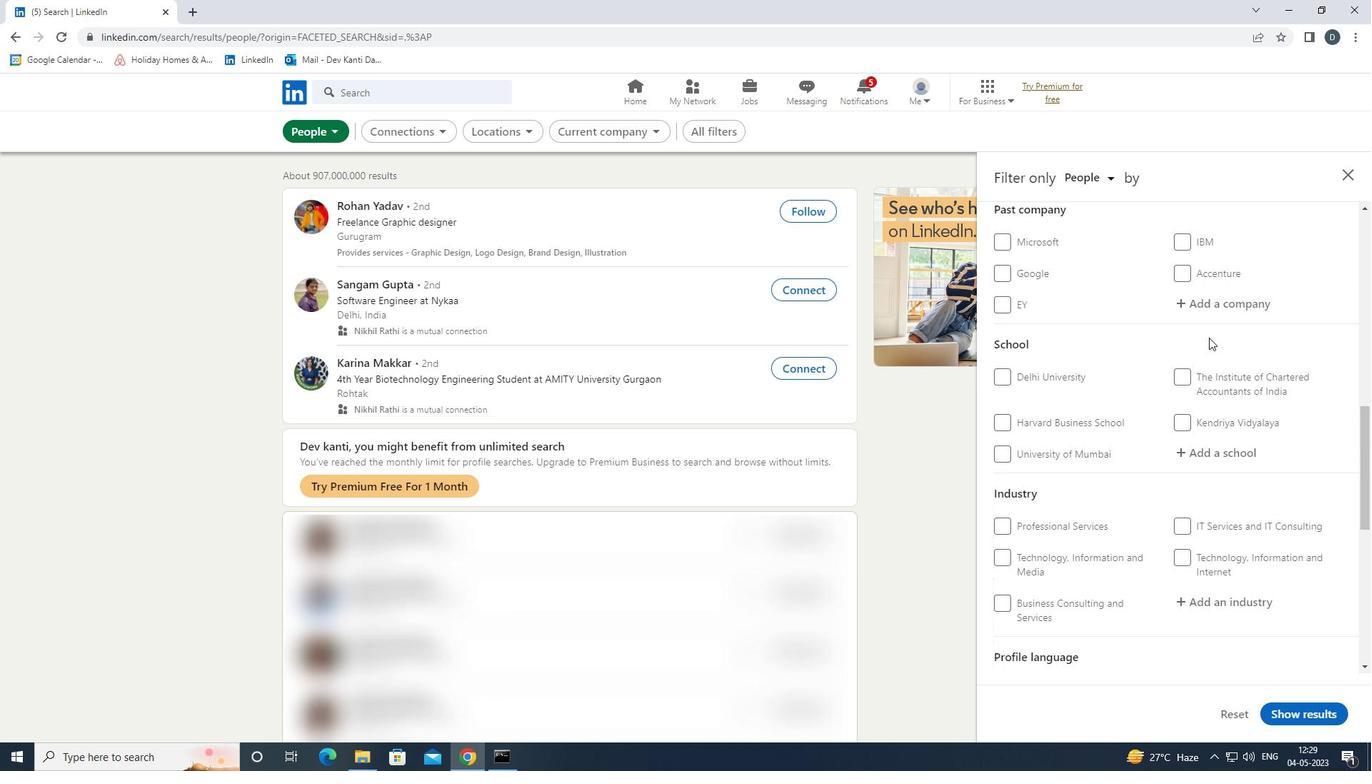 
Action: Mouse moved to (1263, 365)
Screenshot: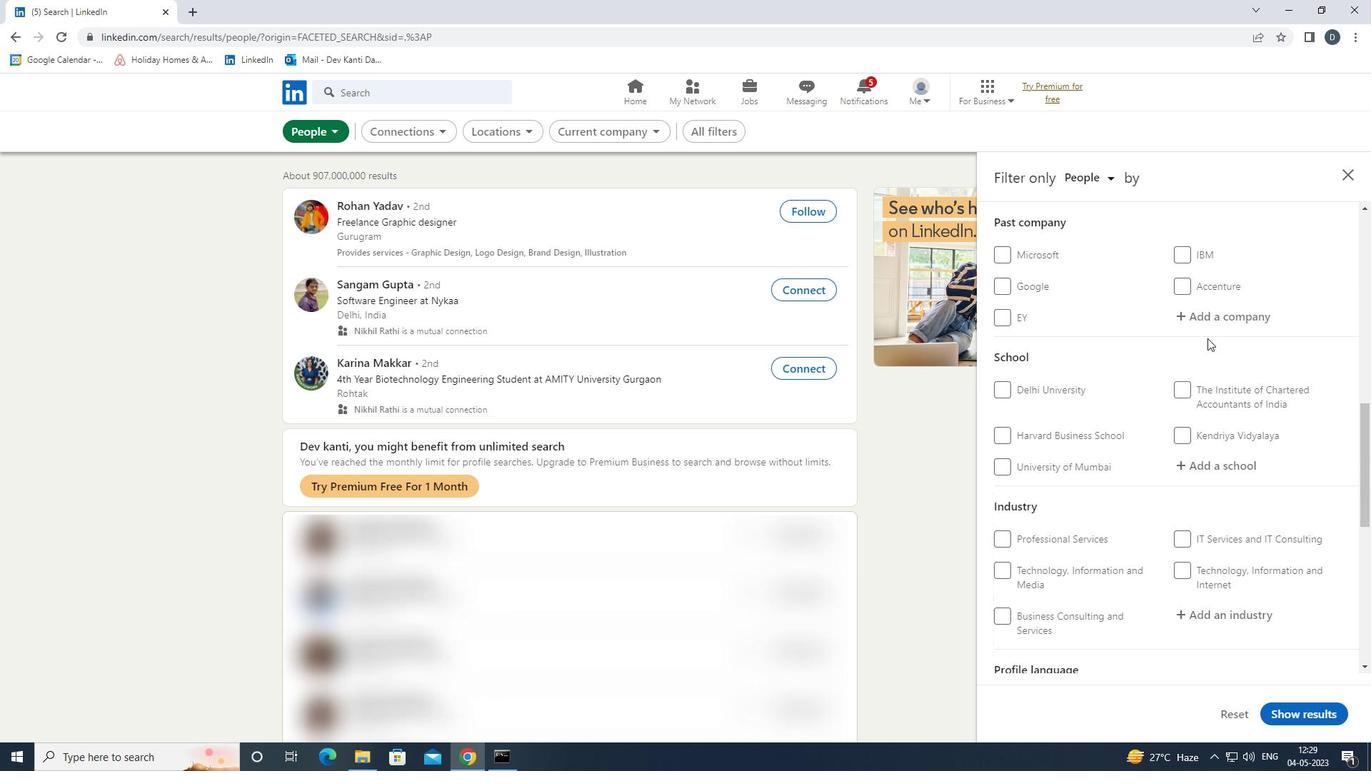 
Action: Mouse scrolled (1263, 365) with delta (0, 0)
Screenshot: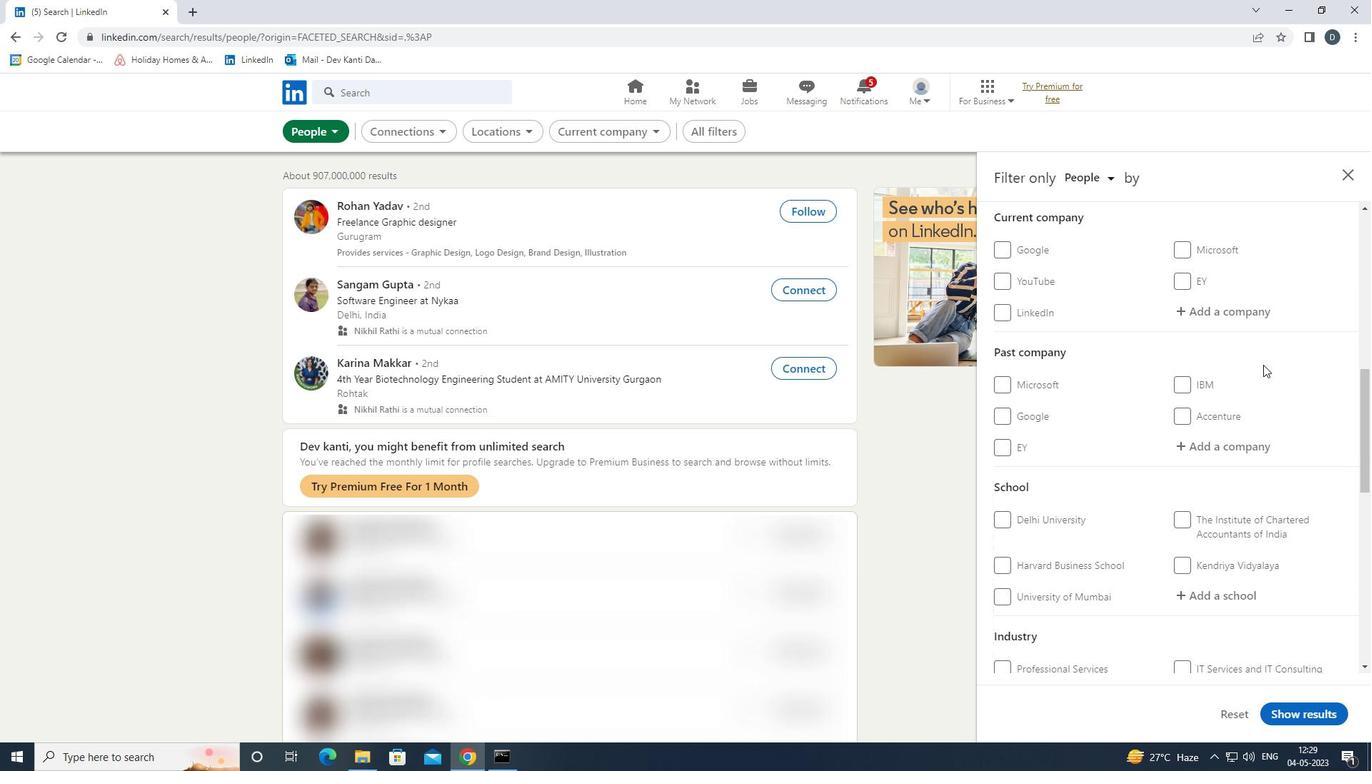 
Action: Mouse moved to (1251, 386)
Screenshot: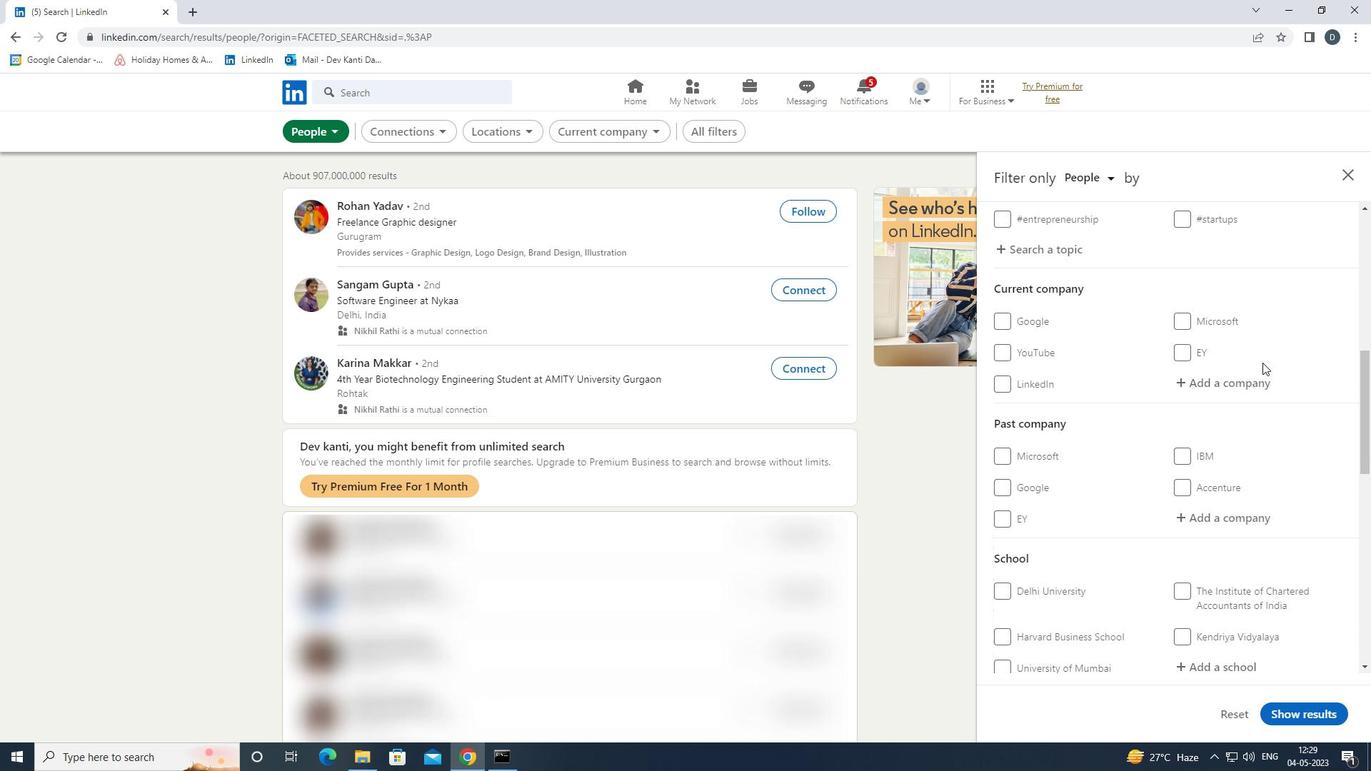 
Action: Mouse pressed left at (1251, 386)
Screenshot: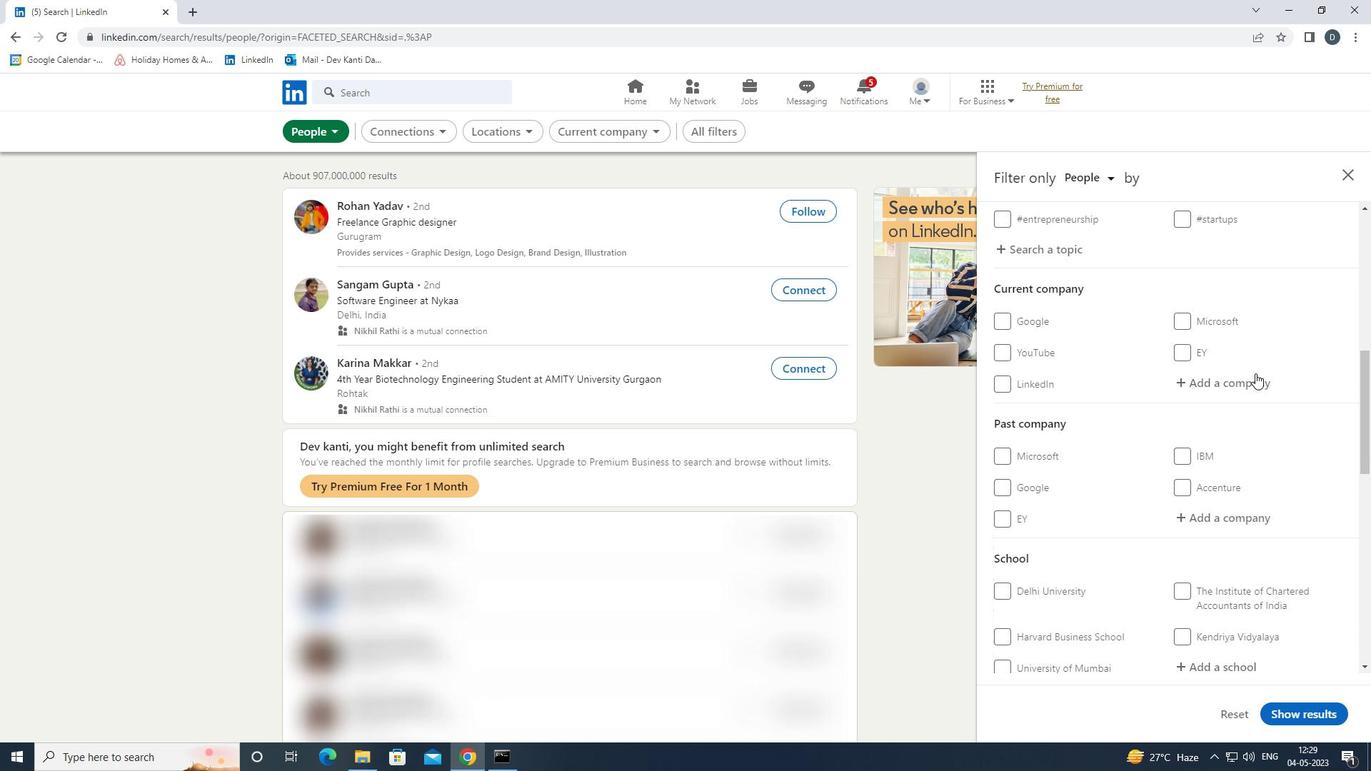 
Action: Mouse moved to (1212, 378)
Screenshot: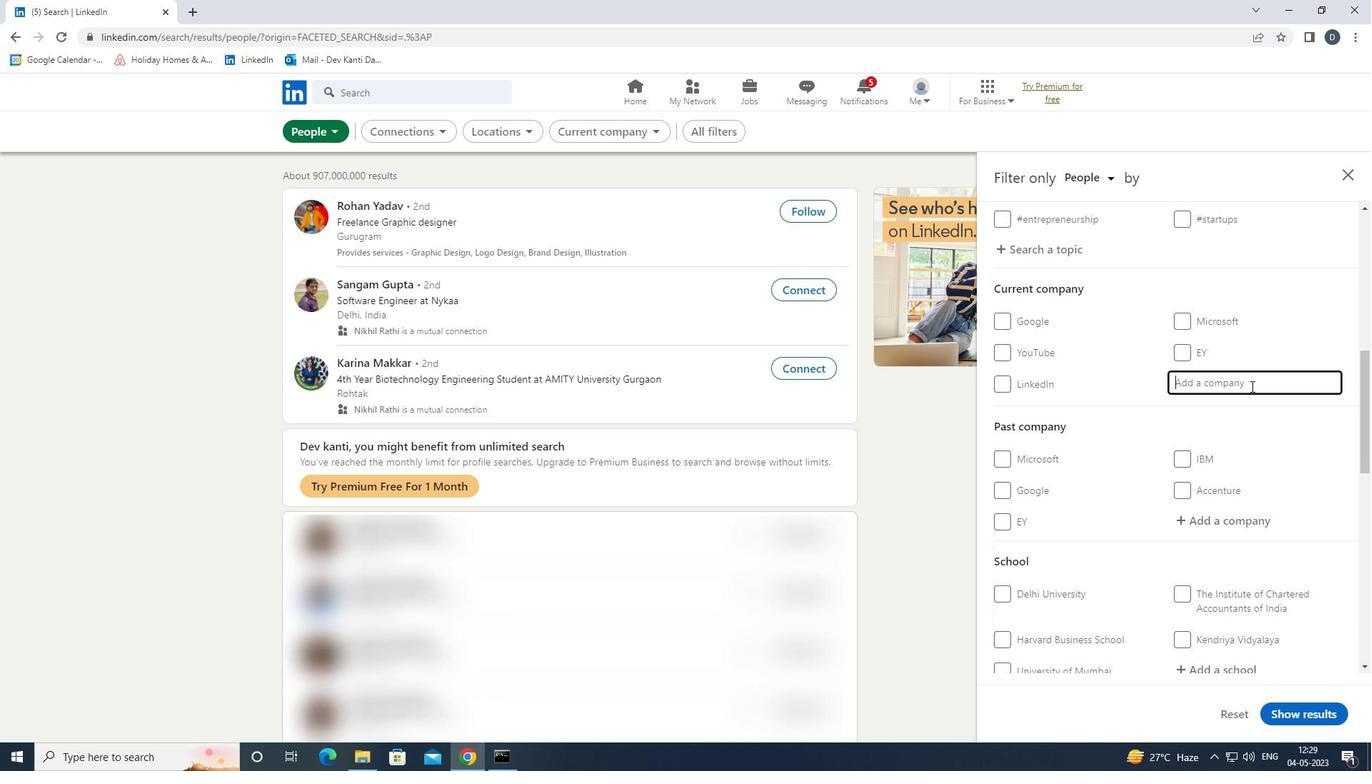 
Action: Key pressed <Key.shift>B
Screenshot: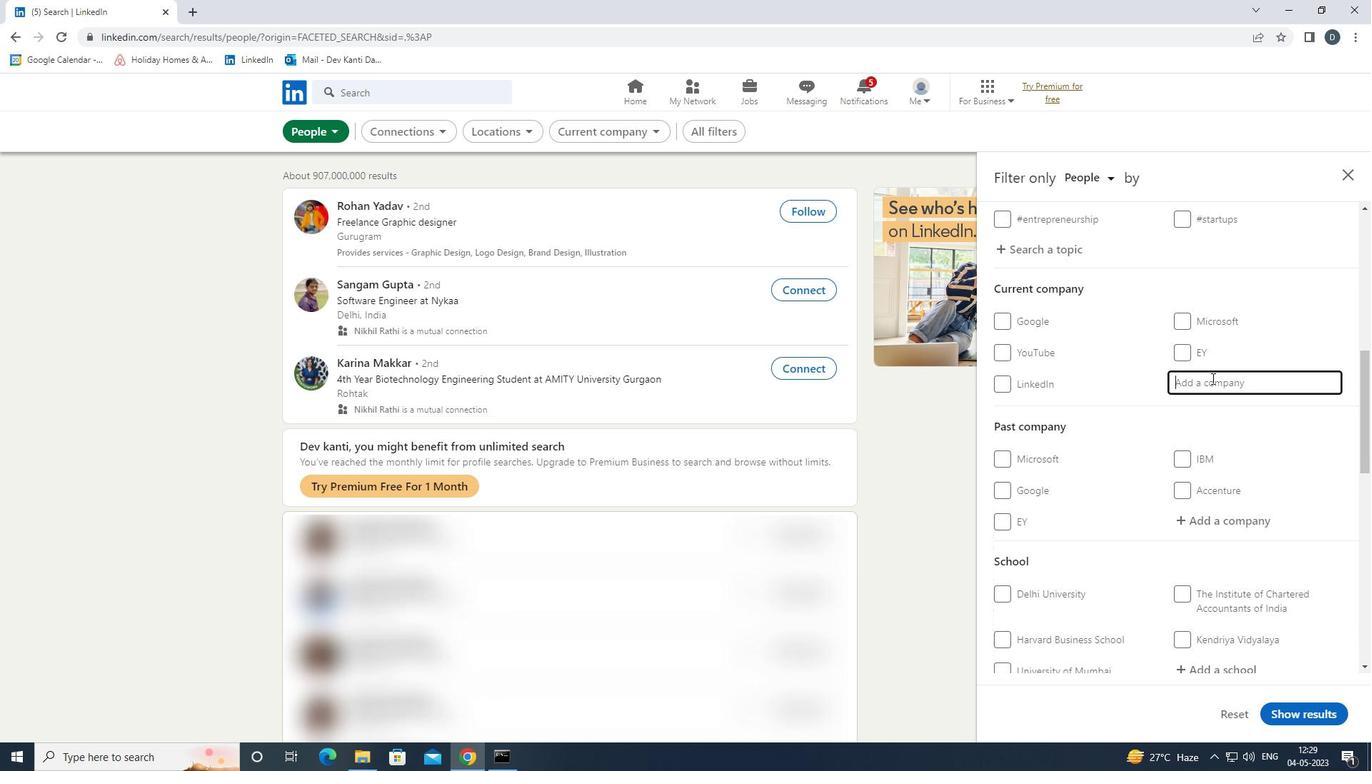 
Action: Mouse moved to (1212, 378)
Screenshot: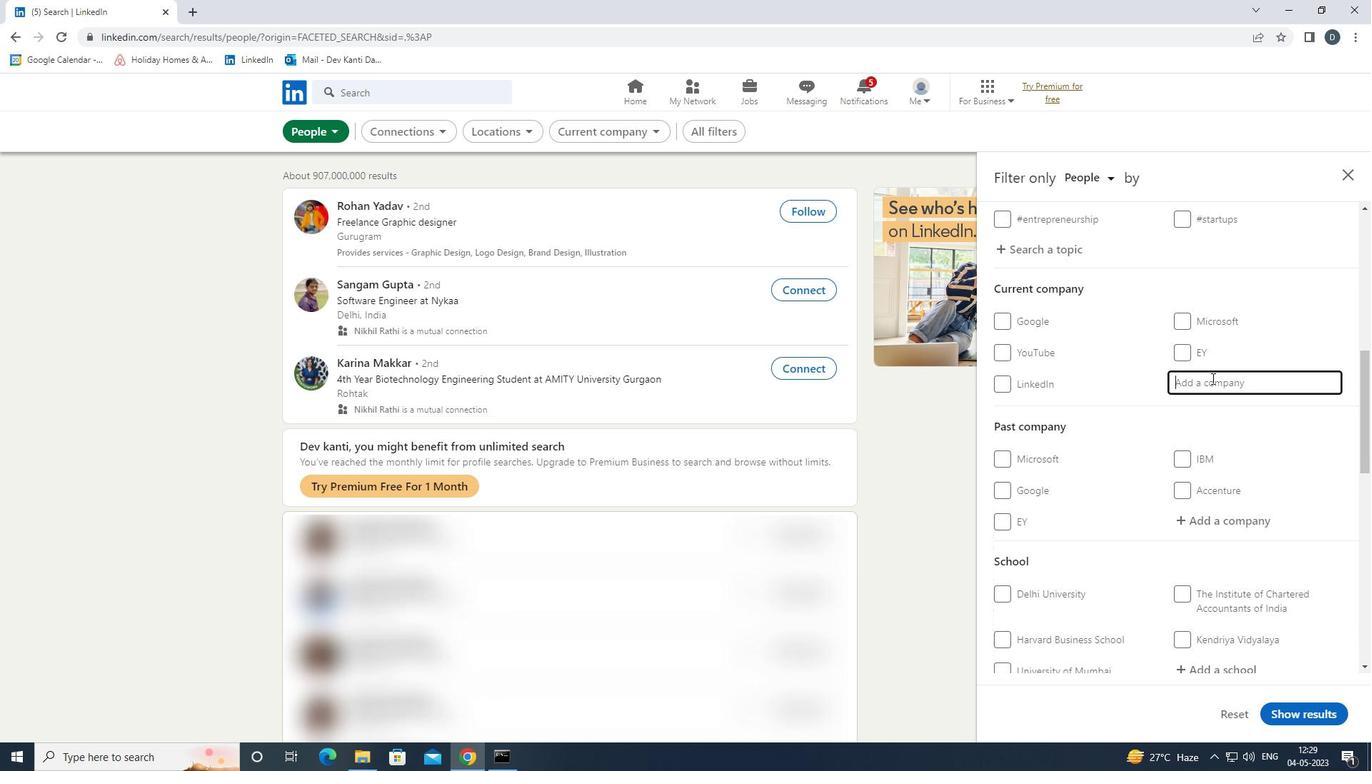 
Action: Key pressed ENCHMARK<Key.space><Key.shift>SIX<Key.down><Key.enter>
Screenshot: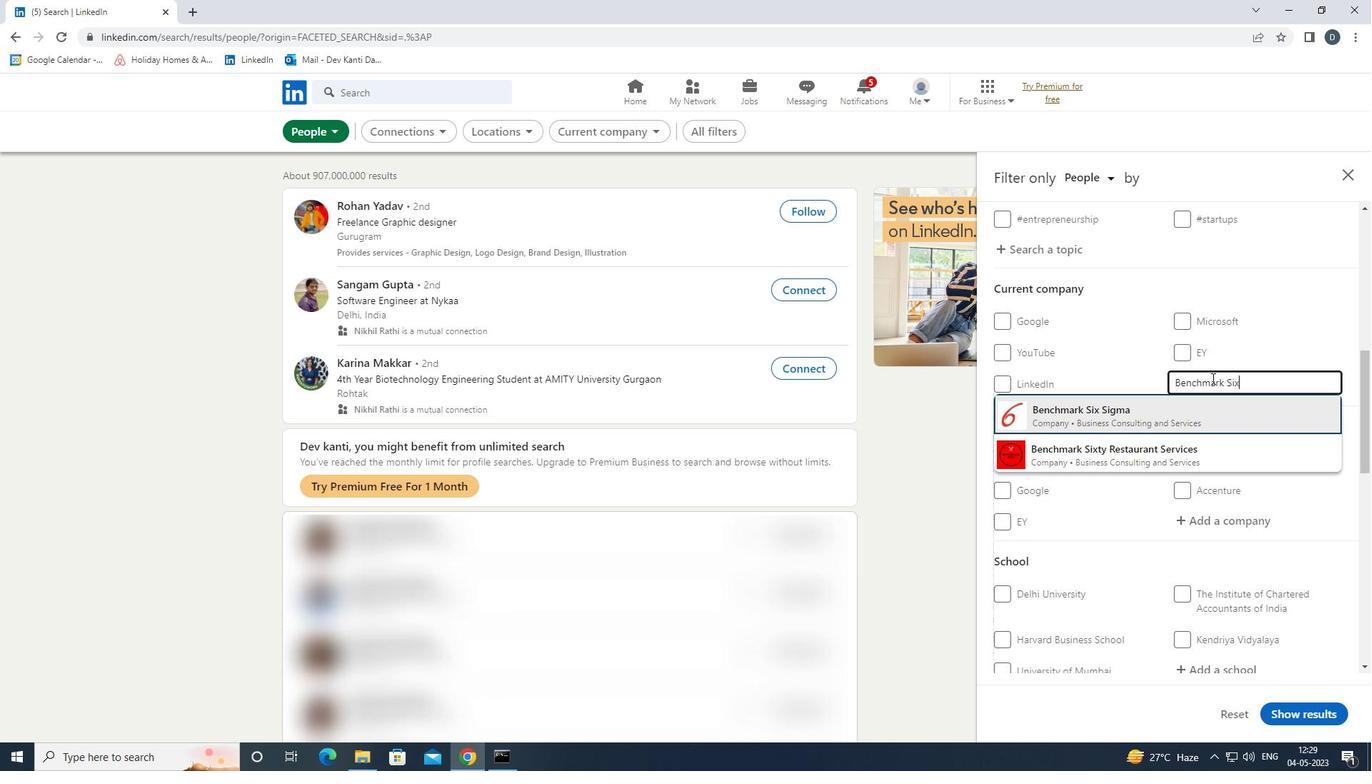 
Action: Mouse moved to (1226, 416)
Screenshot: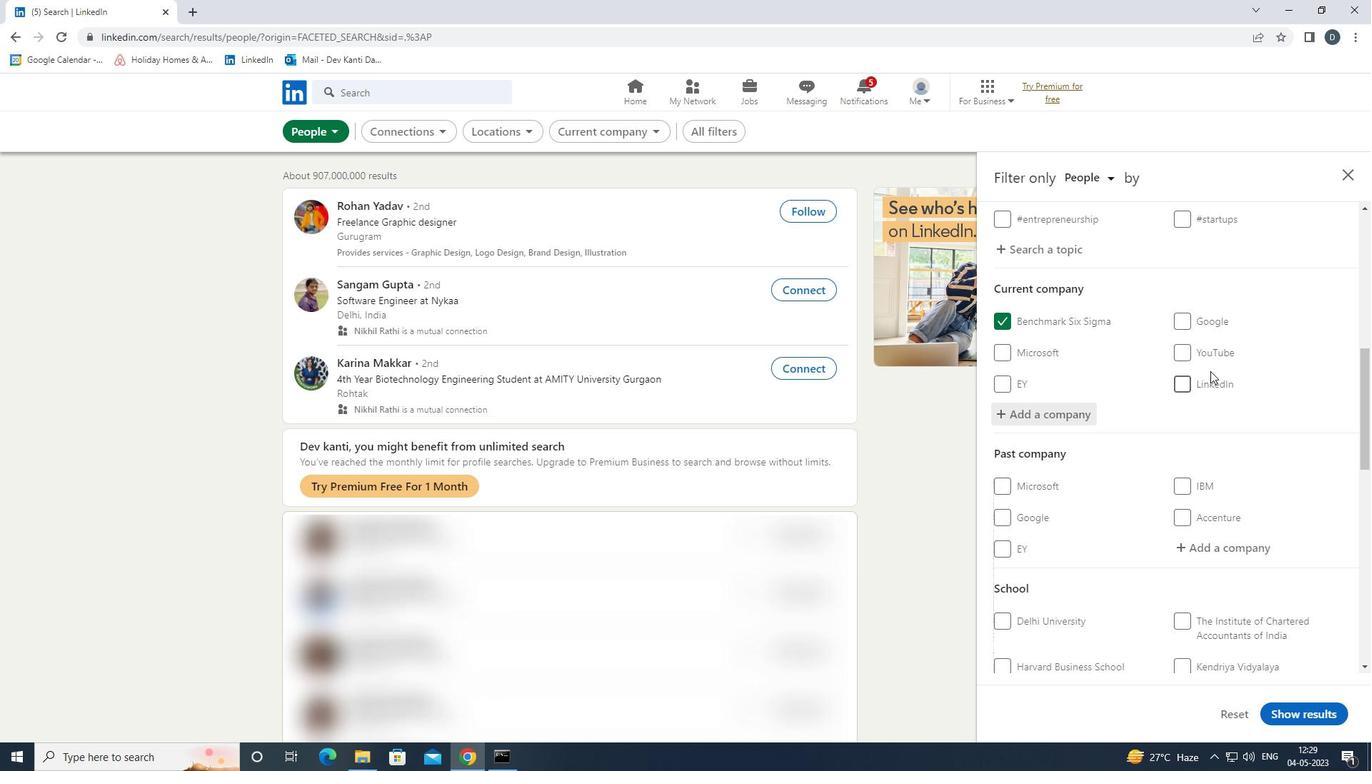 
Action: Mouse scrolled (1226, 415) with delta (0, 0)
Screenshot: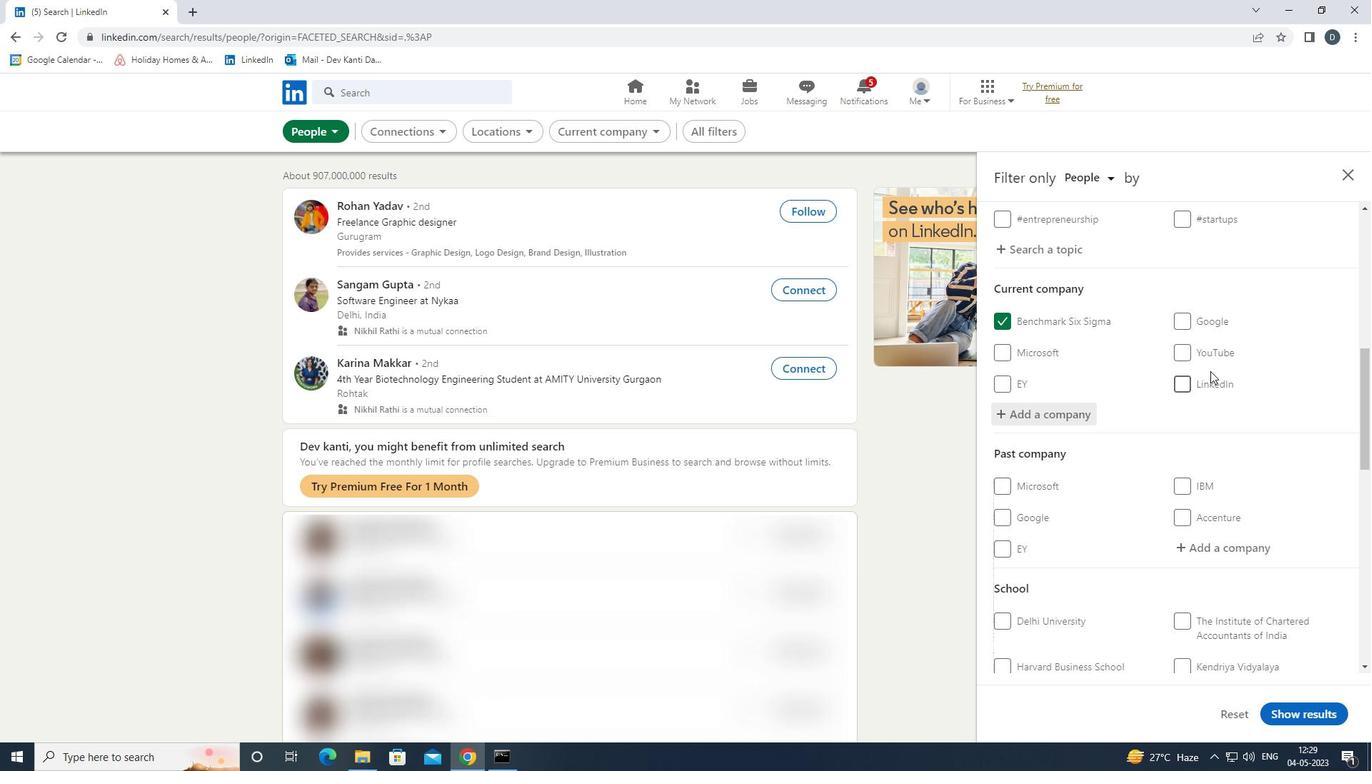
Action: Mouse moved to (1226, 420)
Screenshot: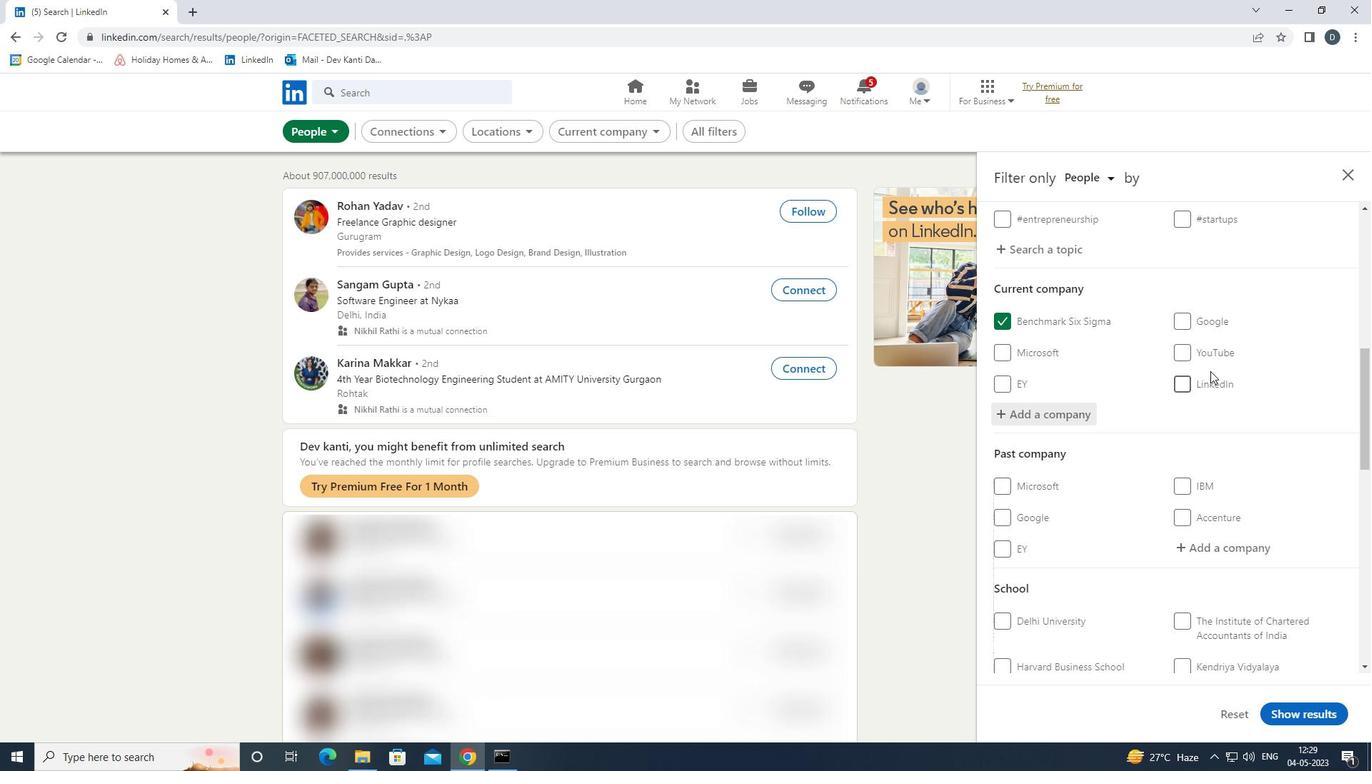 
Action: Mouse scrolled (1226, 419) with delta (0, 0)
Screenshot: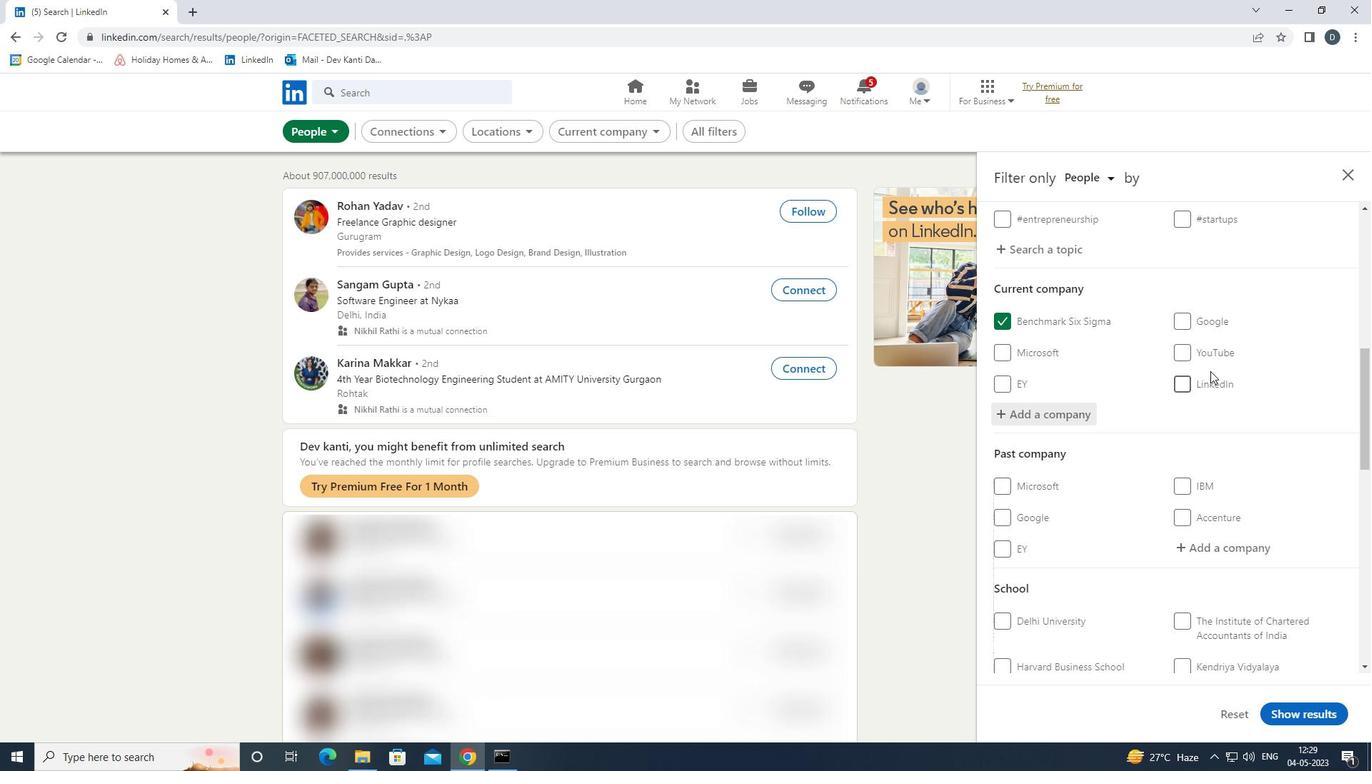 
Action: Mouse moved to (1227, 420)
Screenshot: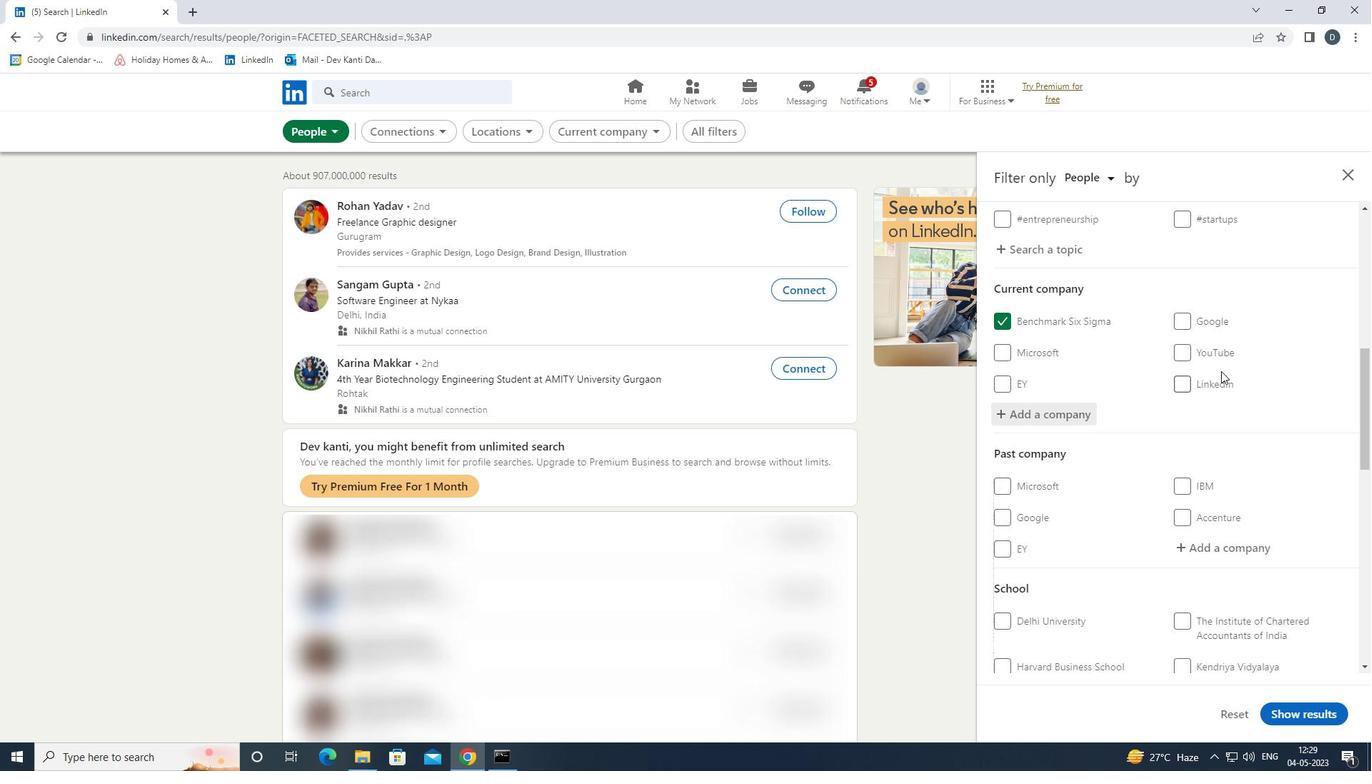 
Action: Mouse scrolled (1227, 420) with delta (0, 0)
Screenshot: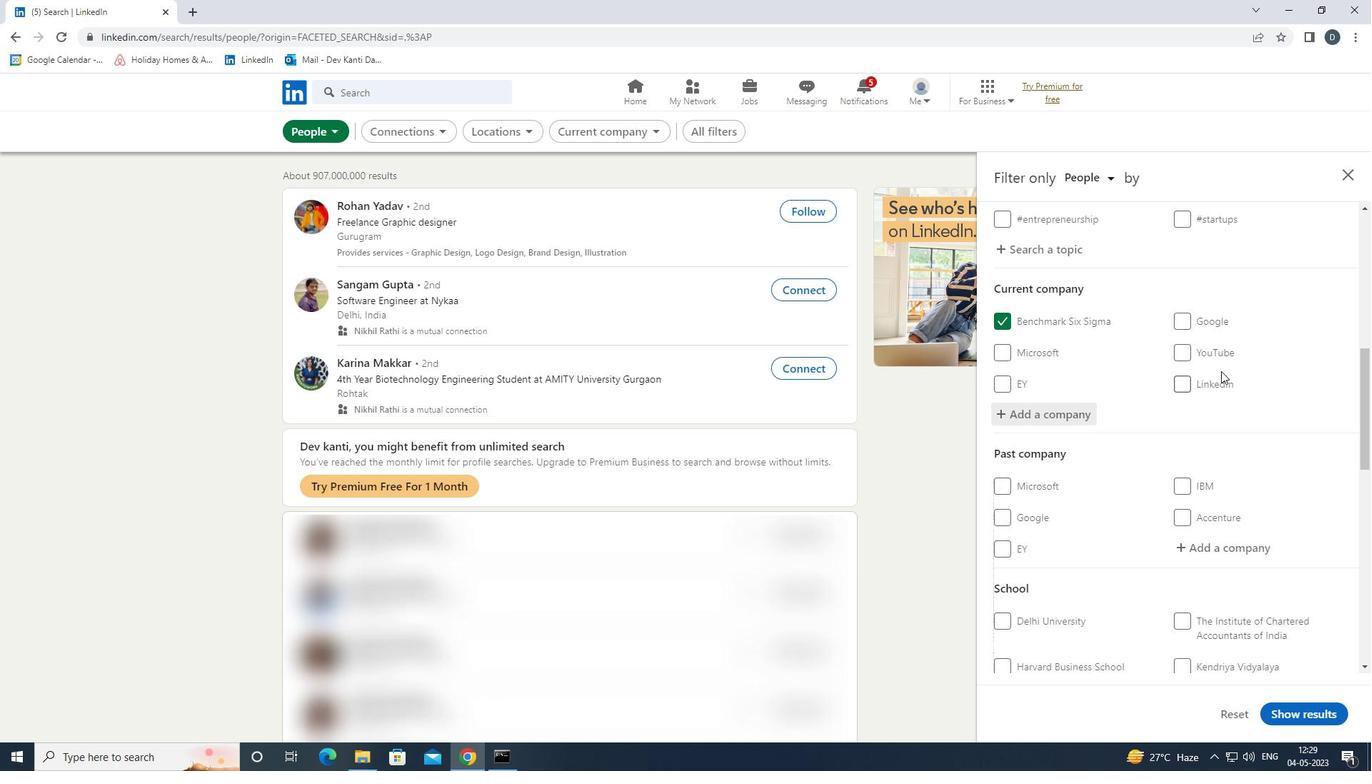 
Action: Mouse moved to (1228, 424)
Screenshot: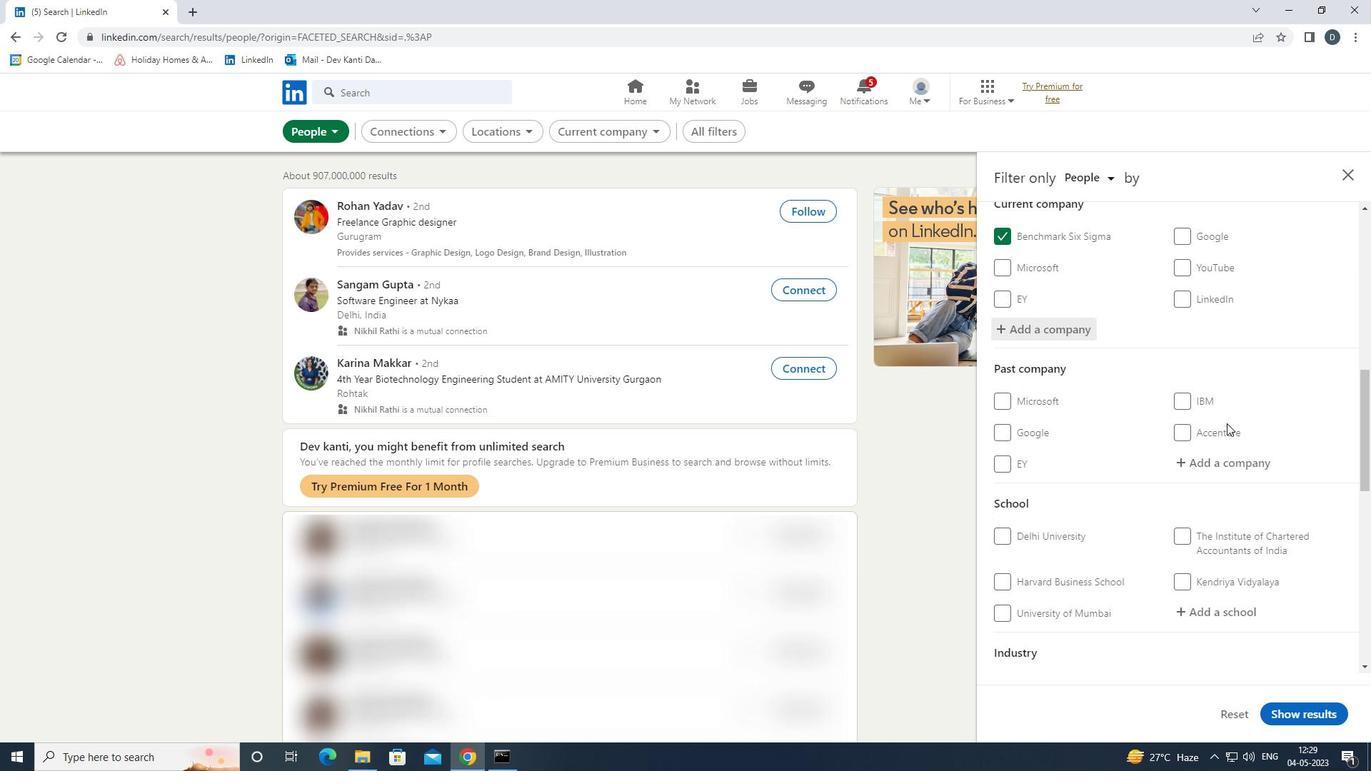 
Action: Mouse scrolled (1228, 423) with delta (0, 0)
Screenshot: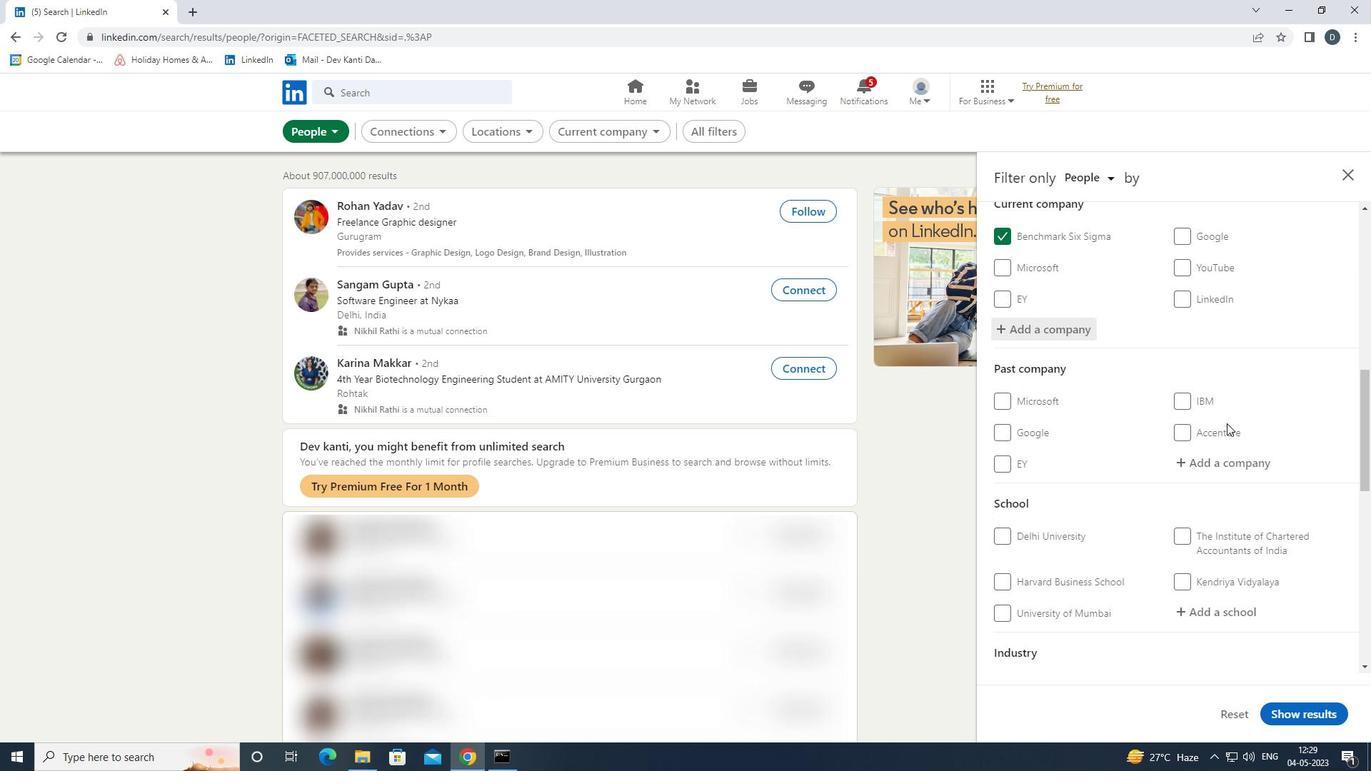 
Action: Mouse moved to (1229, 424)
Screenshot: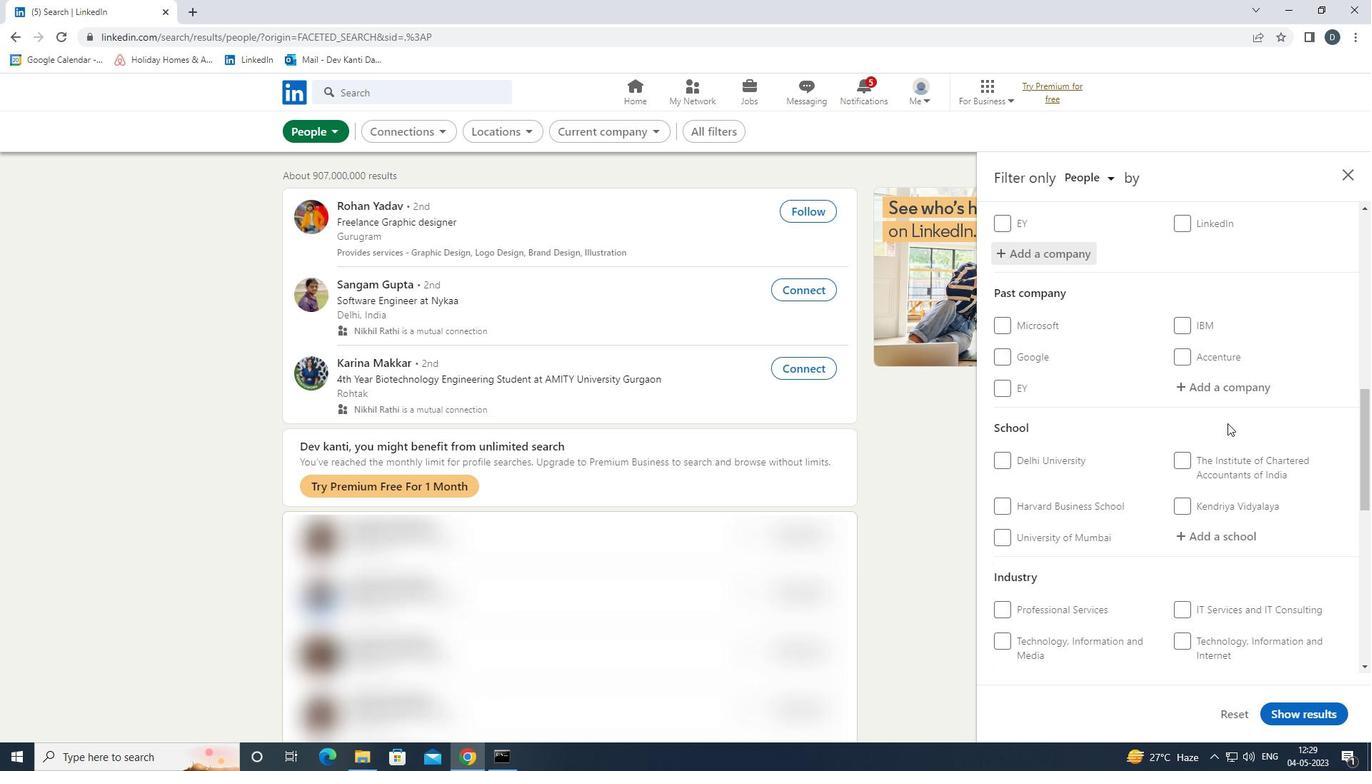 
Action: Mouse scrolled (1229, 423) with delta (0, 0)
Screenshot: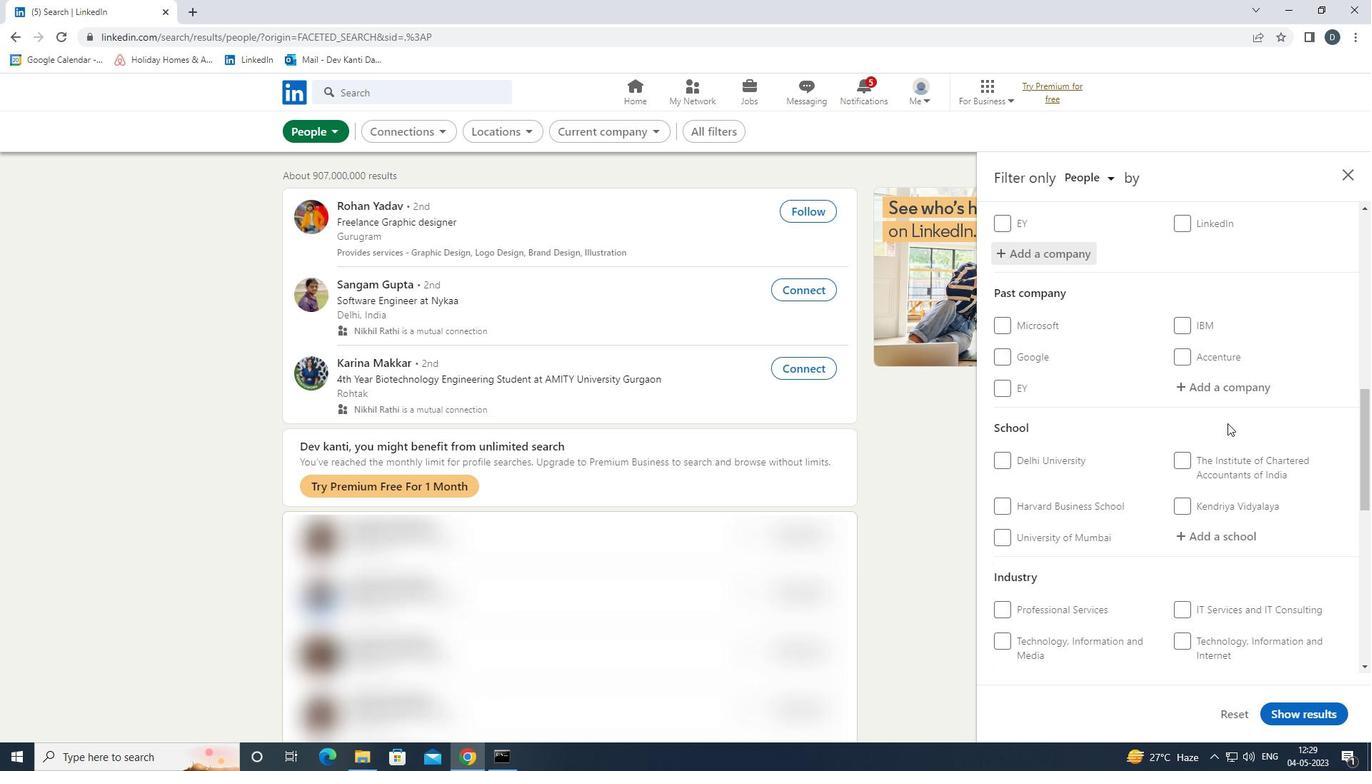 
Action: Mouse moved to (1243, 344)
Screenshot: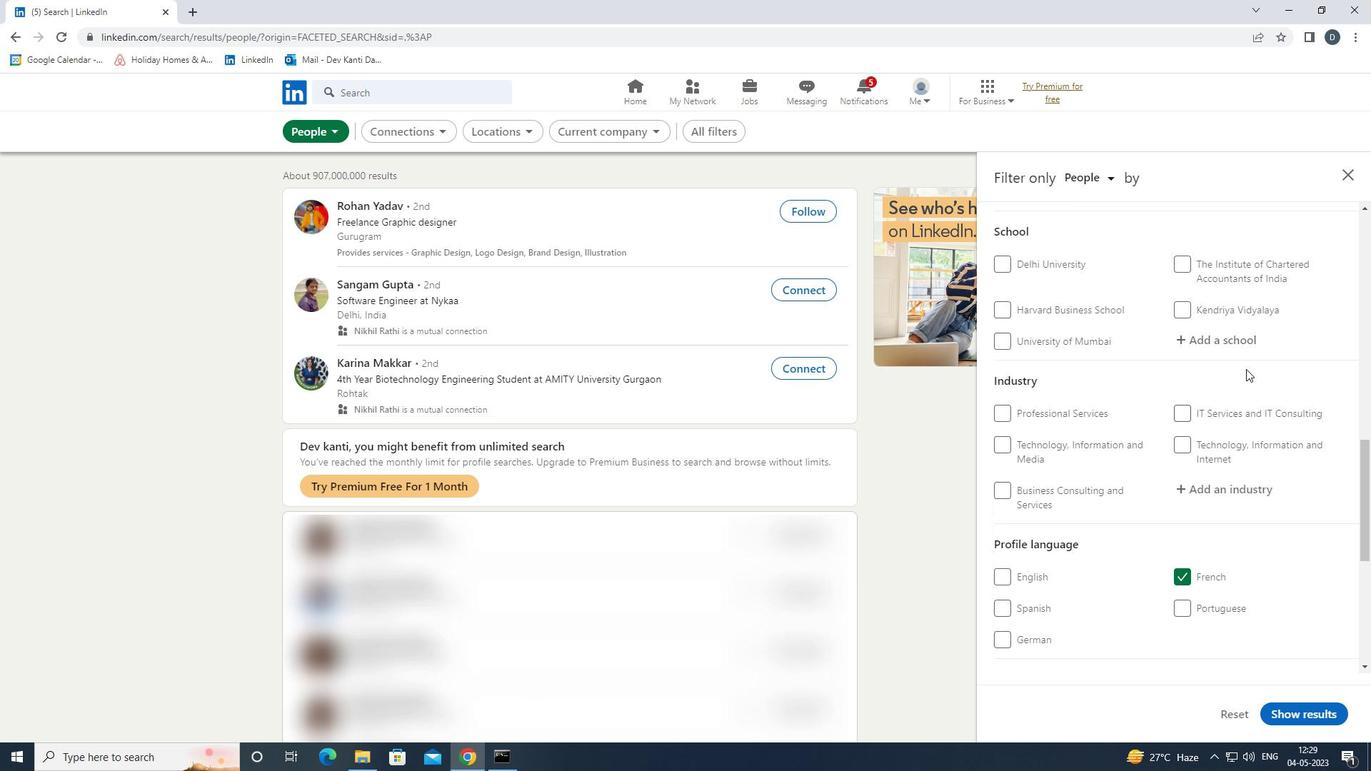 
Action: Mouse pressed left at (1243, 344)
Screenshot: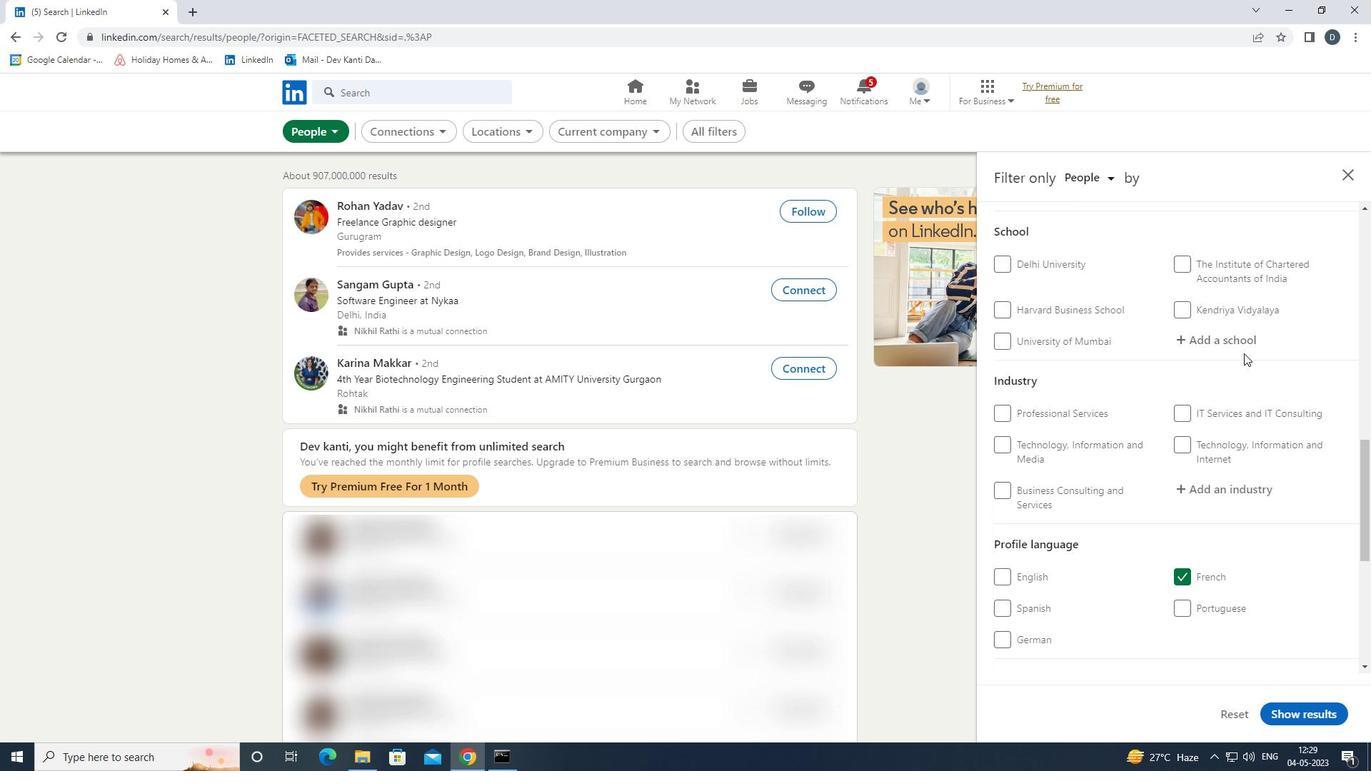 
Action: Mouse moved to (1133, 313)
Screenshot: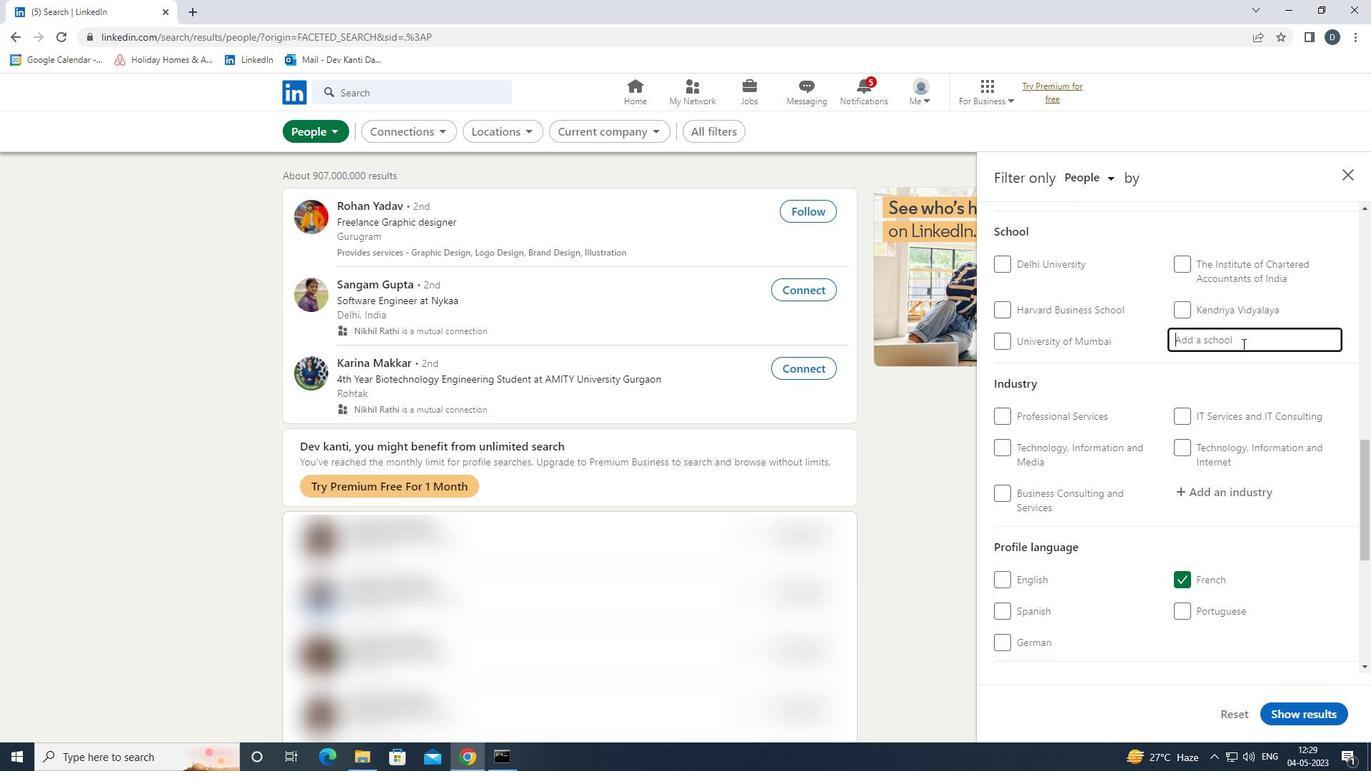 
Action: Key pressed <Key.shift><Key.shift><Key.shift><Key.shift><Key.shift><Key.shift><Key.shift><Key.shift><Key.shift><Key.shift><Key.shift><Key.shift><Key.shift><Key.shift>BARL
Screenshot: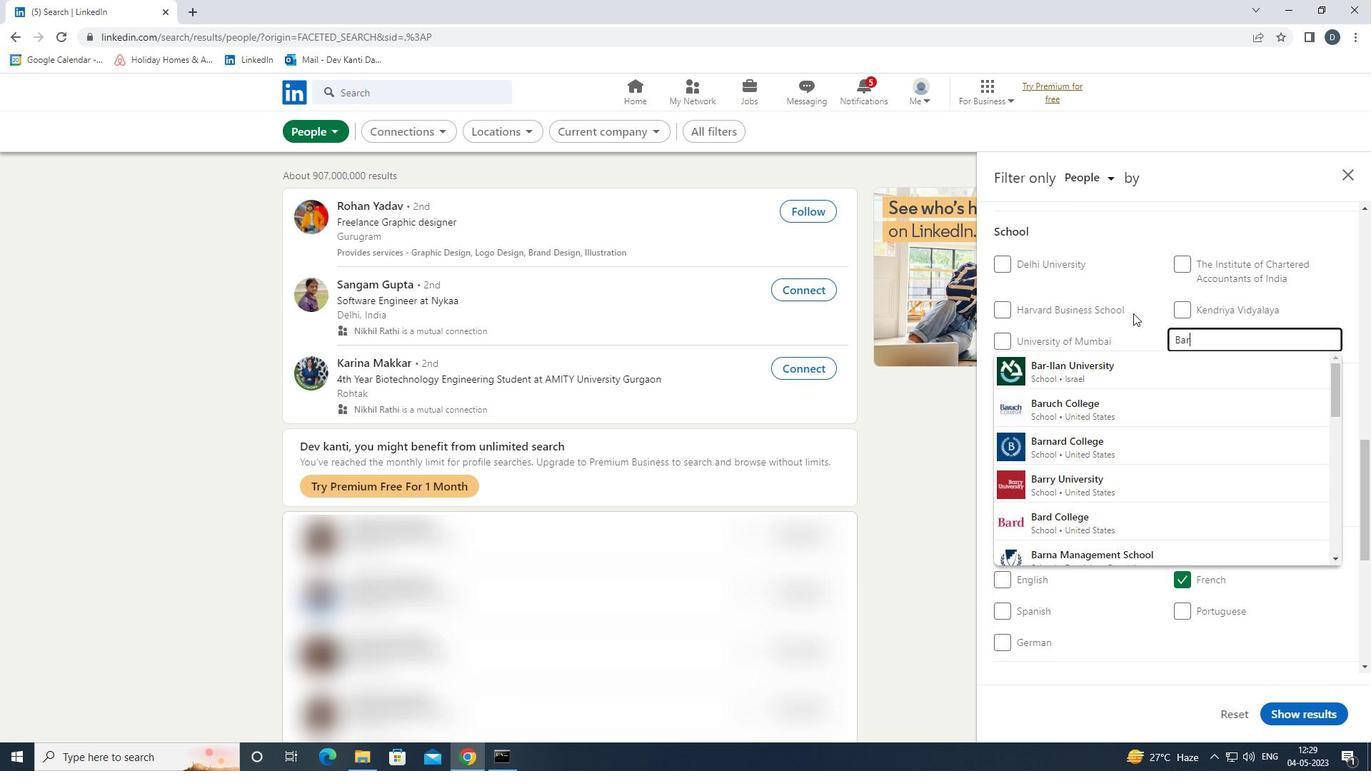 
Action: Mouse moved to (1133, 313)
Screenshot: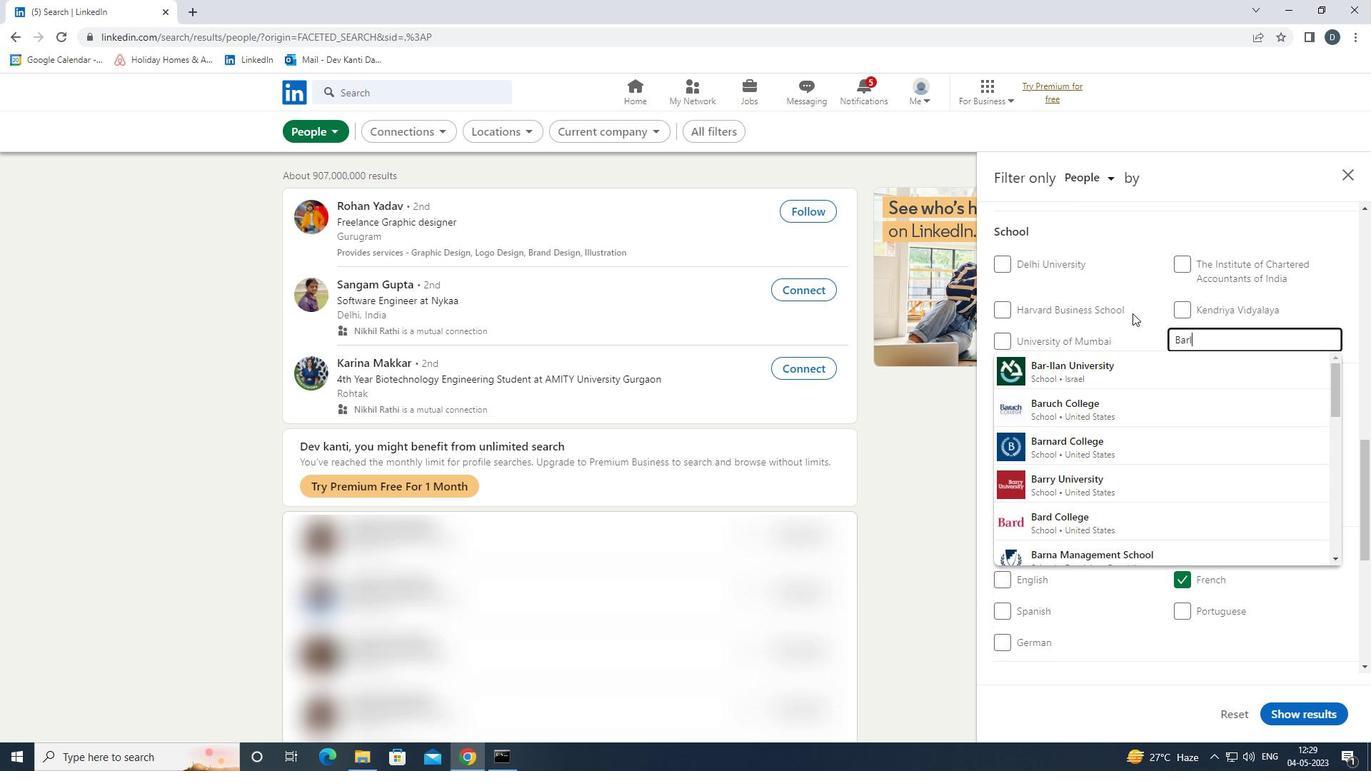 
Action: Key pressed <Key.backspace>KAT<Key.down><Key.enter>
Screenshot: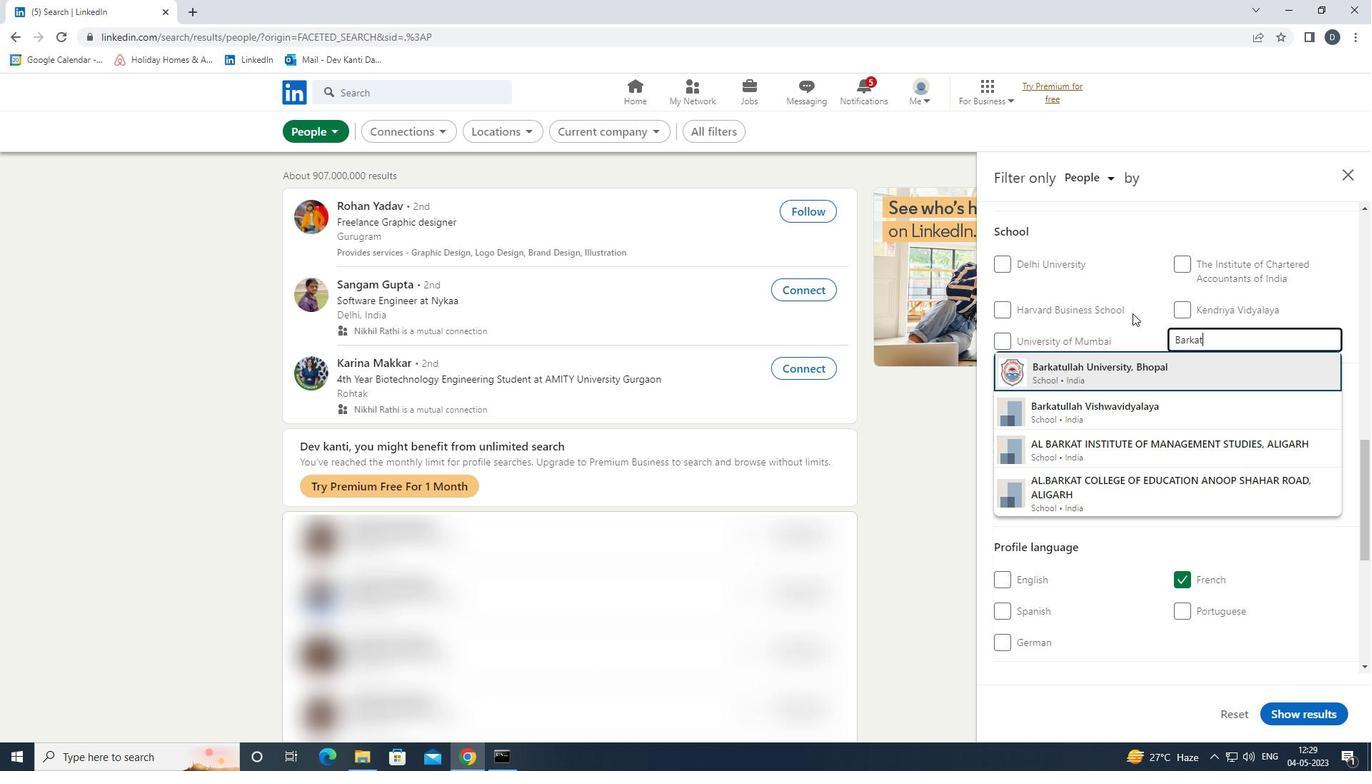 
Action: Mouse moved to (1141, 380)
Screenshot: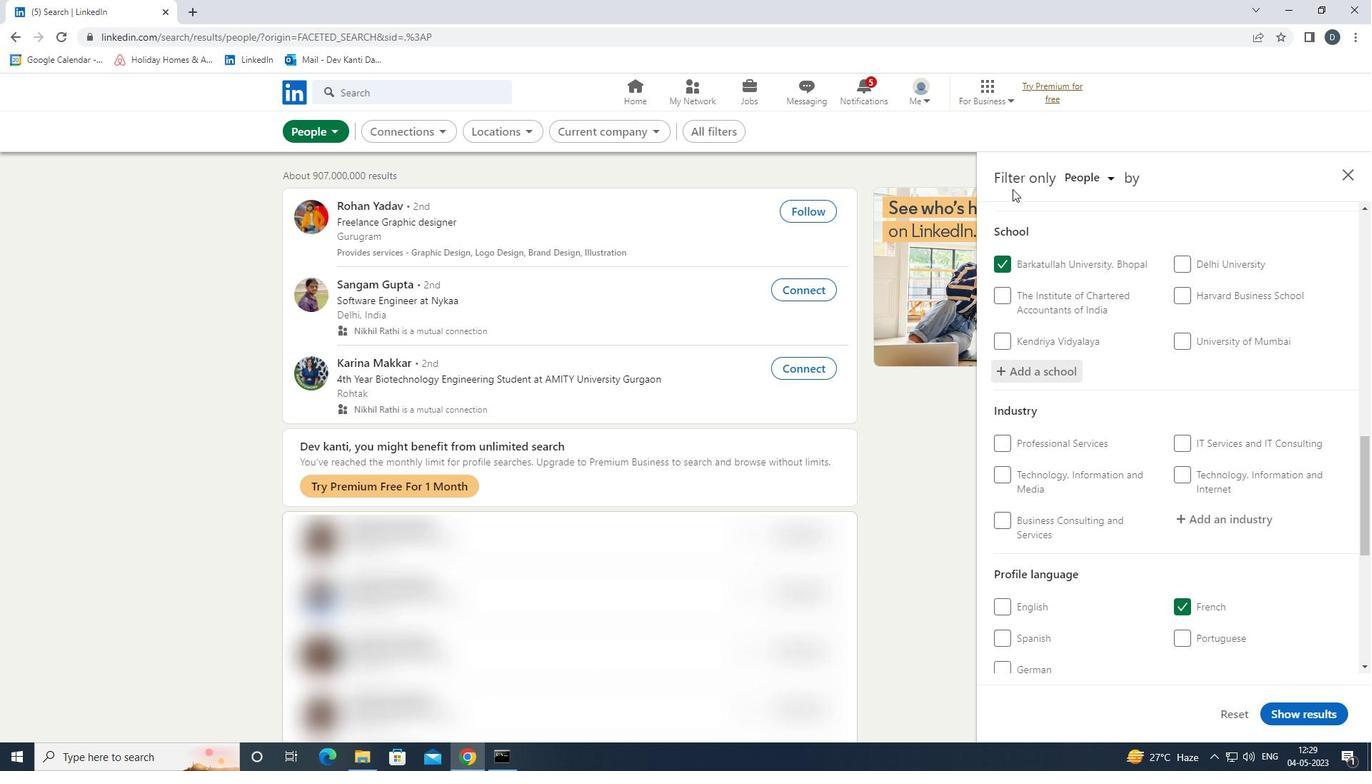 
Action: Mouse scrolled (1141, 380) with delta (0, 0)
Screenshot: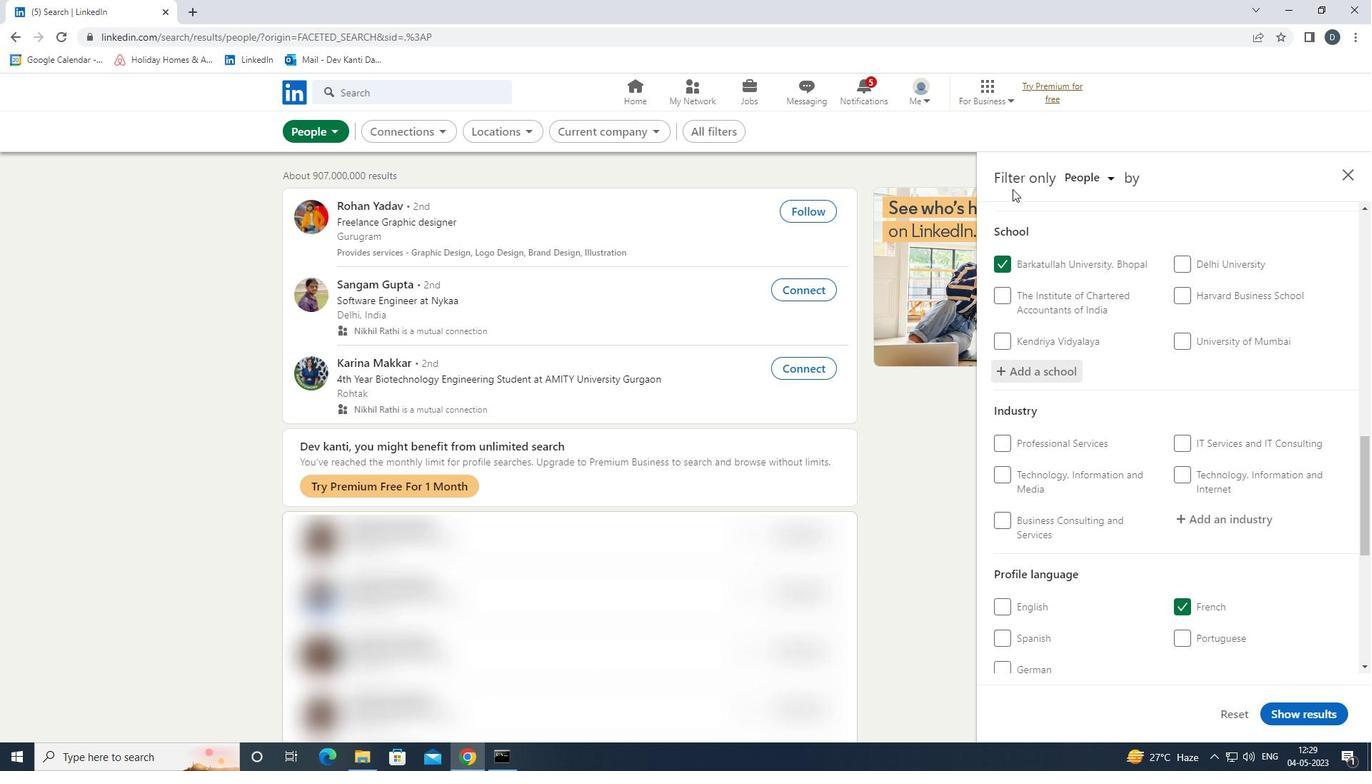 
Action: Mouse moved to (1174, 412)
Screenshot: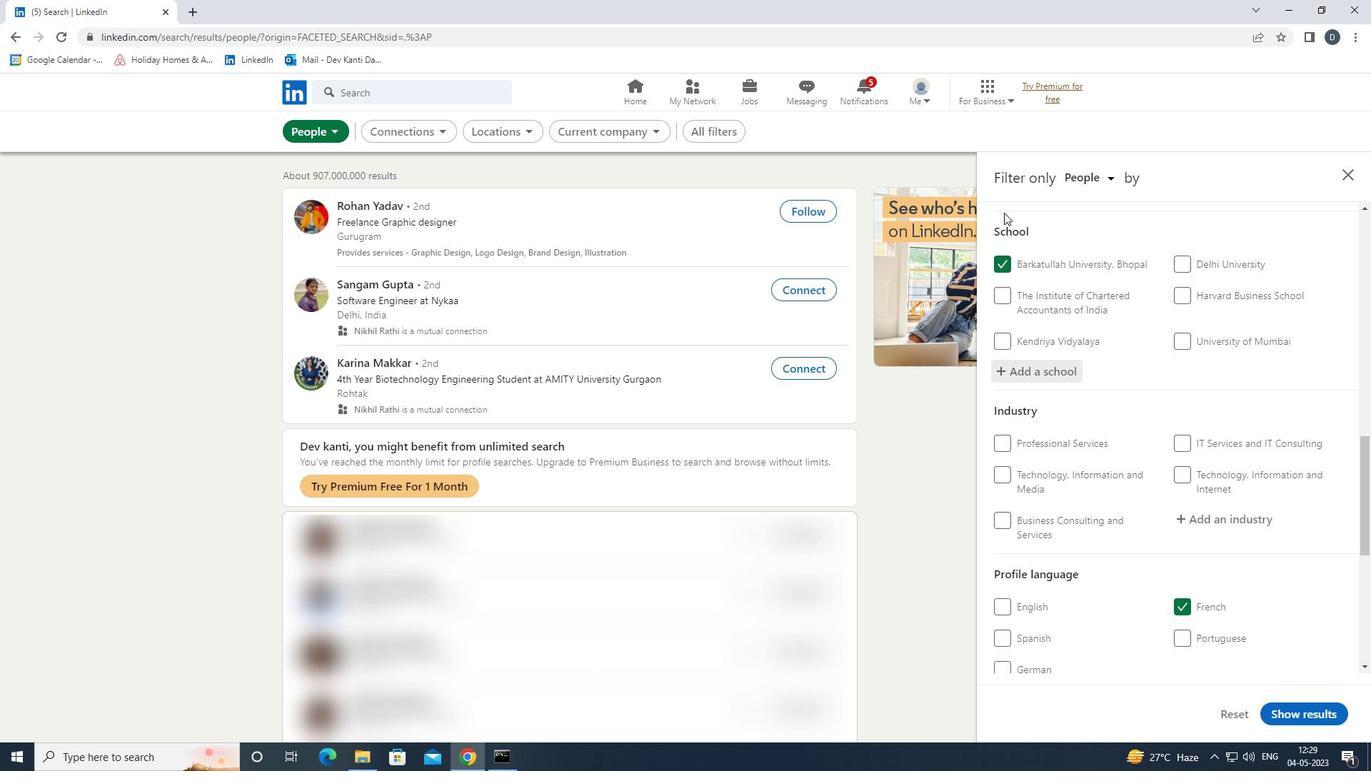 
Action: Mouse scrolled (1174, 412) with delta (0, 0)
Screenshot: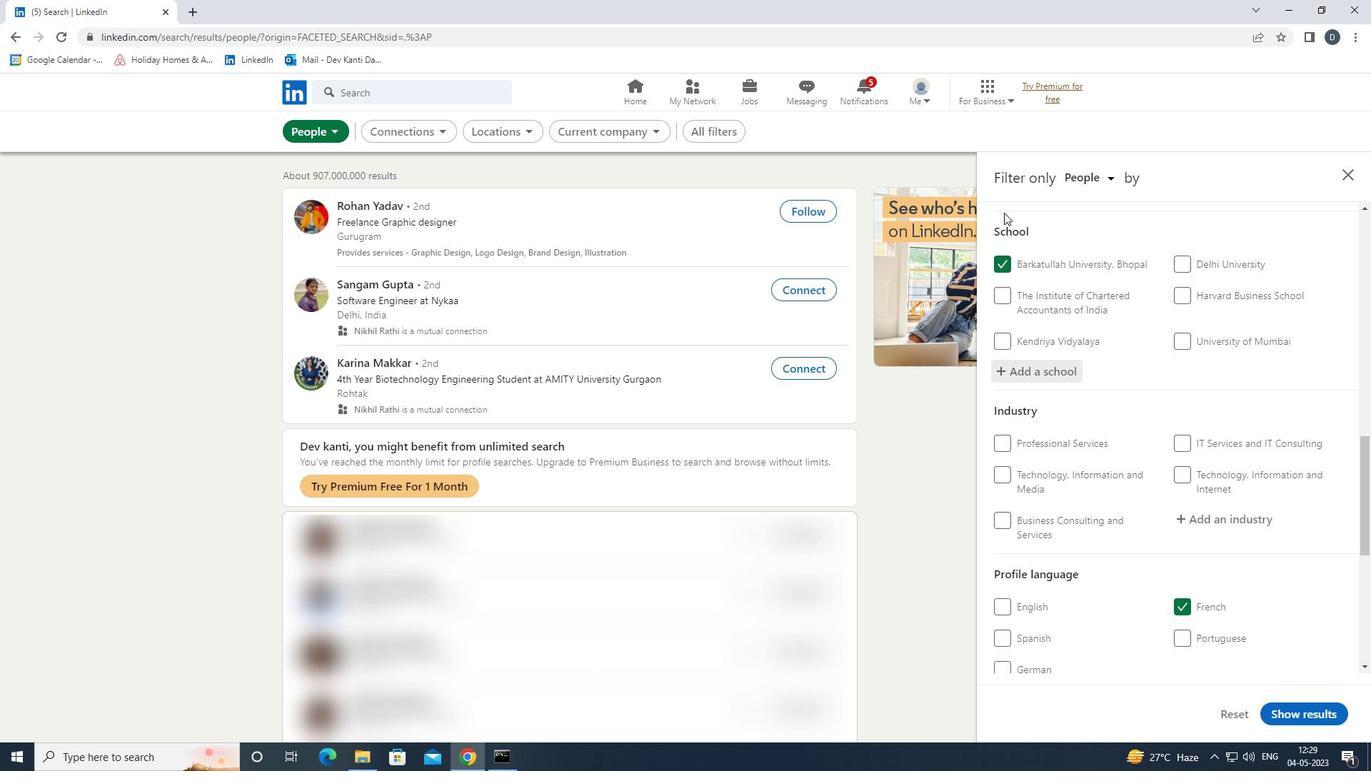 
Action: Mouse moved to (1236, 376)
Screenshot: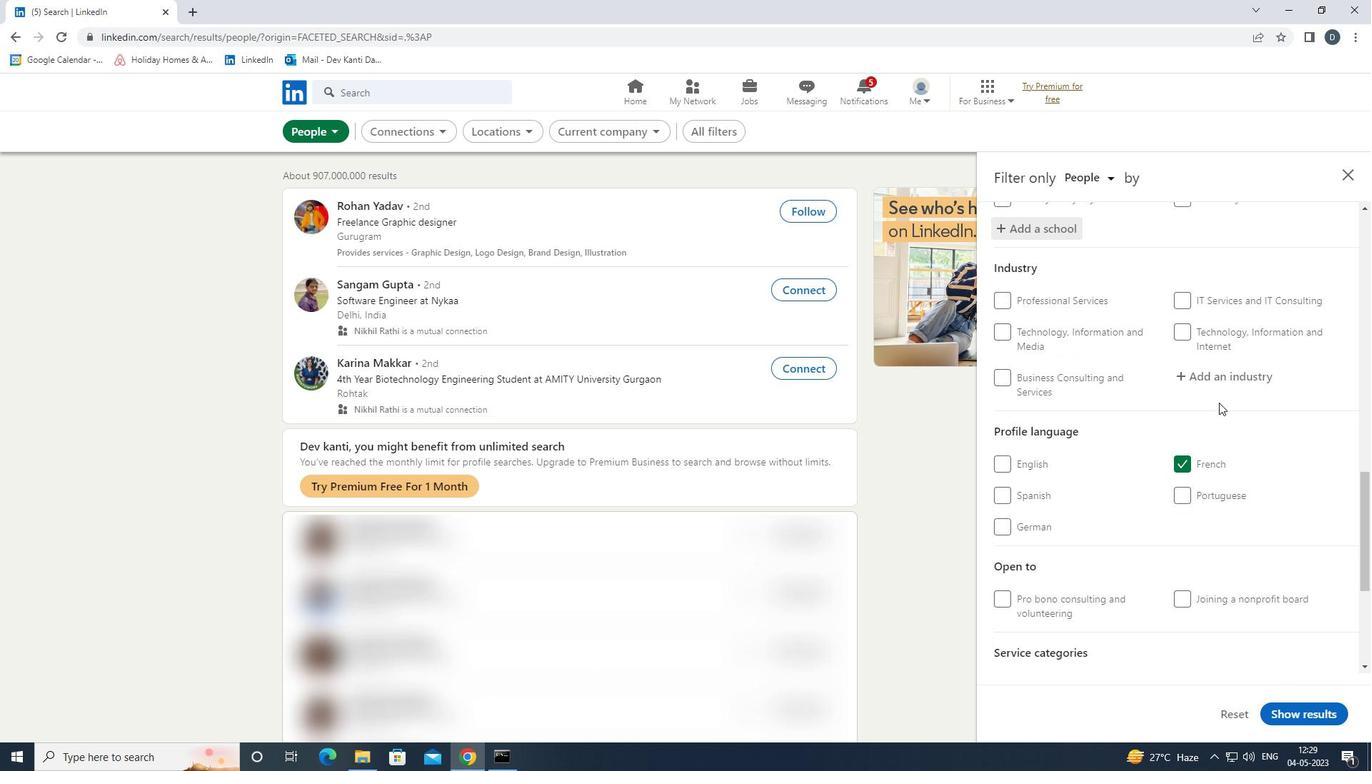 
Action: Mouse pressed left at (1236, 376)
Screenshot: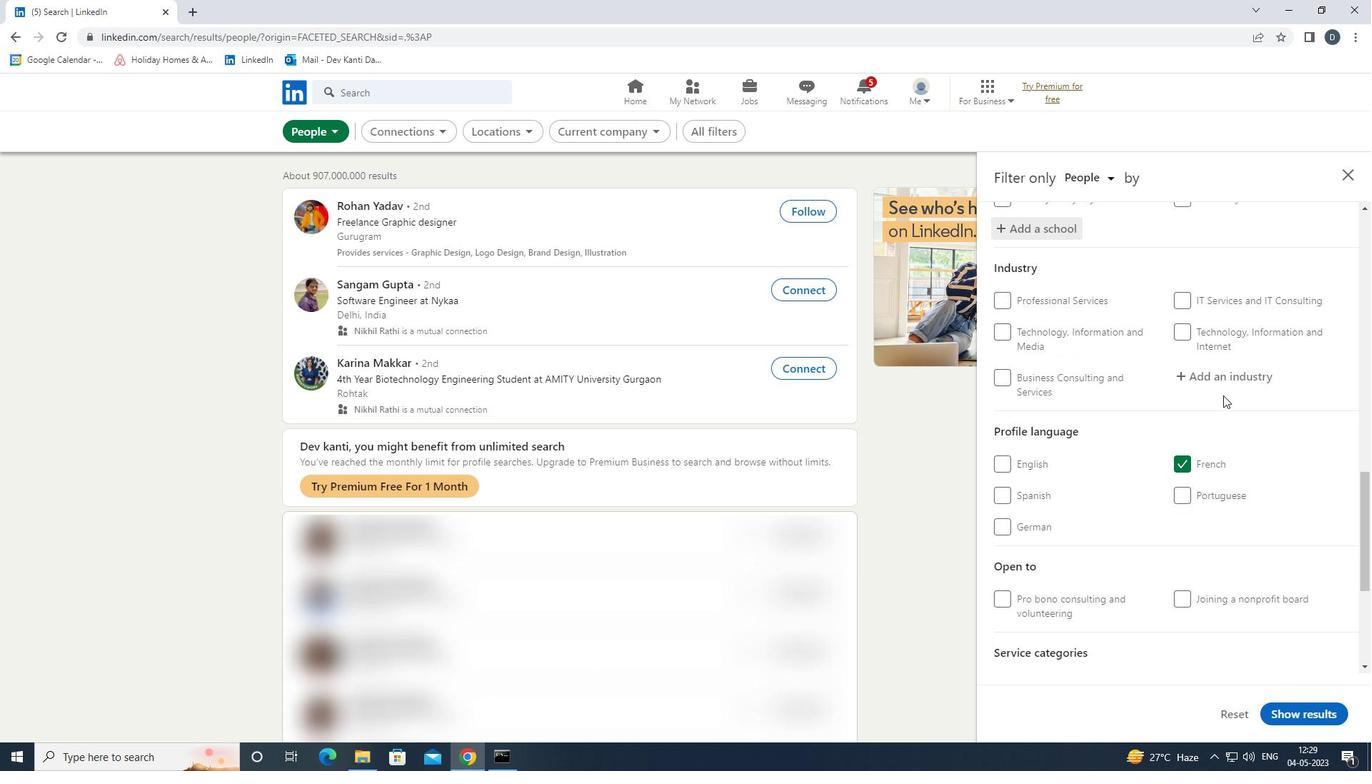 
Action: Mouse moved to (1138, 365)
Screenshot: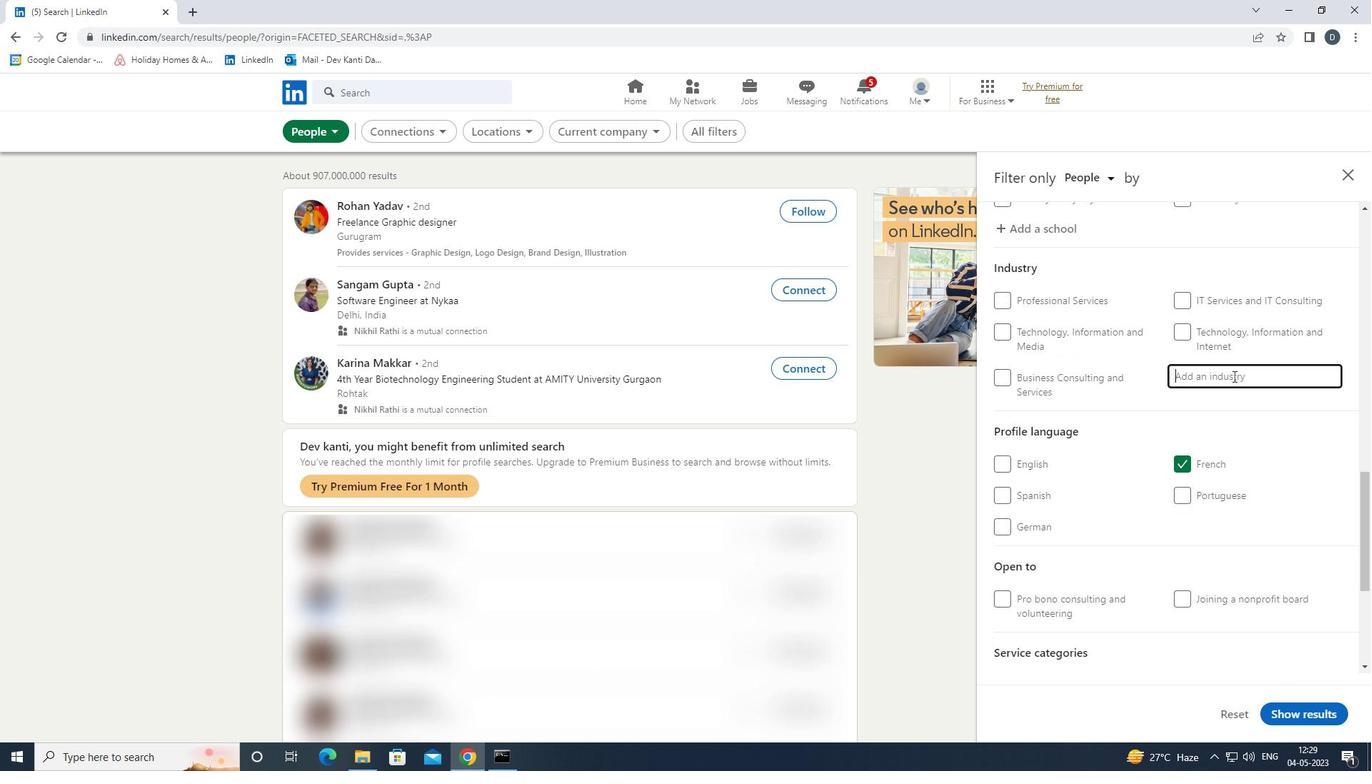 
Action: Key pressed <Key.shift><Key.shift><Key.shift><Key.shift><Key.shift>RETAIL<Key.space><Key.shift><Key.shift><Key.shift>OP<Key.backspace>FFICE<Key.down><Key.enter>
Screenshot: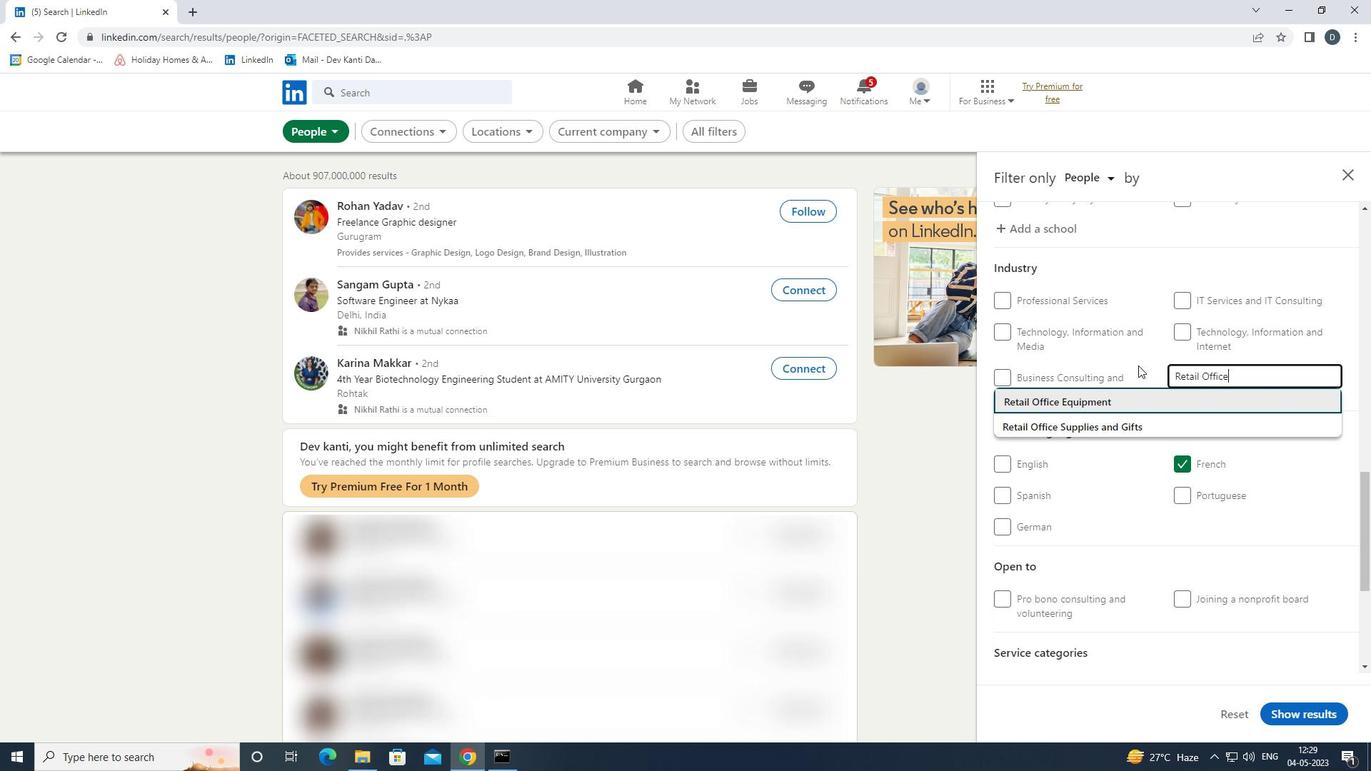 
Action: Mouse moved to (1193, 475)
Screenshot: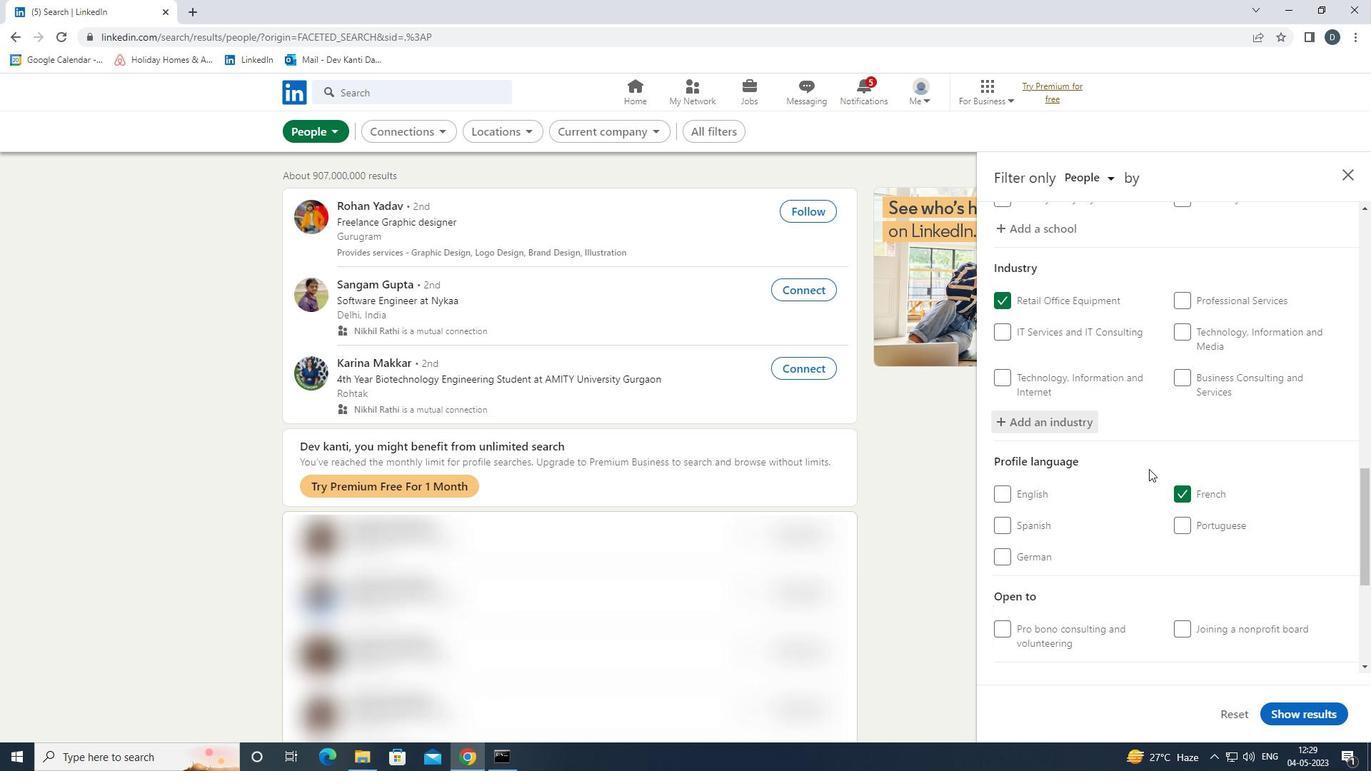 
Action: Mouse scrolled (1193, 475) with delta (0, 0)
Screenshot: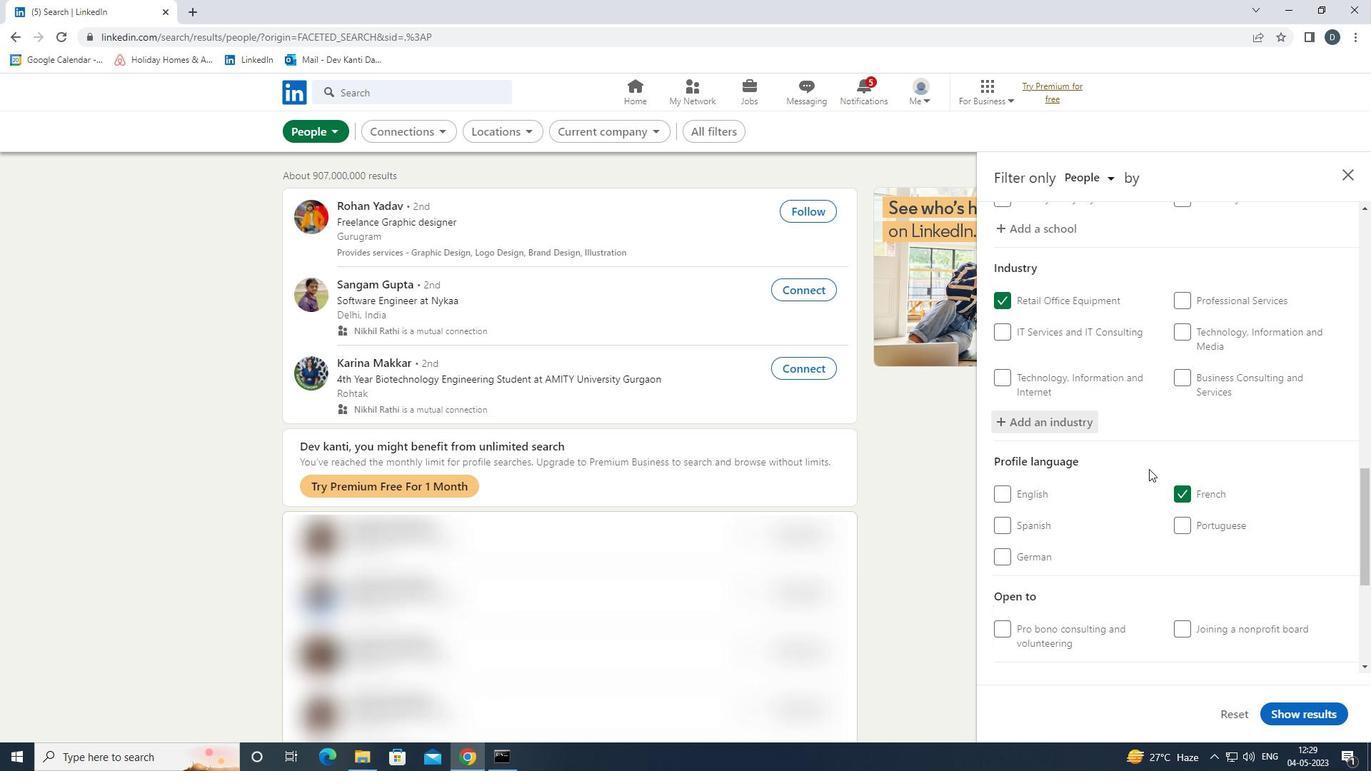 
Action: Mouse moved to (1194, 477)
Screenshot: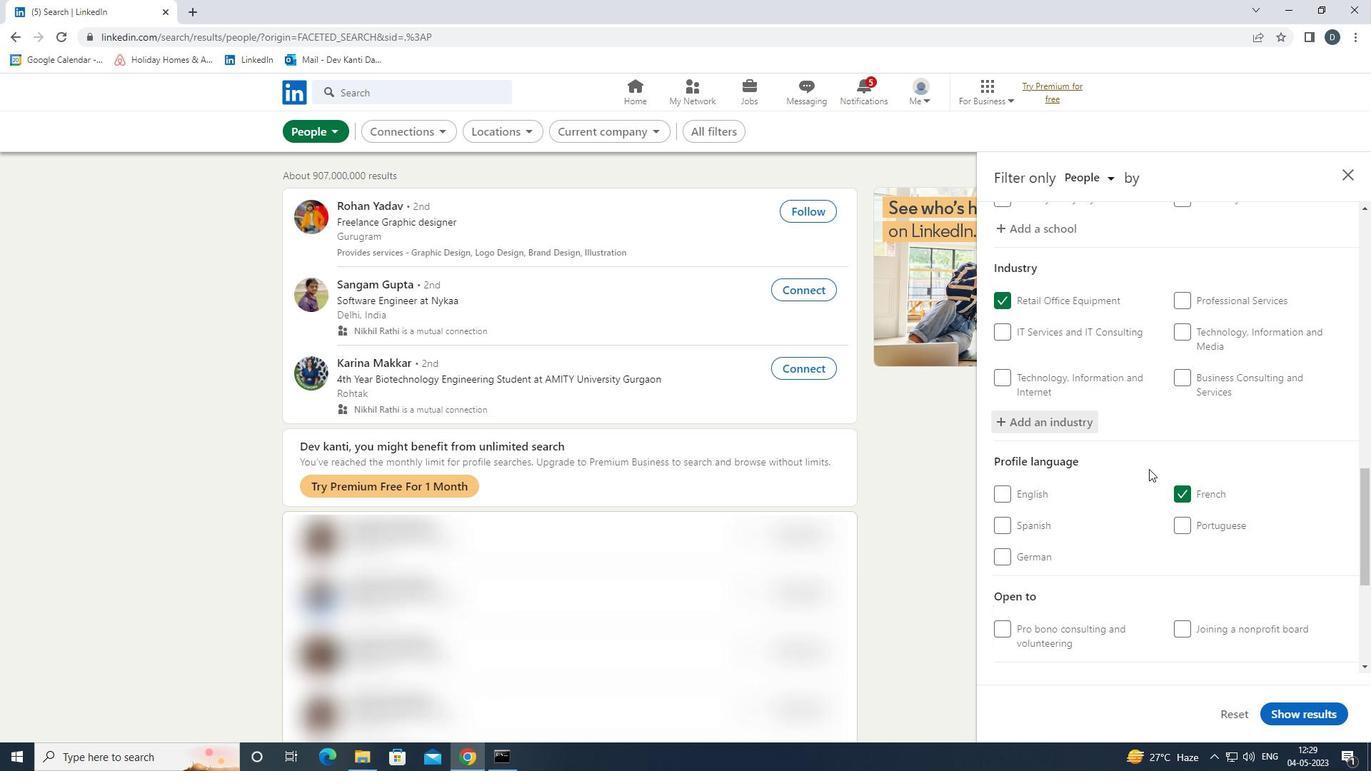 
Action: Mouse scrolled (1194, 476) with delta (0, 0)
Screenshot: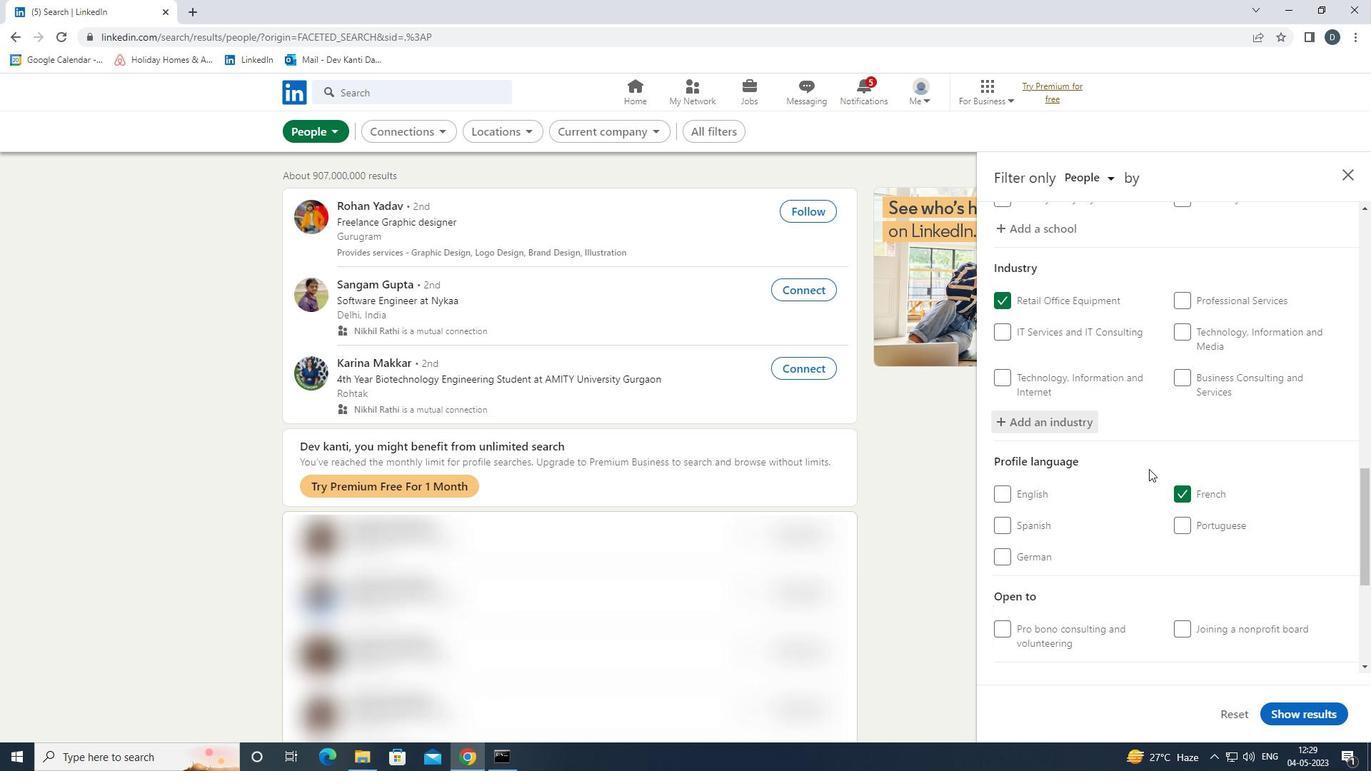 
Action: Mouse moved to (1195, 478)
Screenshot: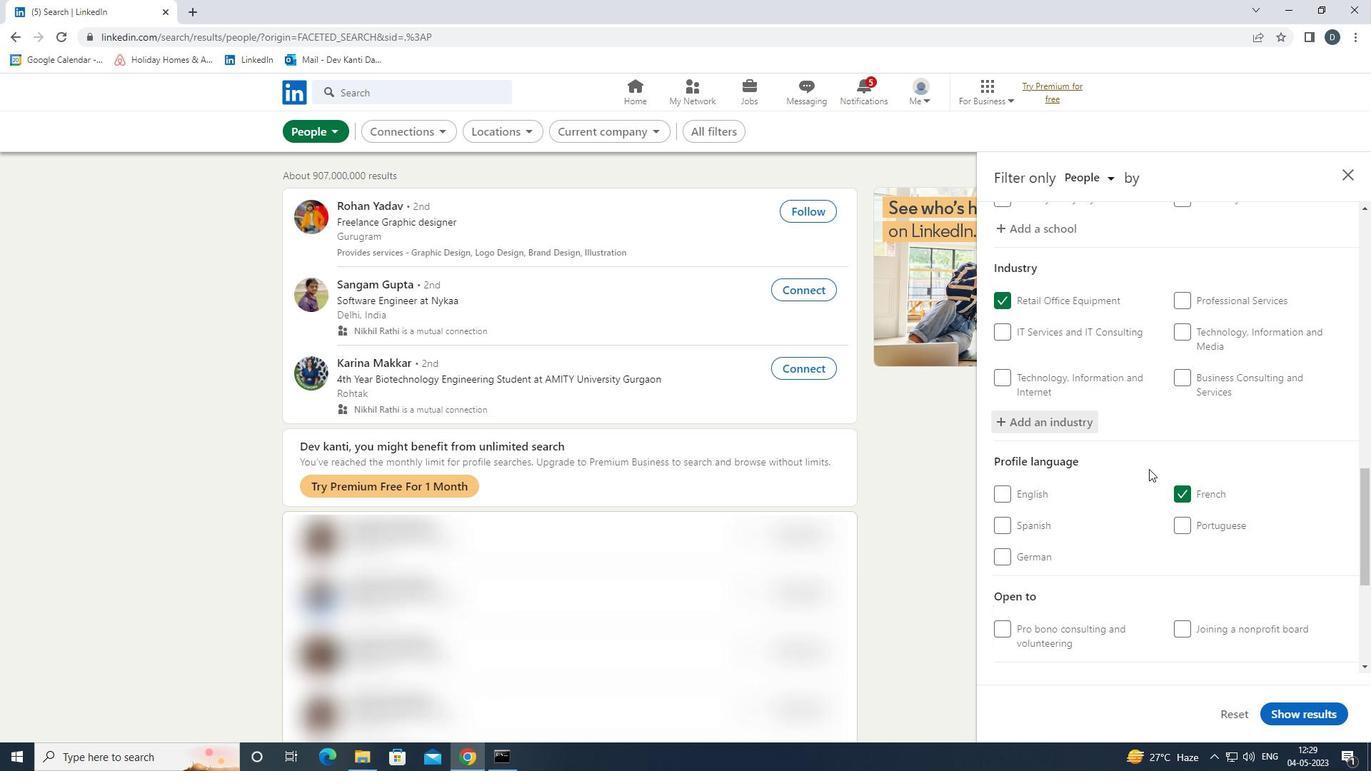 
Action: Mouse scrolled (1195, 477) with delta (0, 0)
Screenshot: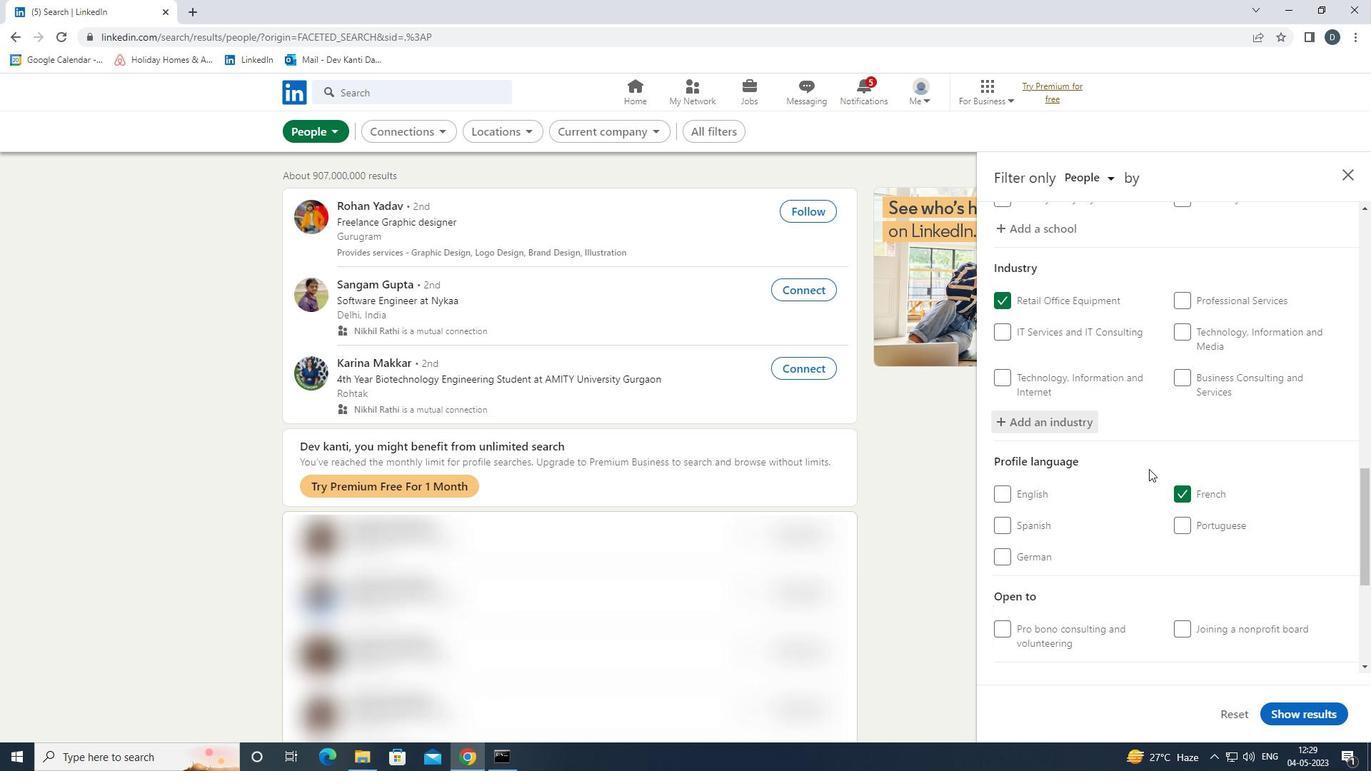 
Action: Mouse moved to (1193, 485)
Screenshot: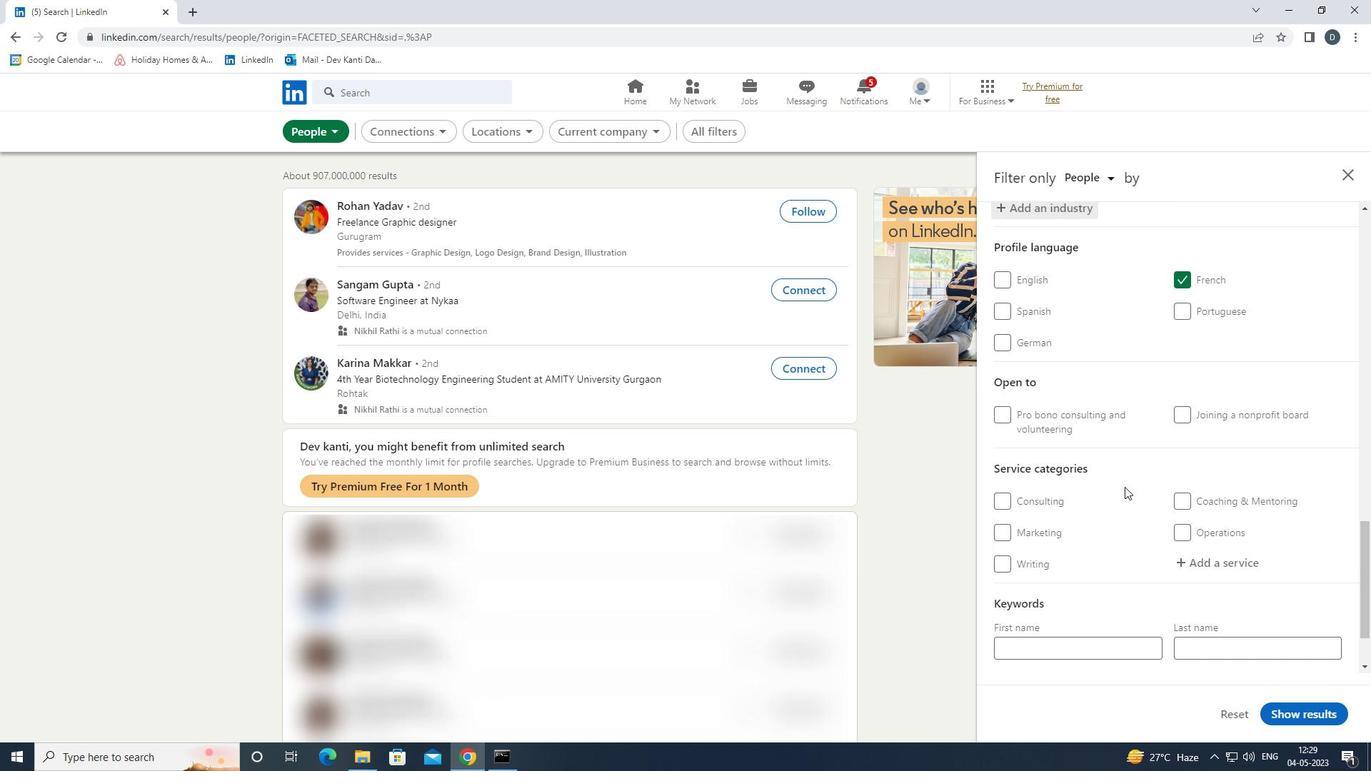 
Action: Mouse scrolled (1193, 485) with delta (0, 0)
Screenshot: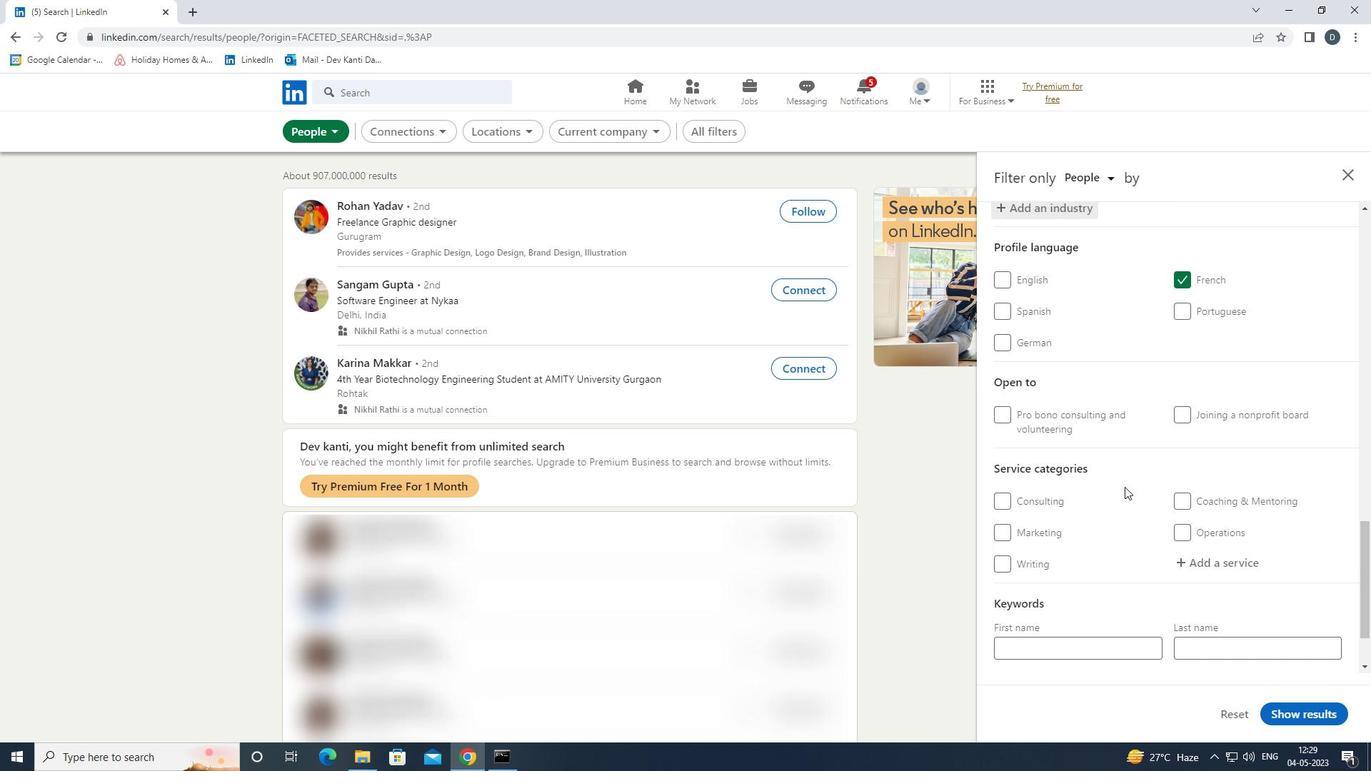 
Action: Mouse moved to (1196, 485)
Screenshot: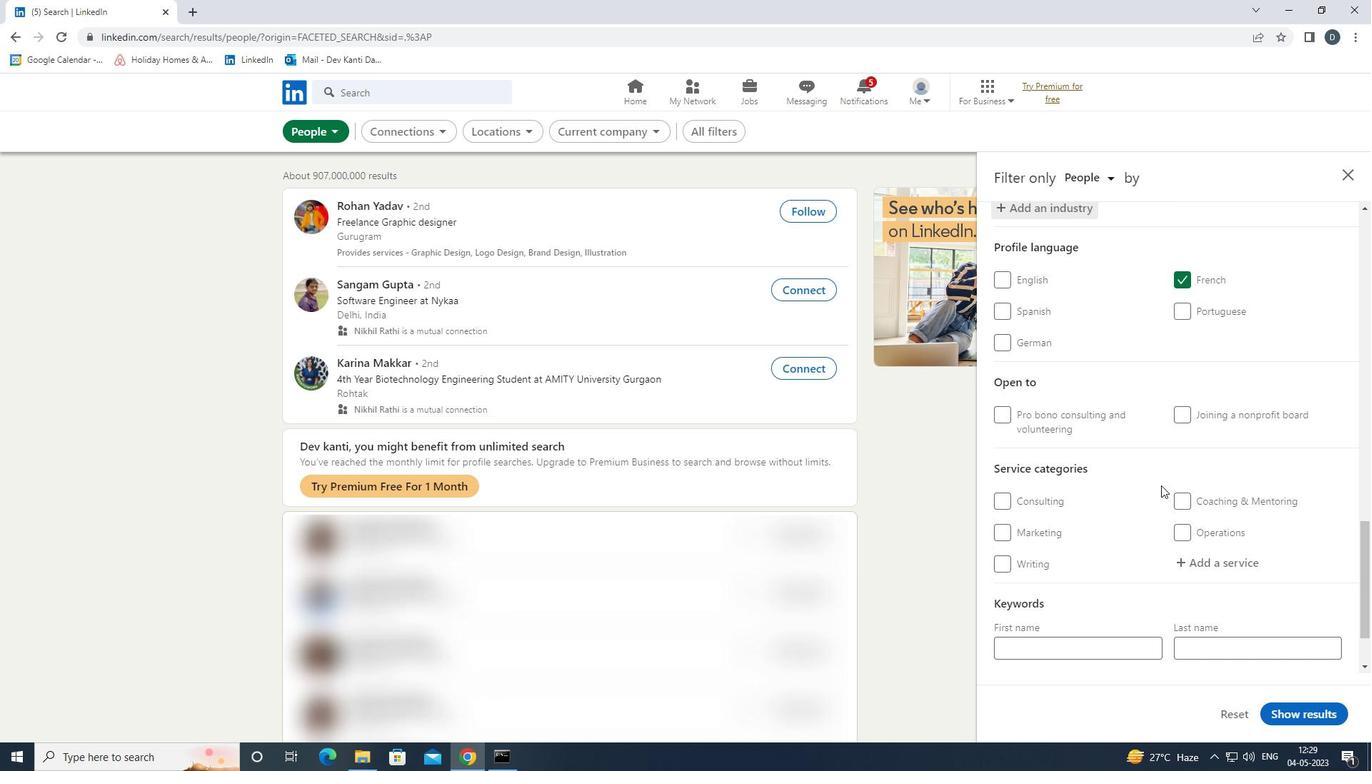 
Action: Mouse scrolled (1196, 485) with delta (0, 0)
Screenshot: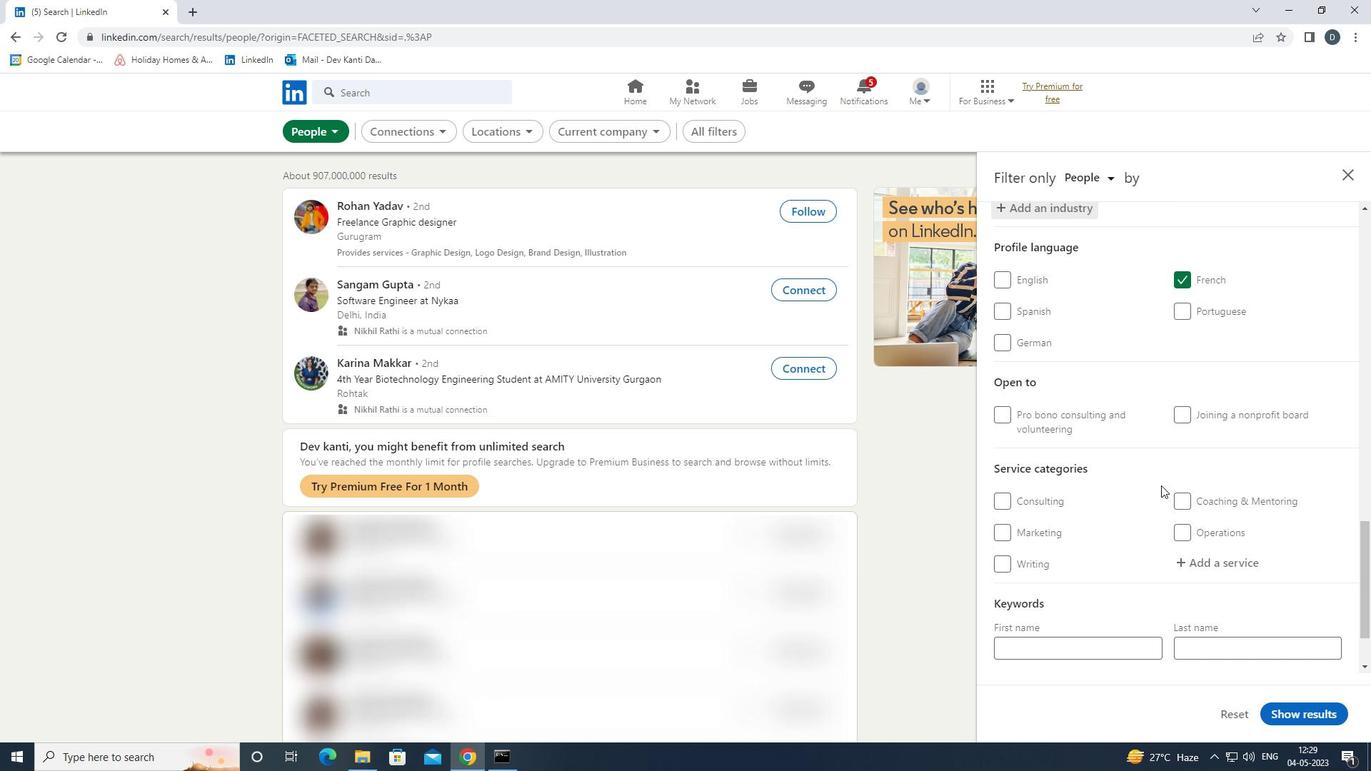 
Action: Mouse moved to (1206, 483)
Screenshot: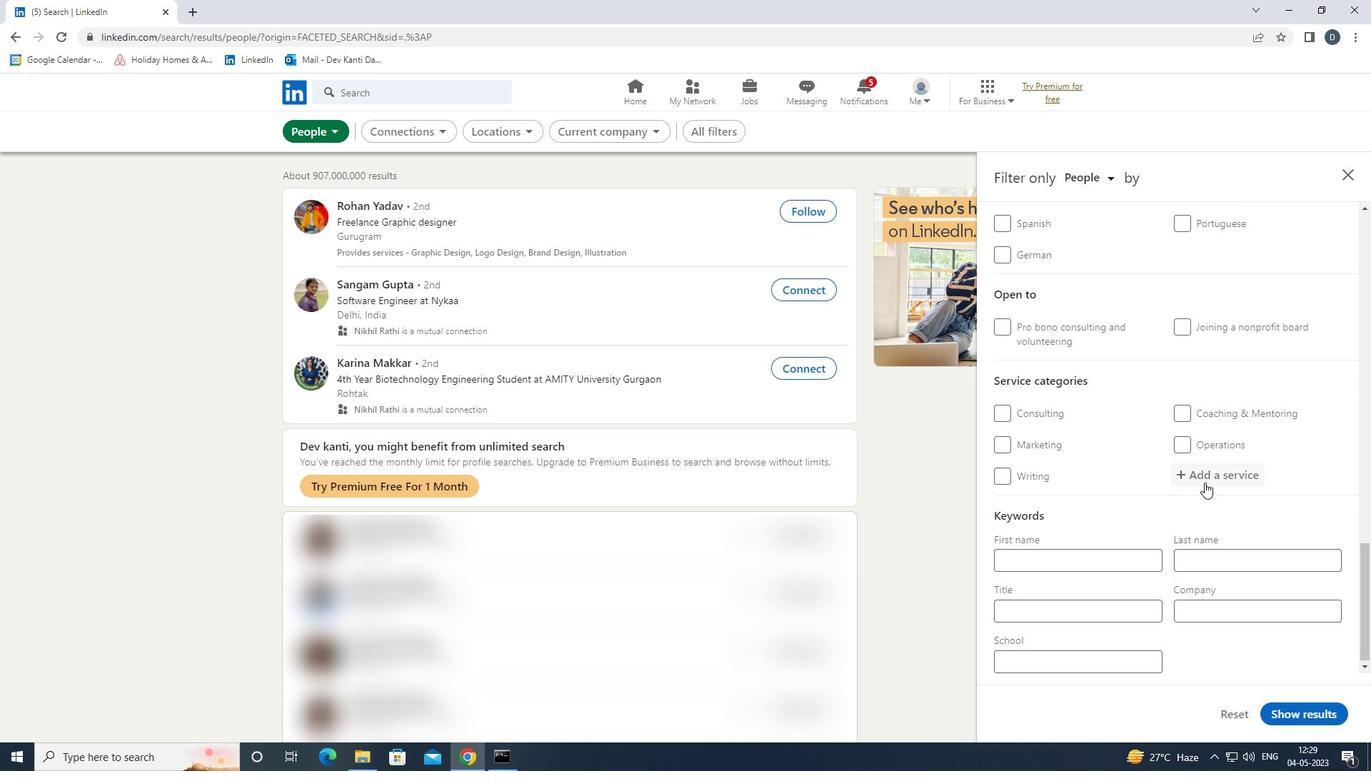 
Action: Mouse pressed left at (1206, 483)
Screenshot: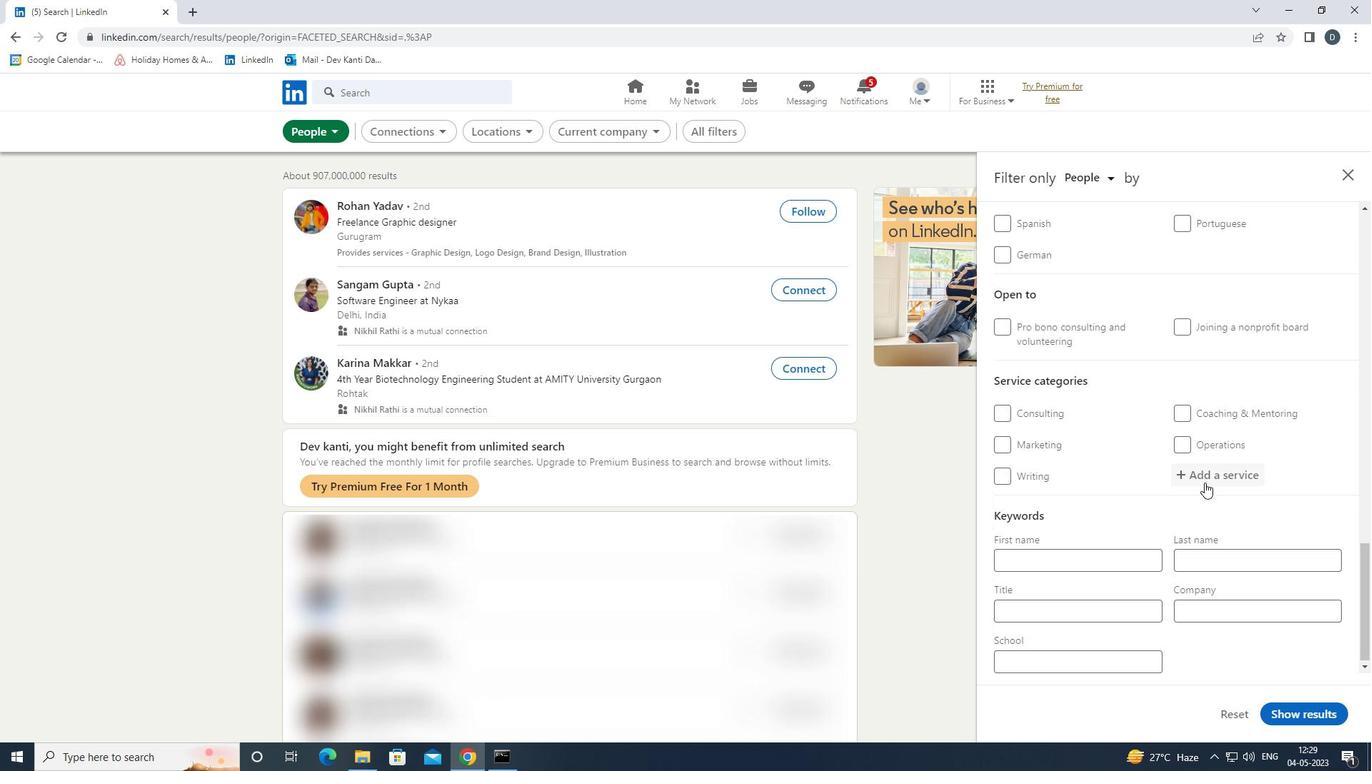 
Action: Key pressed <Key.shift>DATA<Key.space><Key.shift>ENT<Key.down><Key.enter>
Screenshot: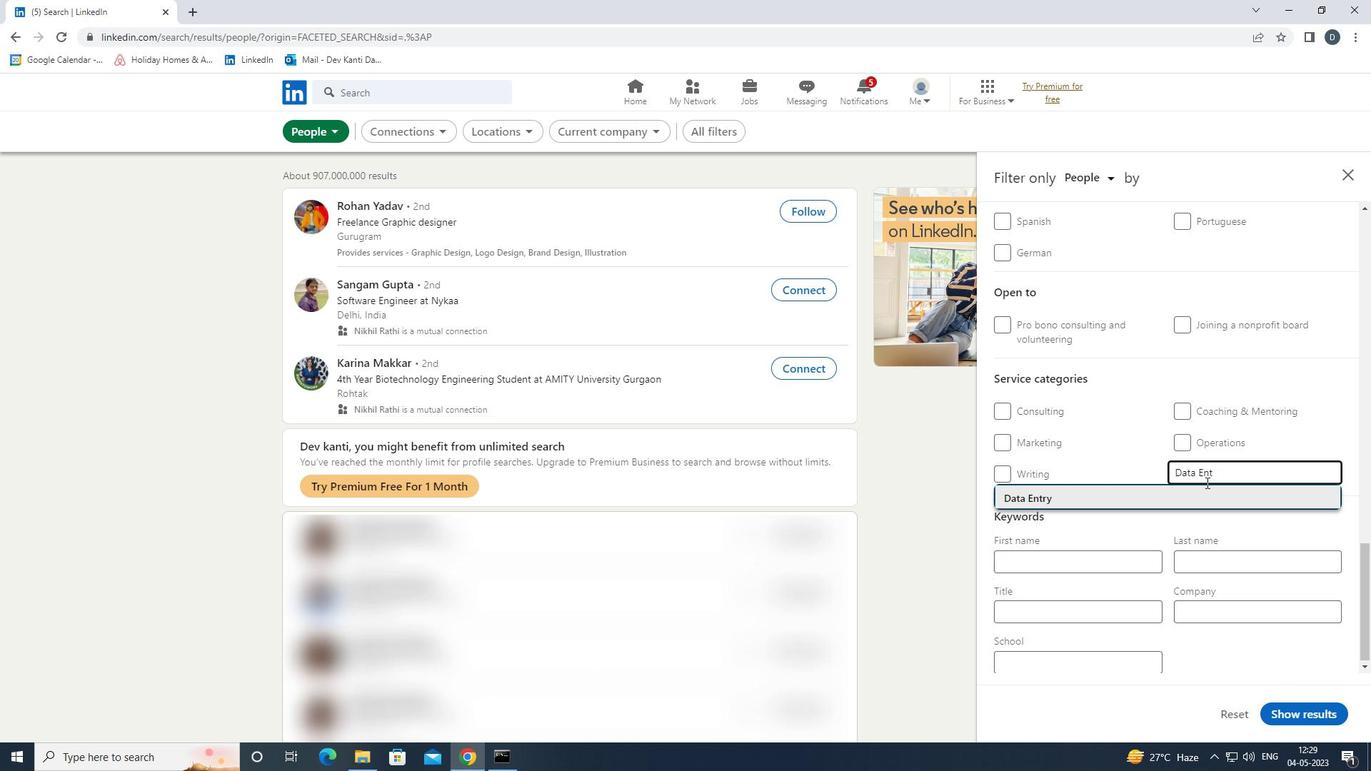 
Action: Mouse moved to (1211, 496)
Screenshot: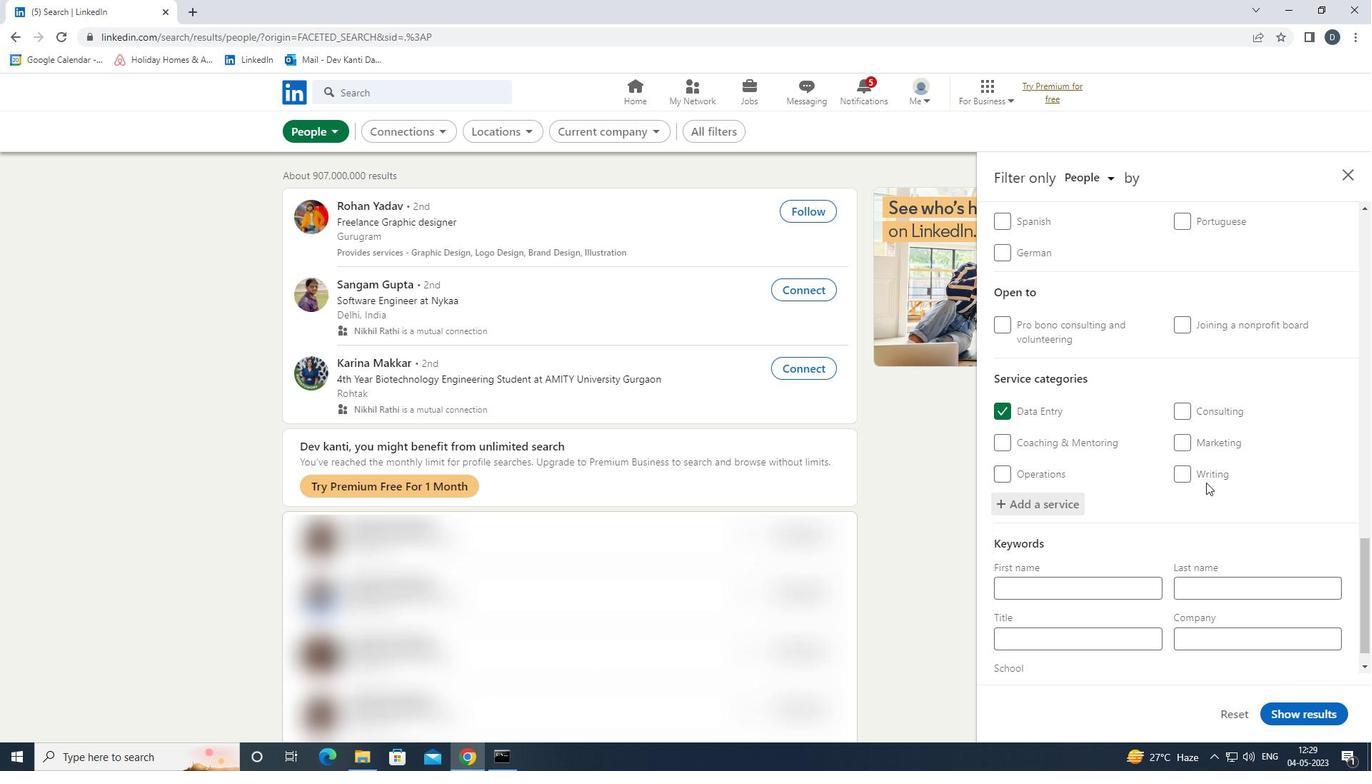 
Action: Mouse scrolled (1211, 495) with delta (0, 0)
Screenshot: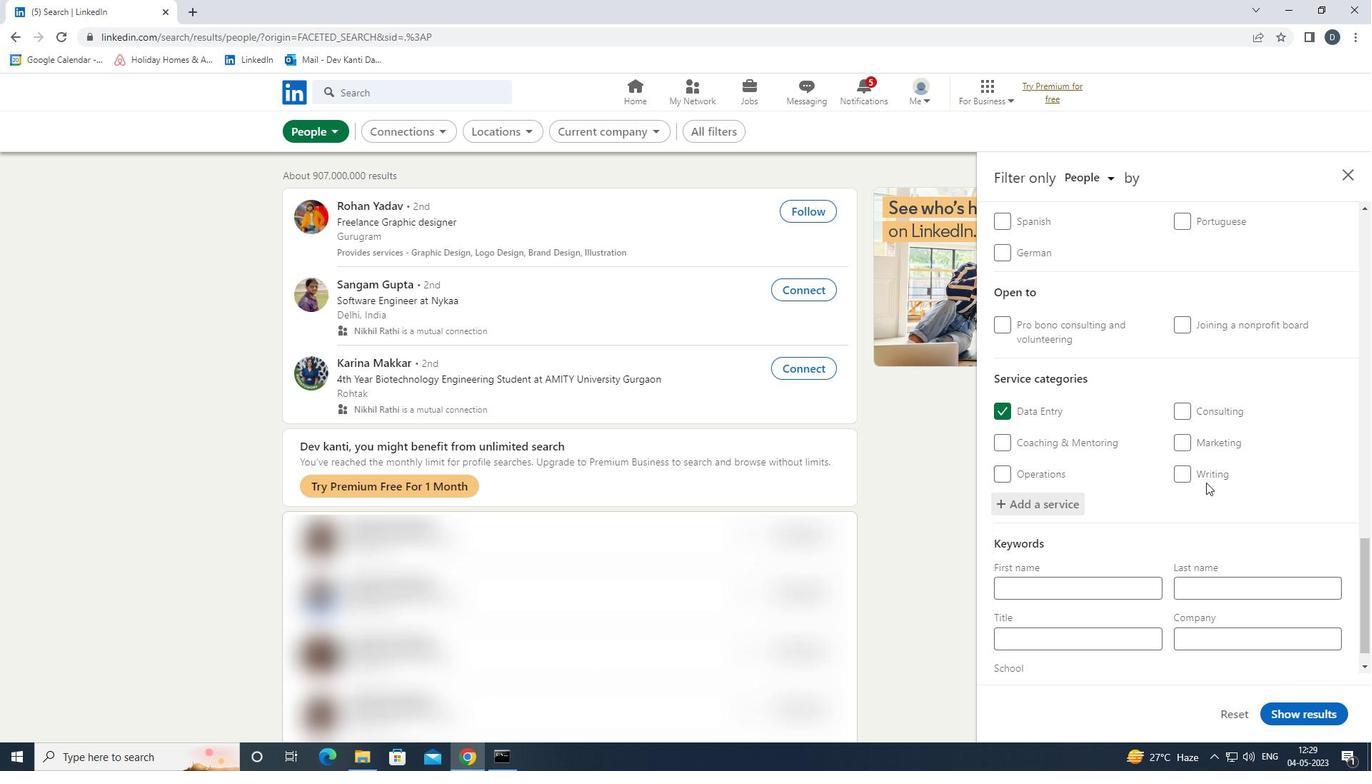 
Action: Mouse moved to (1213, 499)
Screenshot: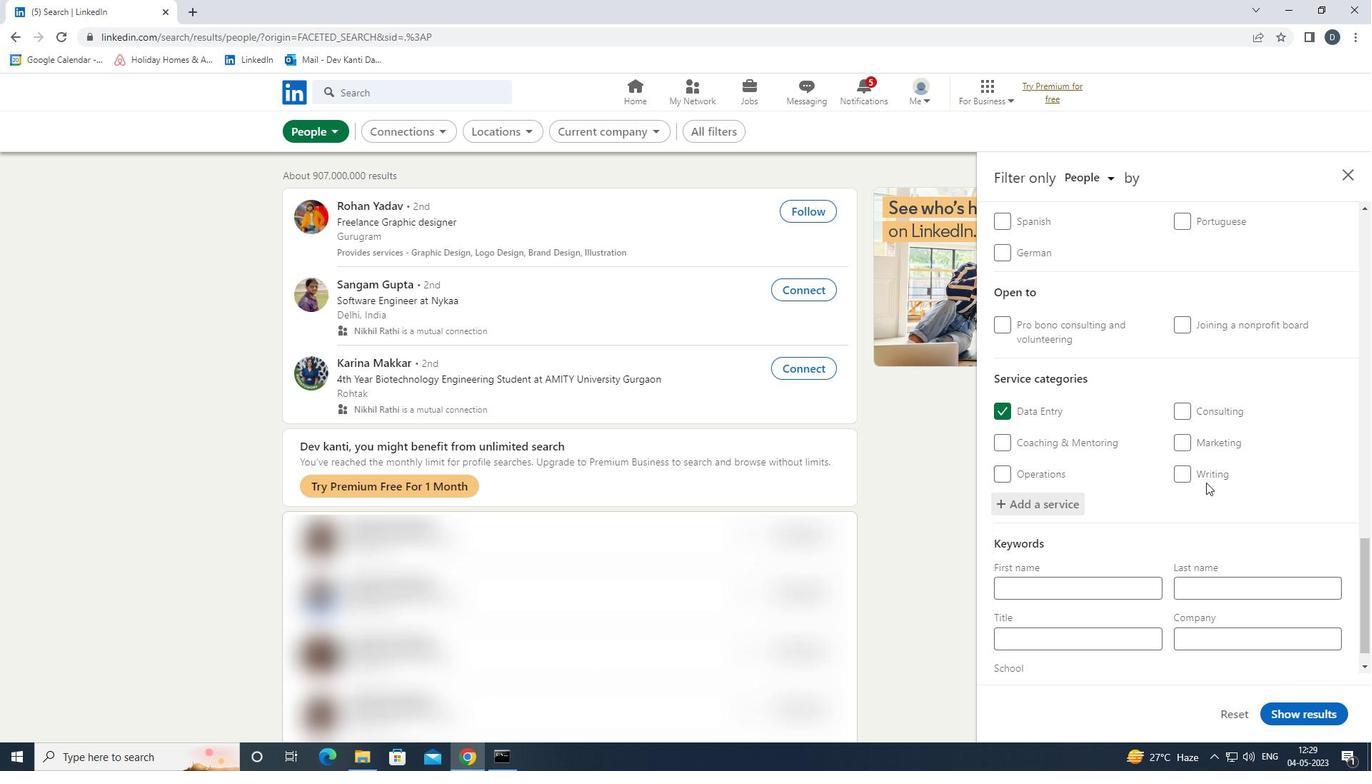 
Action: Mouse scrolled (1213, 498) with delta (0, 0)
Screenshot: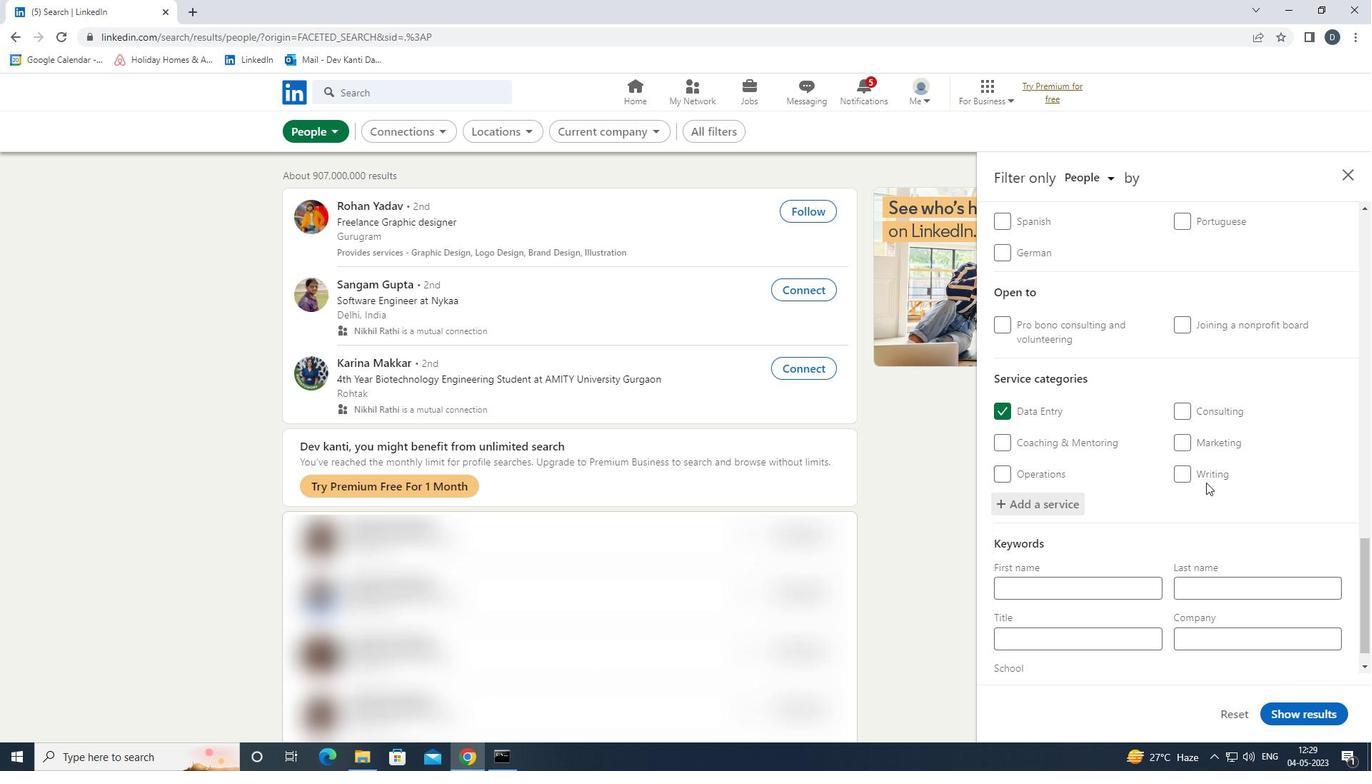 
Action: Mouse moved to (1214, 501)
Screenshot: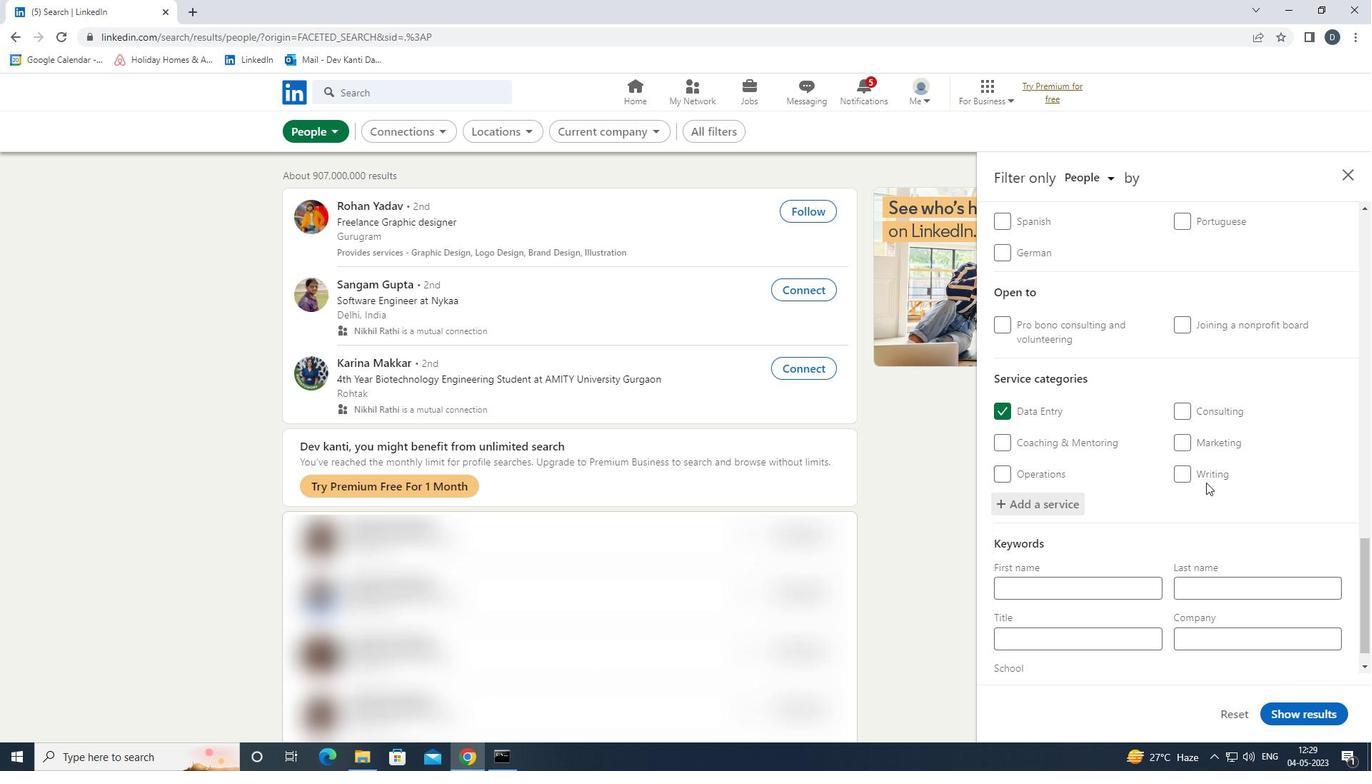 
Action: Mouse scrolled (1214, 500) with delta (0, 0)
Screenshot: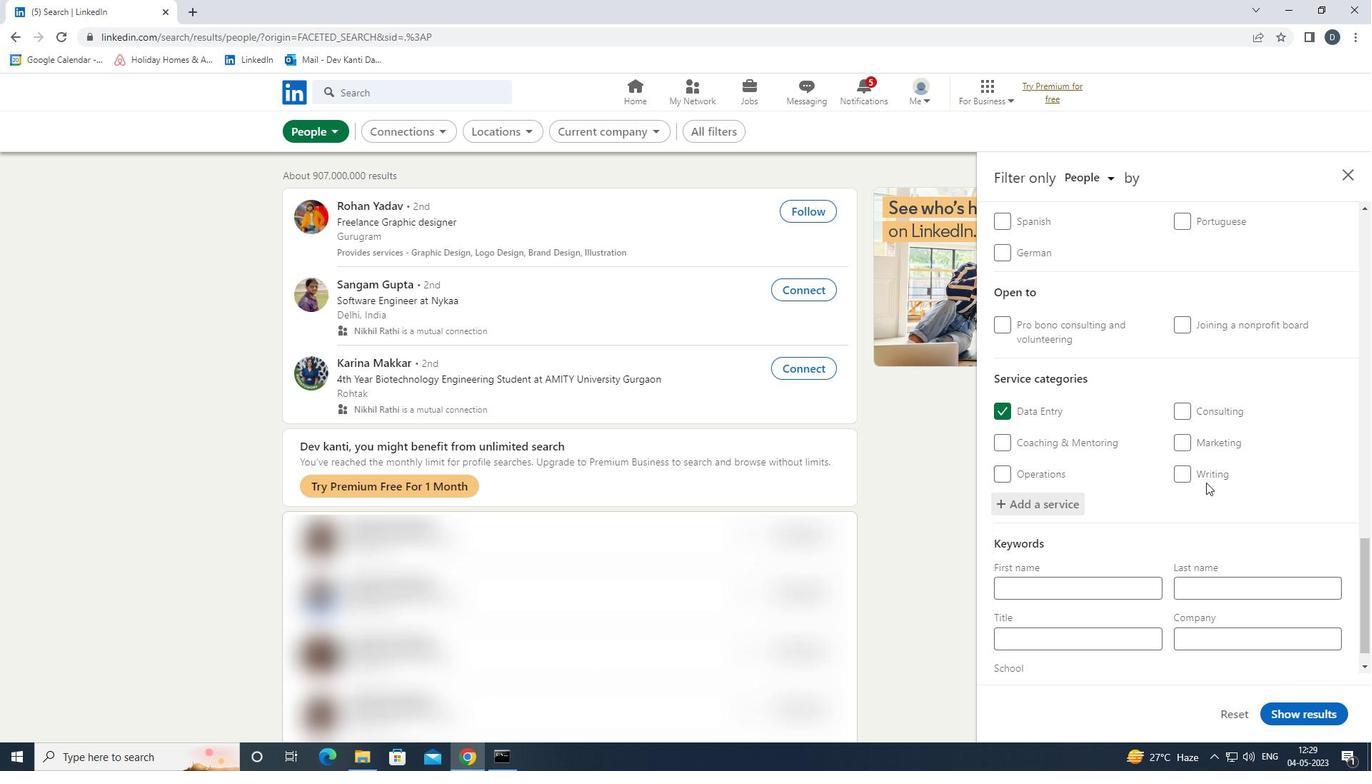 
Action: Mouse moved to (1094, 619)
Screenshot: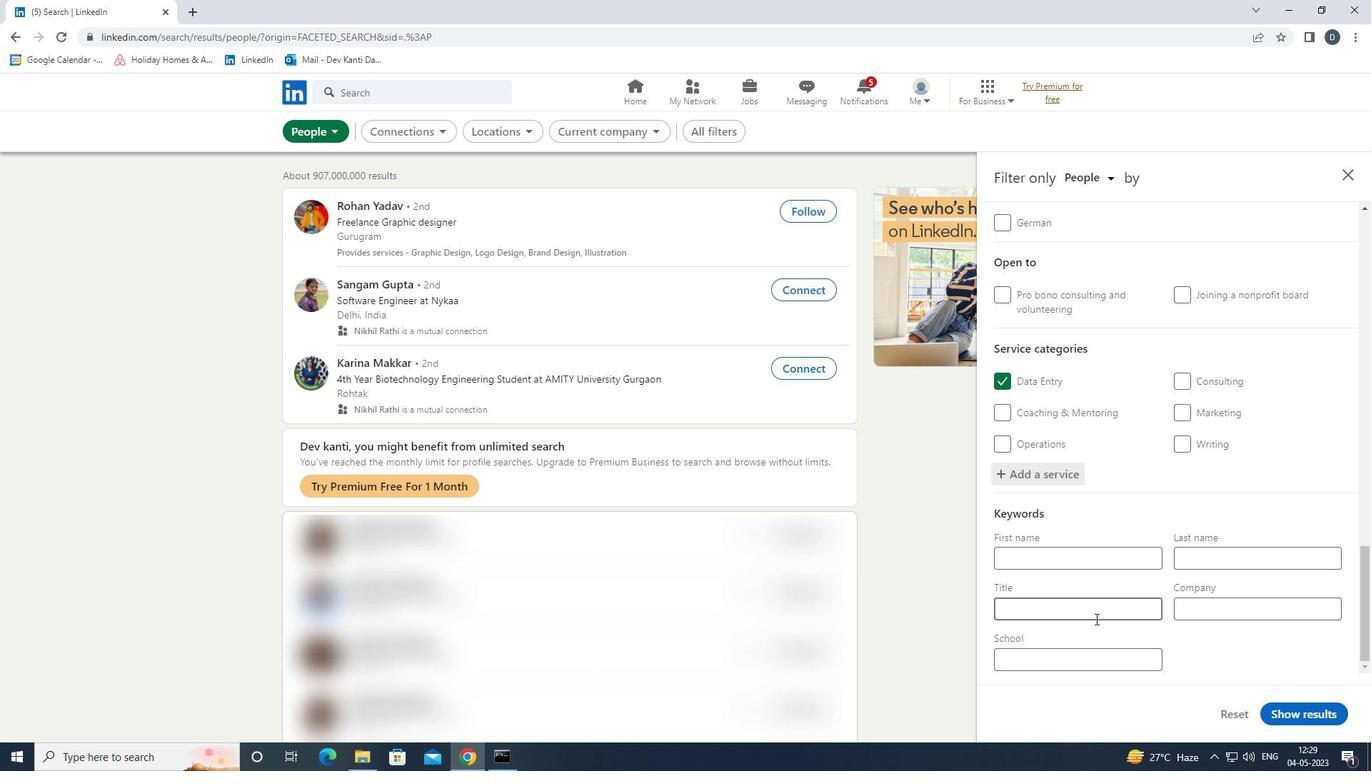 
Action: Mouse pressed left at (1094, 619)
Screenshot: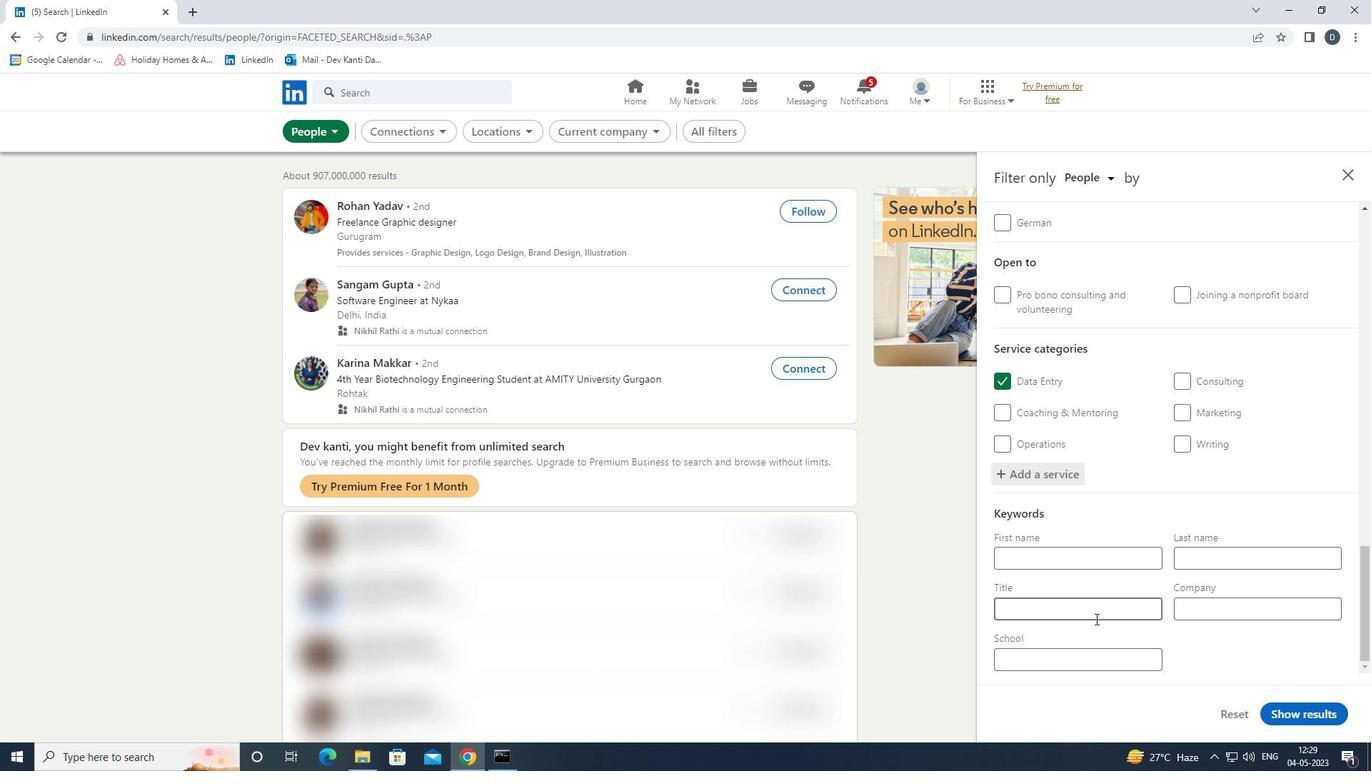 
Action: Mouse moved to (1094, 620)
Screenshot: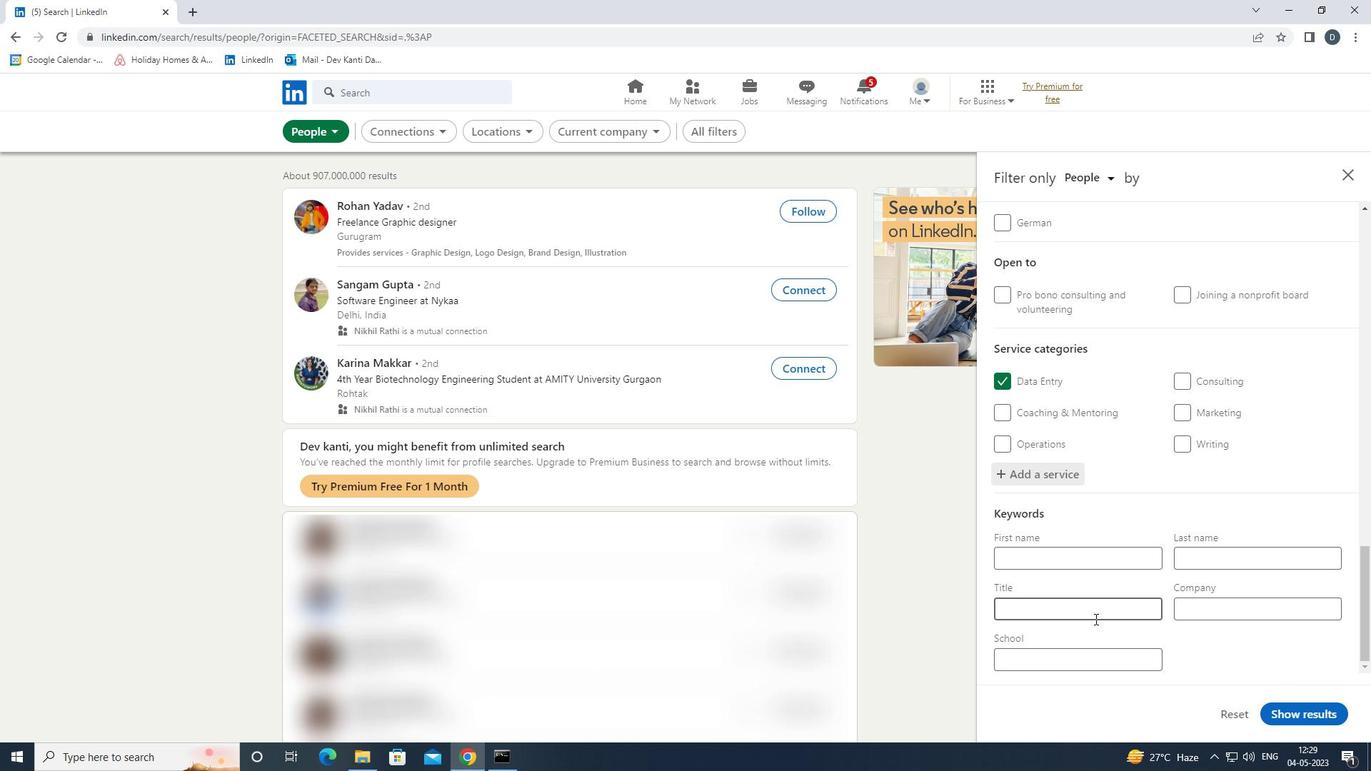 
Action: Key pressed <Key.shift>MACHINERY<Key.space><Key.shift><Key.shift><Key.shift><Key.shift><Key.shift><Key.shift><Key.shift>OPERATOR
Screenshot: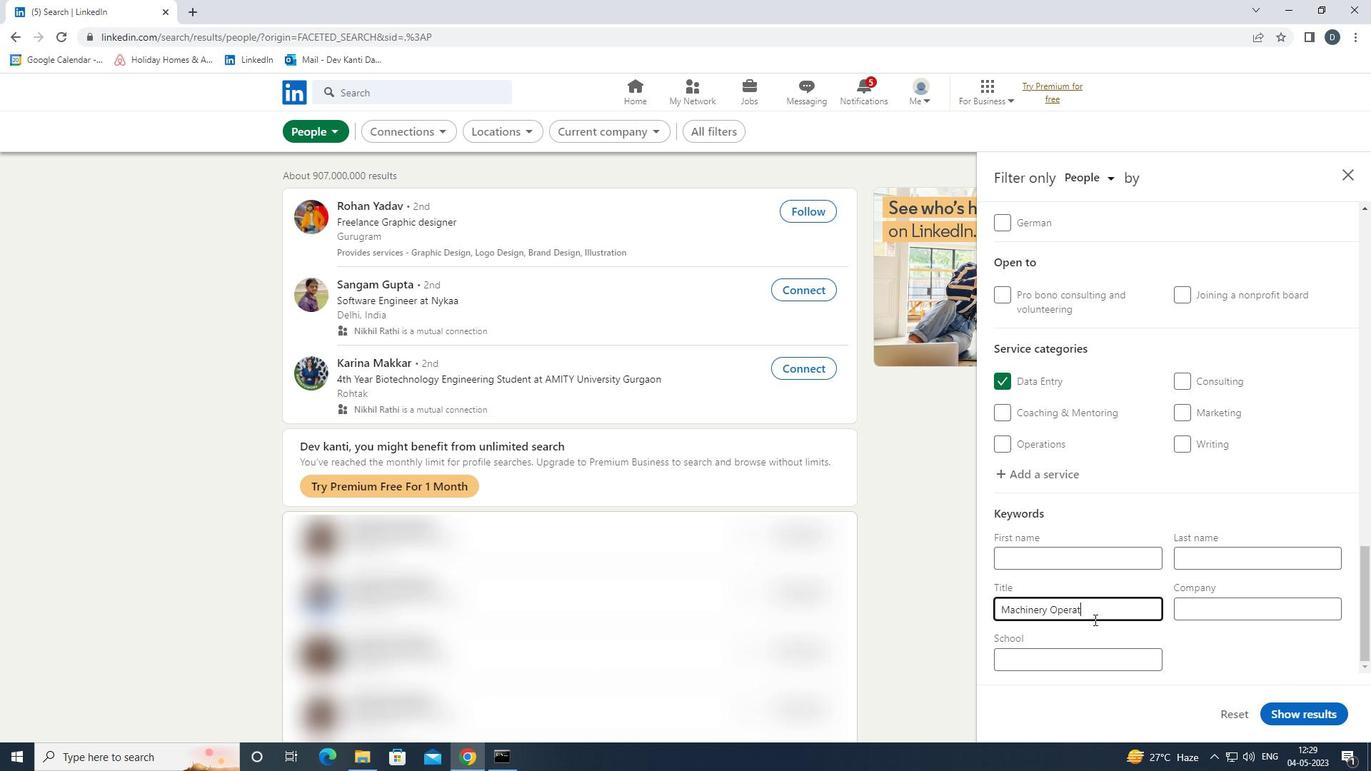 
Action: Mouse moved to (1311, 715)
Screenshot: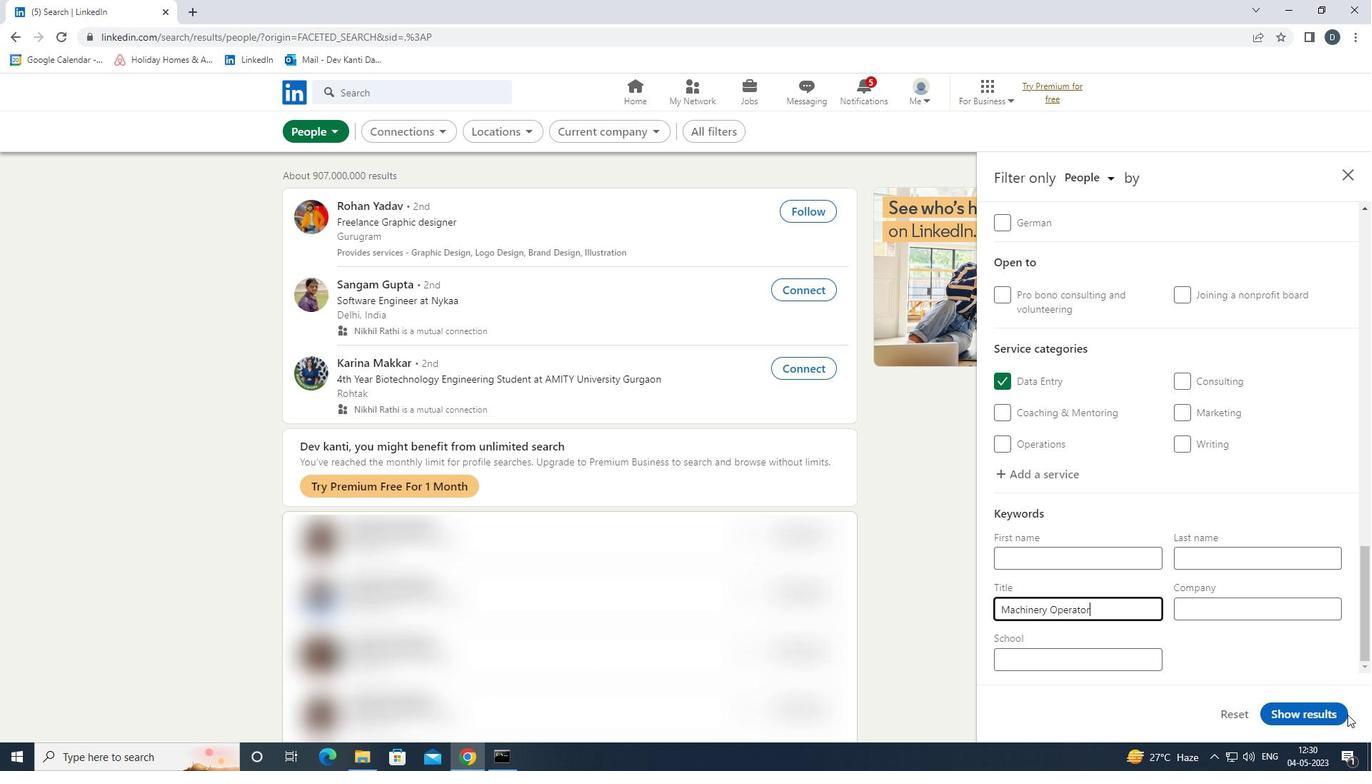 
Action: Mouse pressed left at (1311, 715)
Screenshot: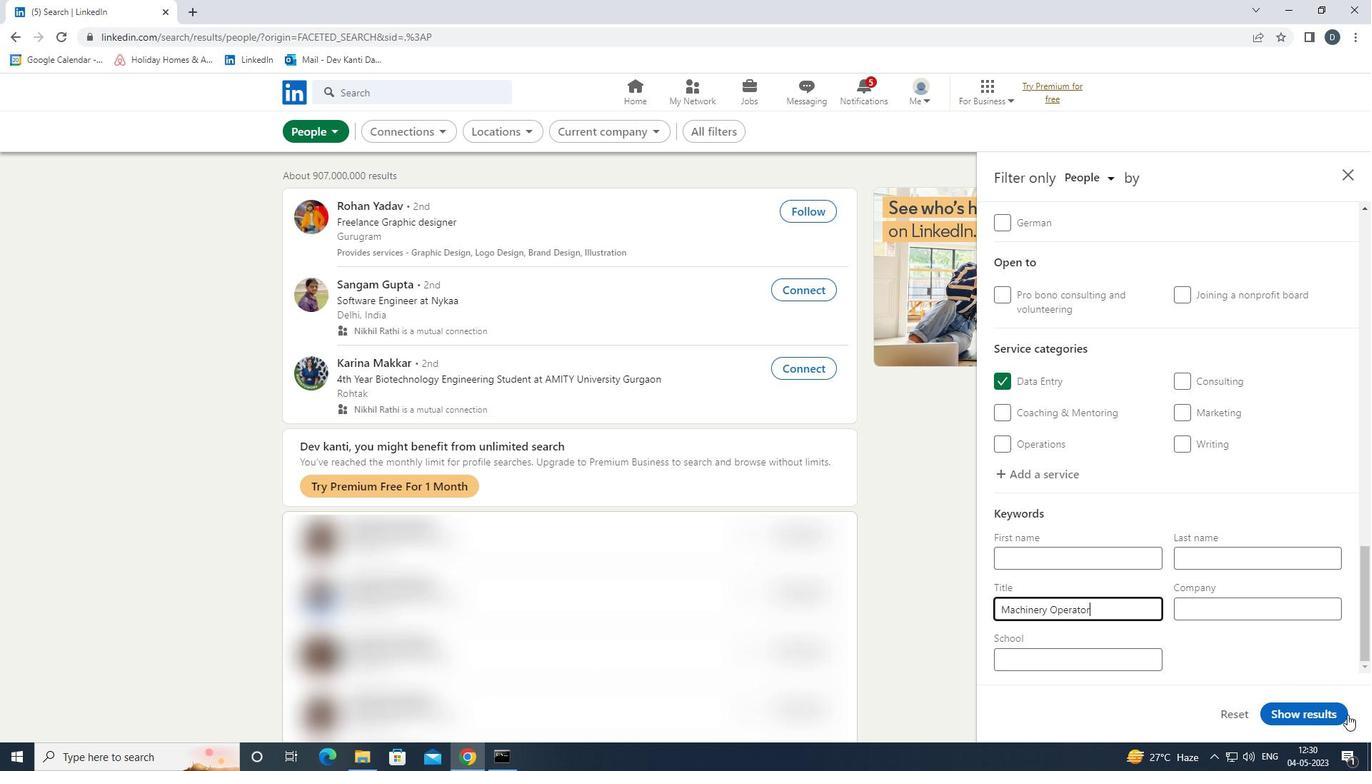 
Action: Mouse moved to (864, 335)
Screenshot: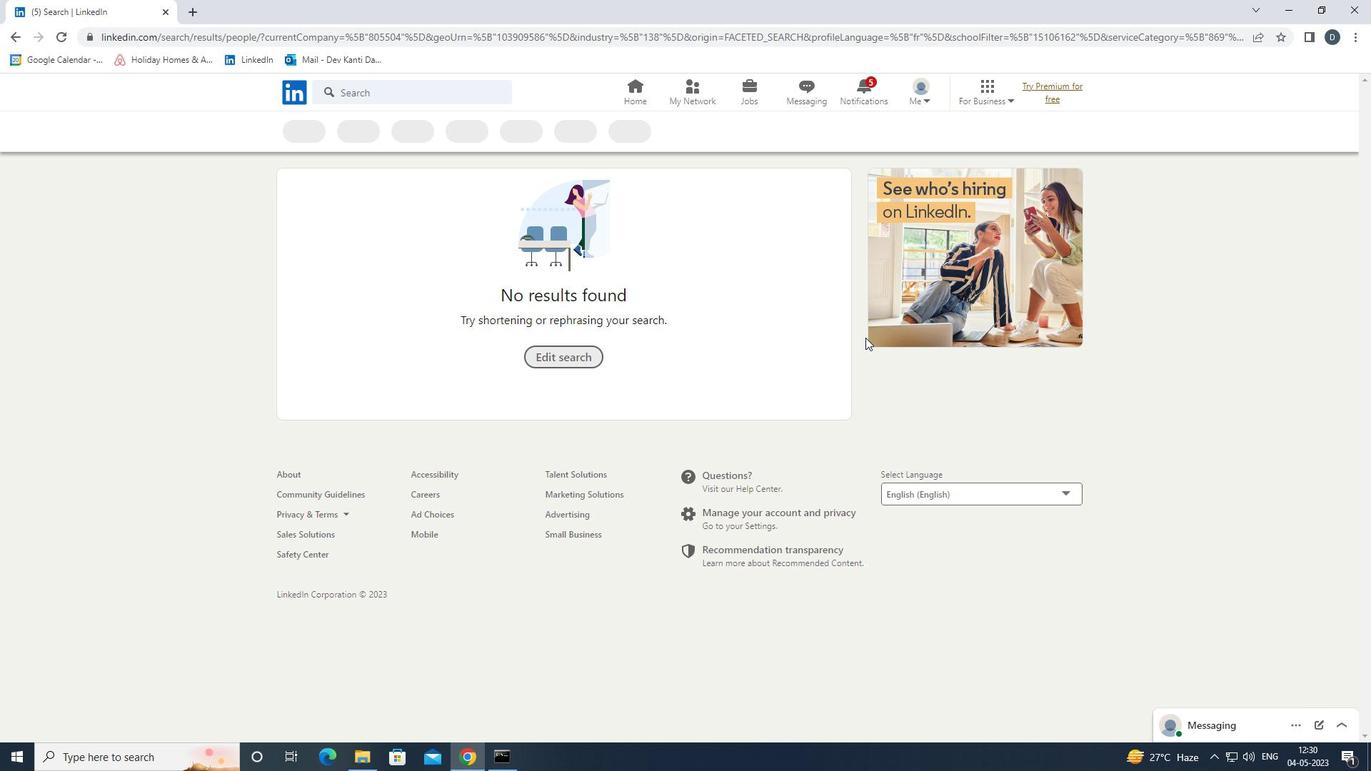 
